 Task: Explore Airbnb accommodation in Uiju, North Korea from 10th December, 2023 to 25th December, 2023 for 3 adults, 1 child. Place can be shared room with 2 bedrooms having 3 beds and 2 bathrooms. Property type can be guest house. Amenities needed are: wifi, TV, free parkinig on premises, gym, breakfast.
Action: Mouse pressed left at (592, 138)
Screenshot: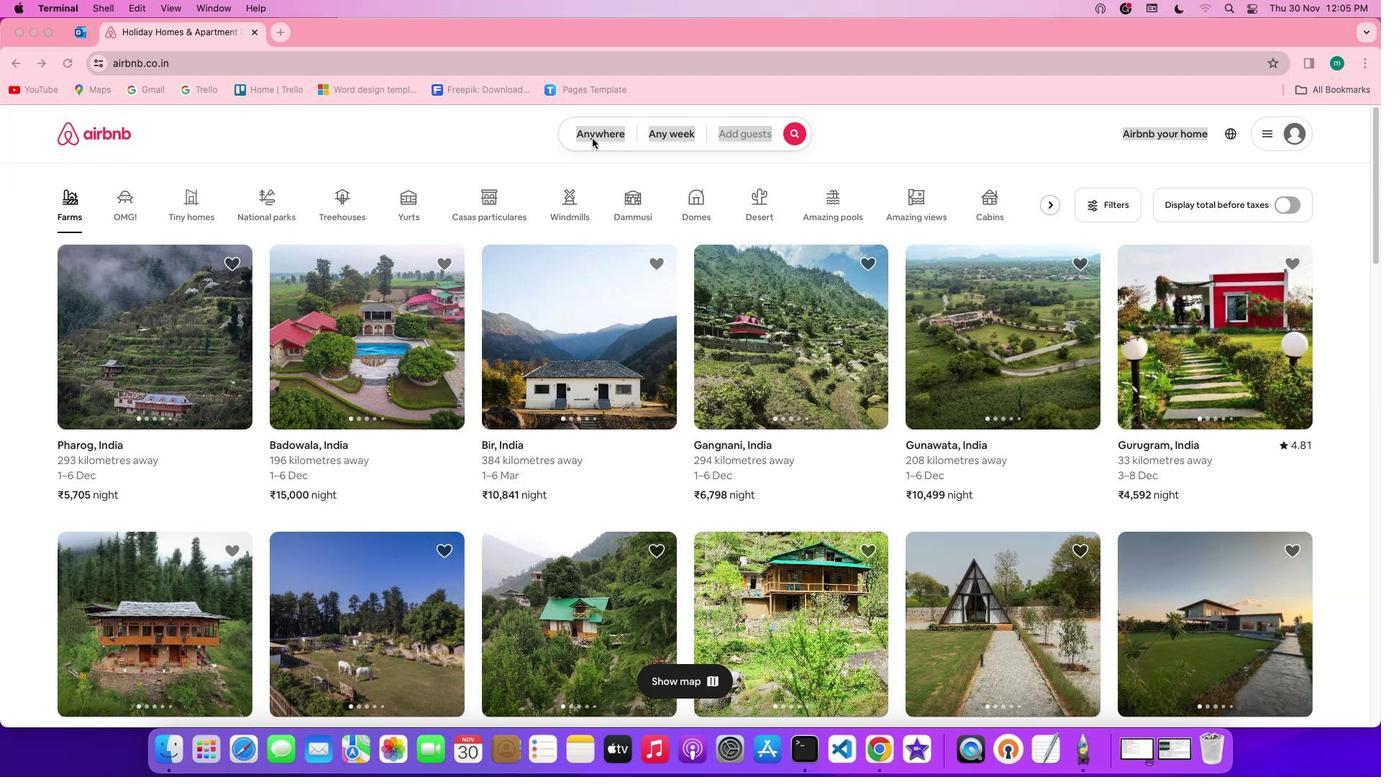 
Action: Mouse pressed left at (592, 138)
Screenshot: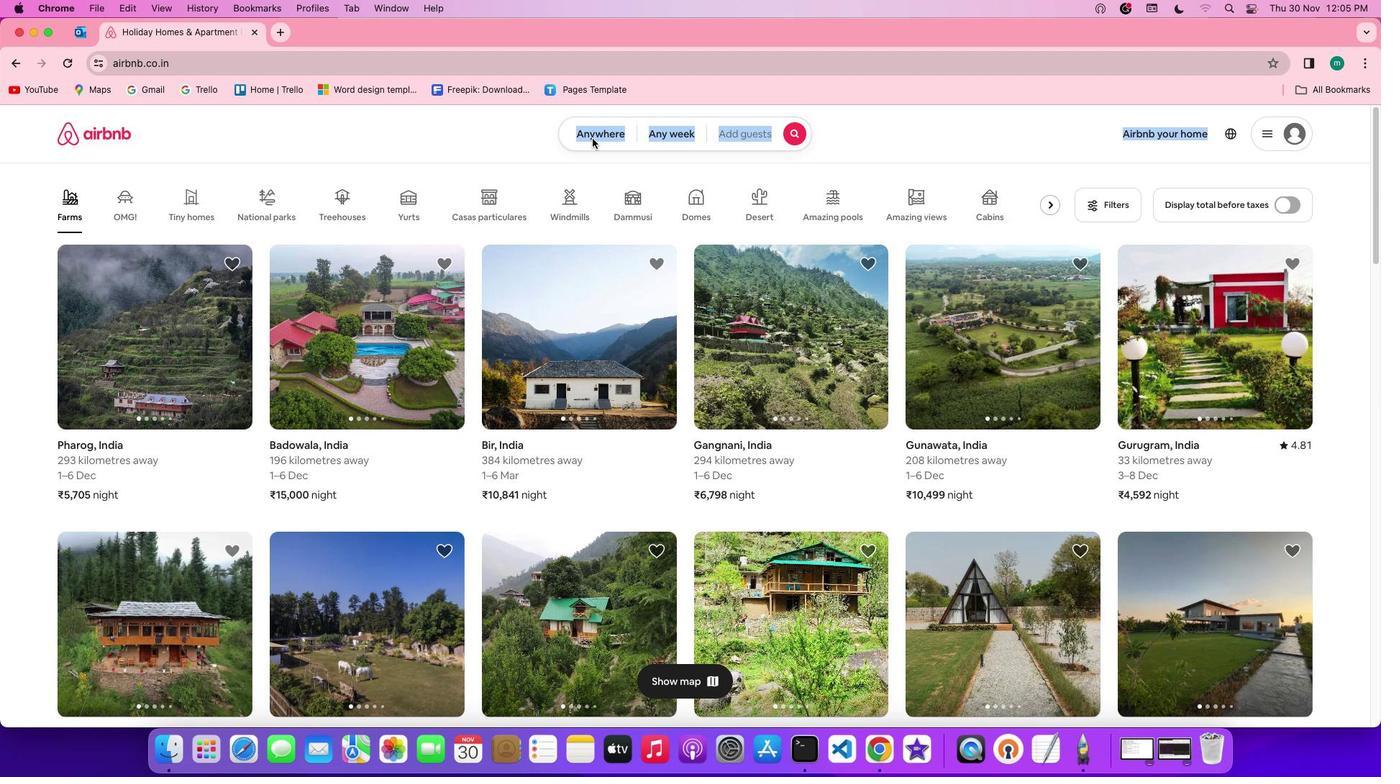 
Action: Mouse moved to (534, 188)
Screenshot: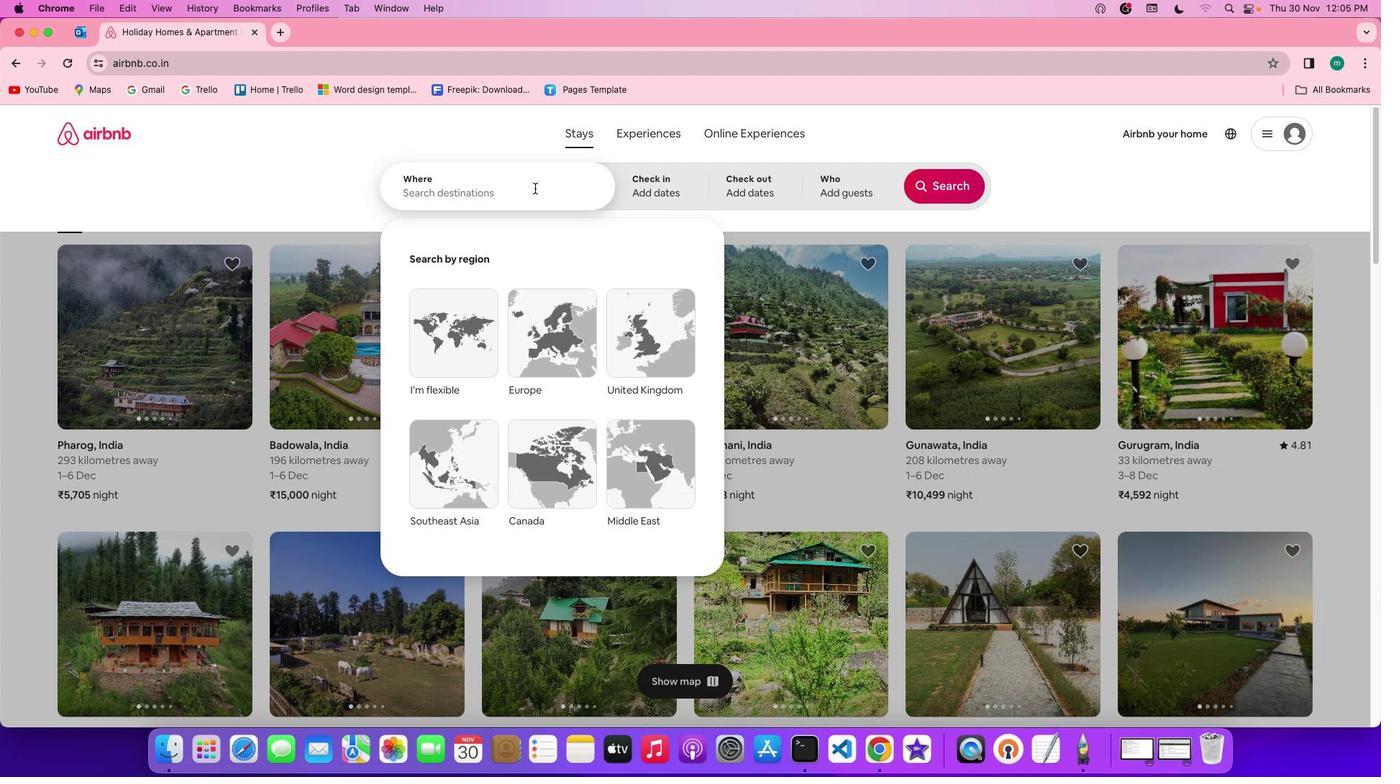 
Action: Mouse pressed left at (534, 188)
Screenshot: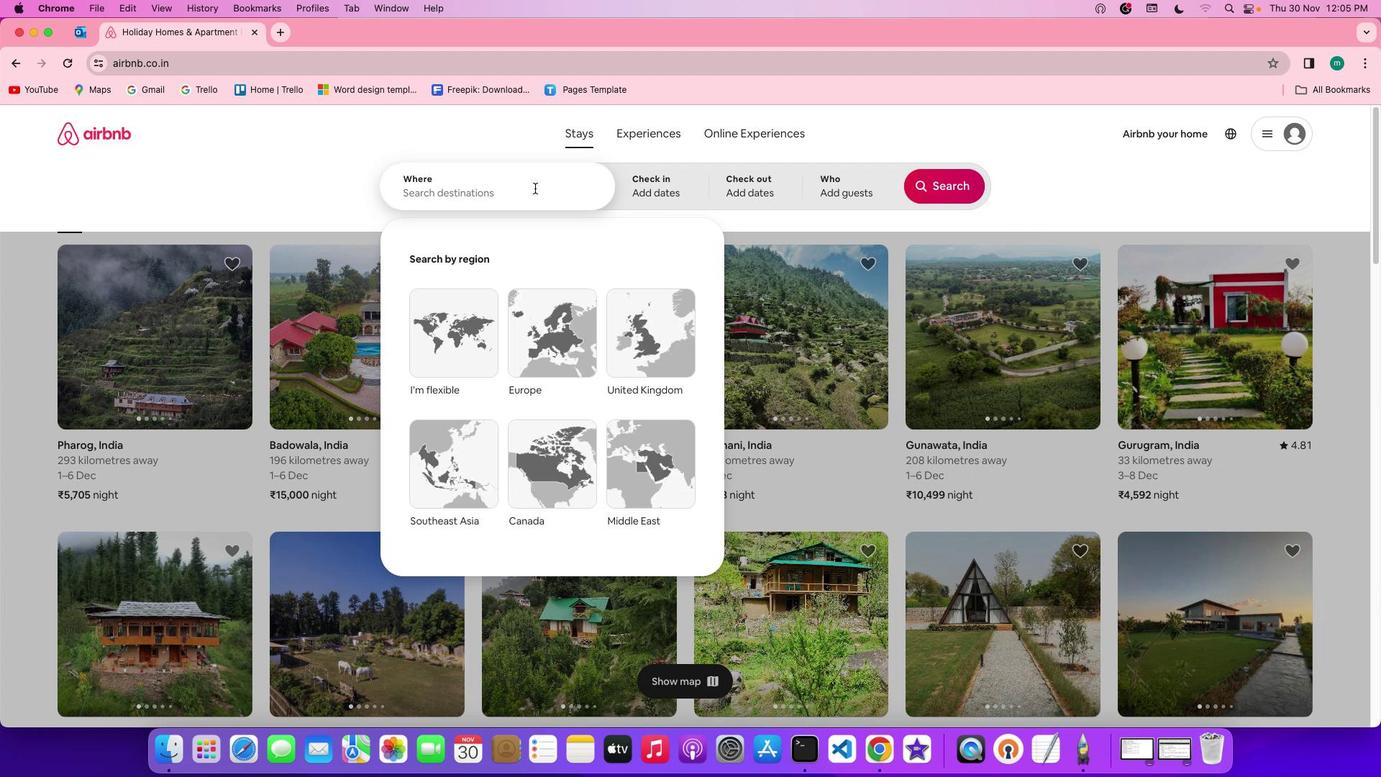
Action: Mouse moved to (534, 188)
Screenshot: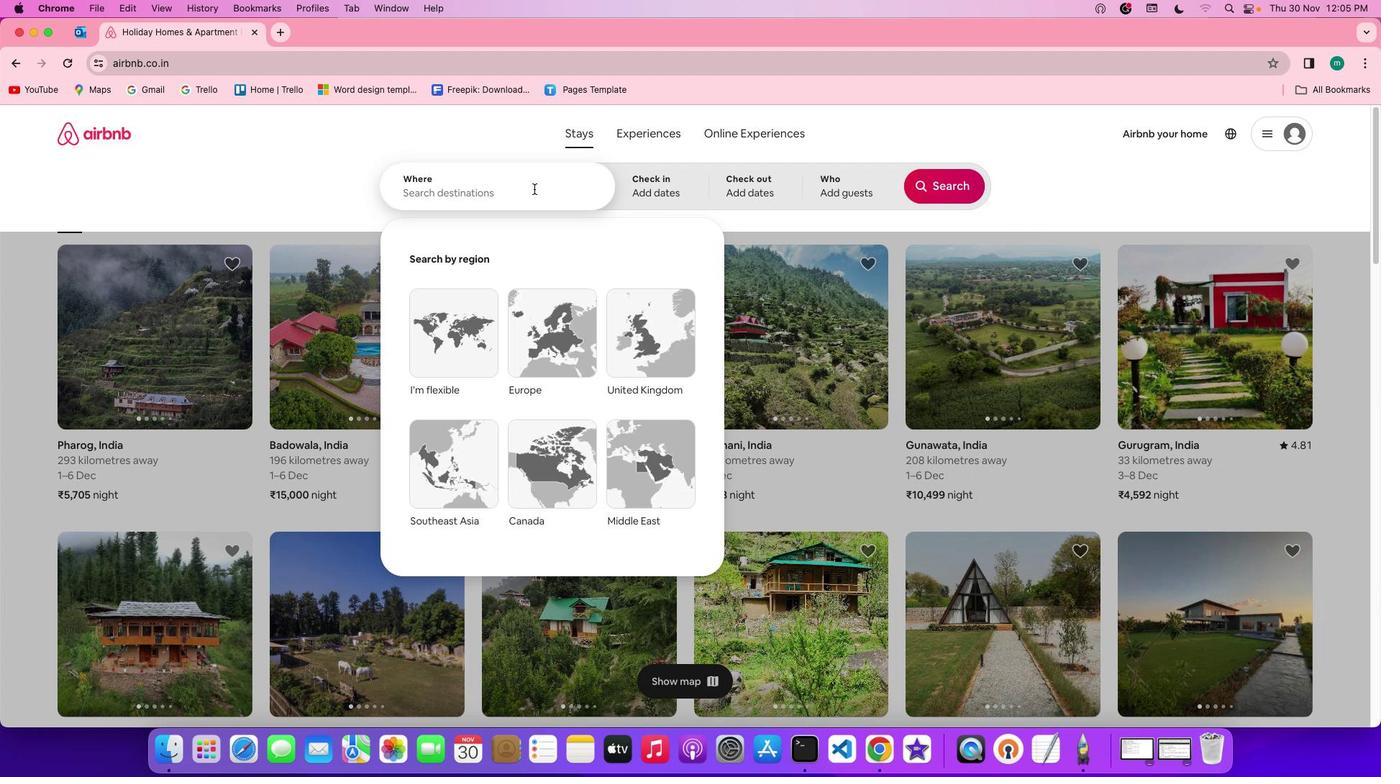 
Action: Key pressed Key.shift'U''i''j''u'','Key.spaceKey.shift'N''o''r''t''h'Key.spaceKey.shift'K''o''r''e''a'
Screenshot: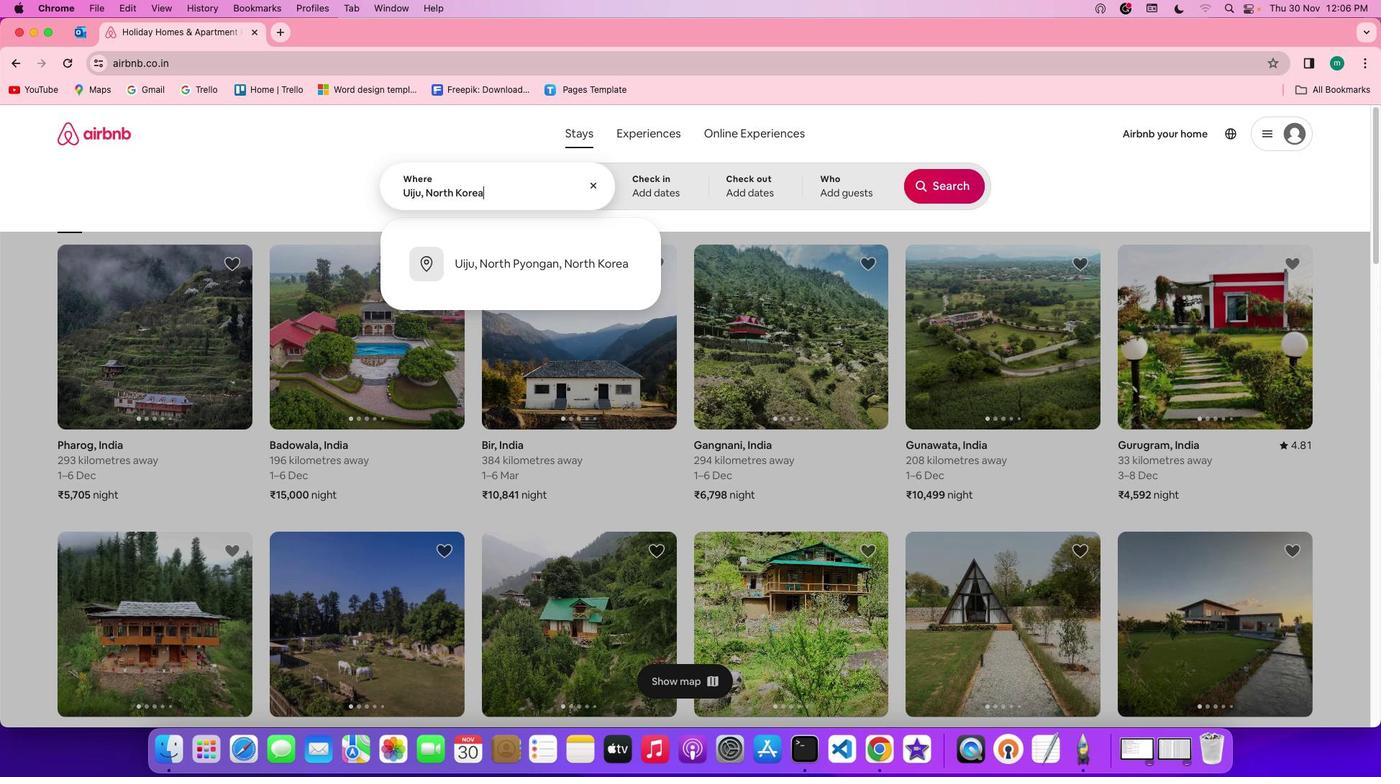 
Action: Mouse moved to (685, 177)
Screenshot: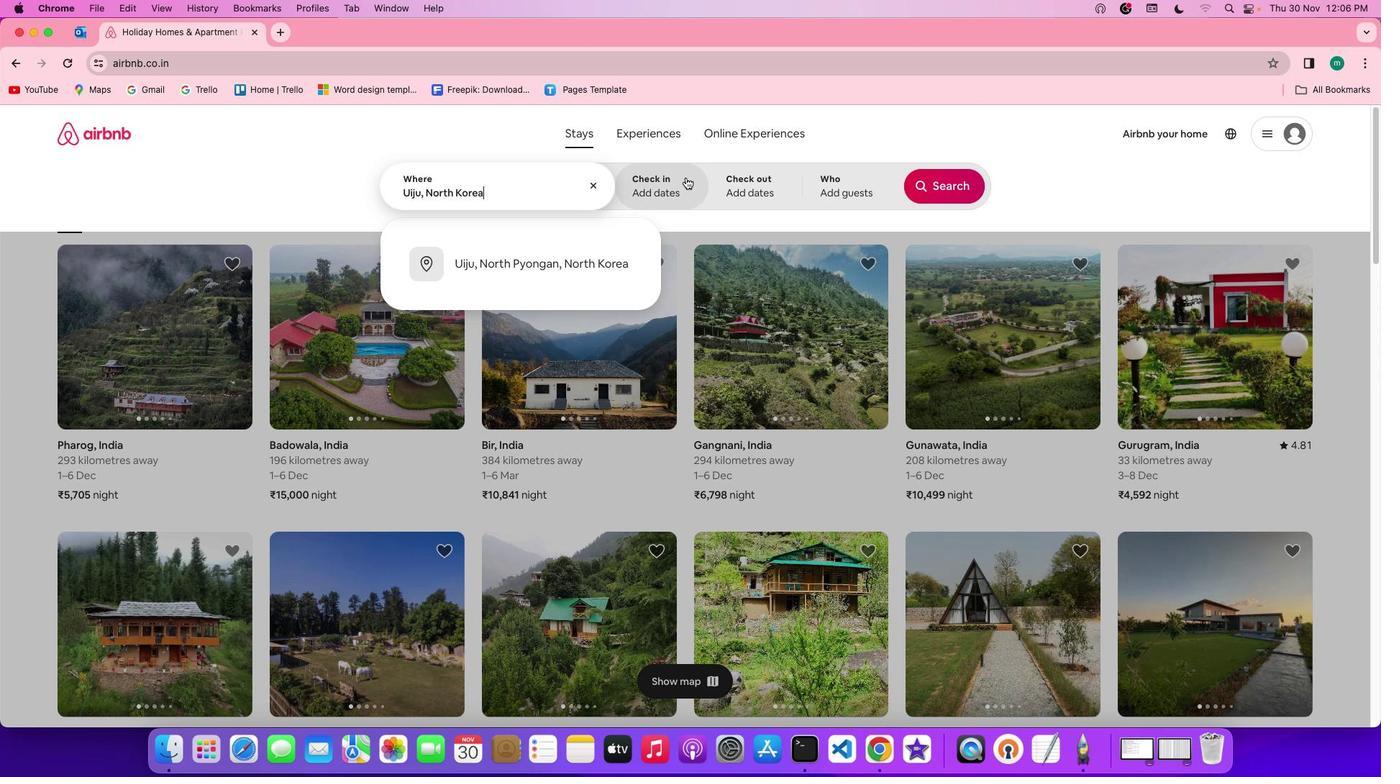 
Action: Mouse pressed left at (685, 177)
Screenshot: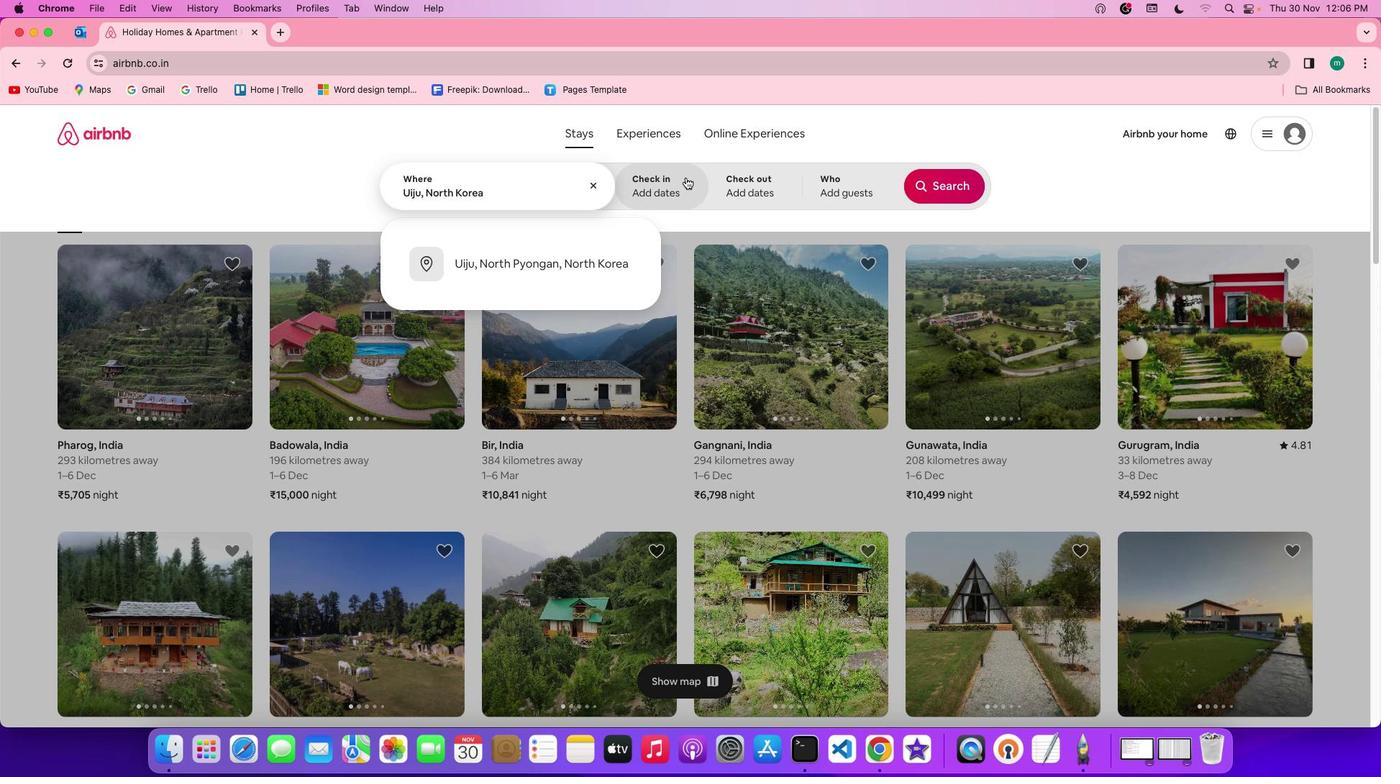 
Action: Mouse moved to (729, 428)
Screenshot: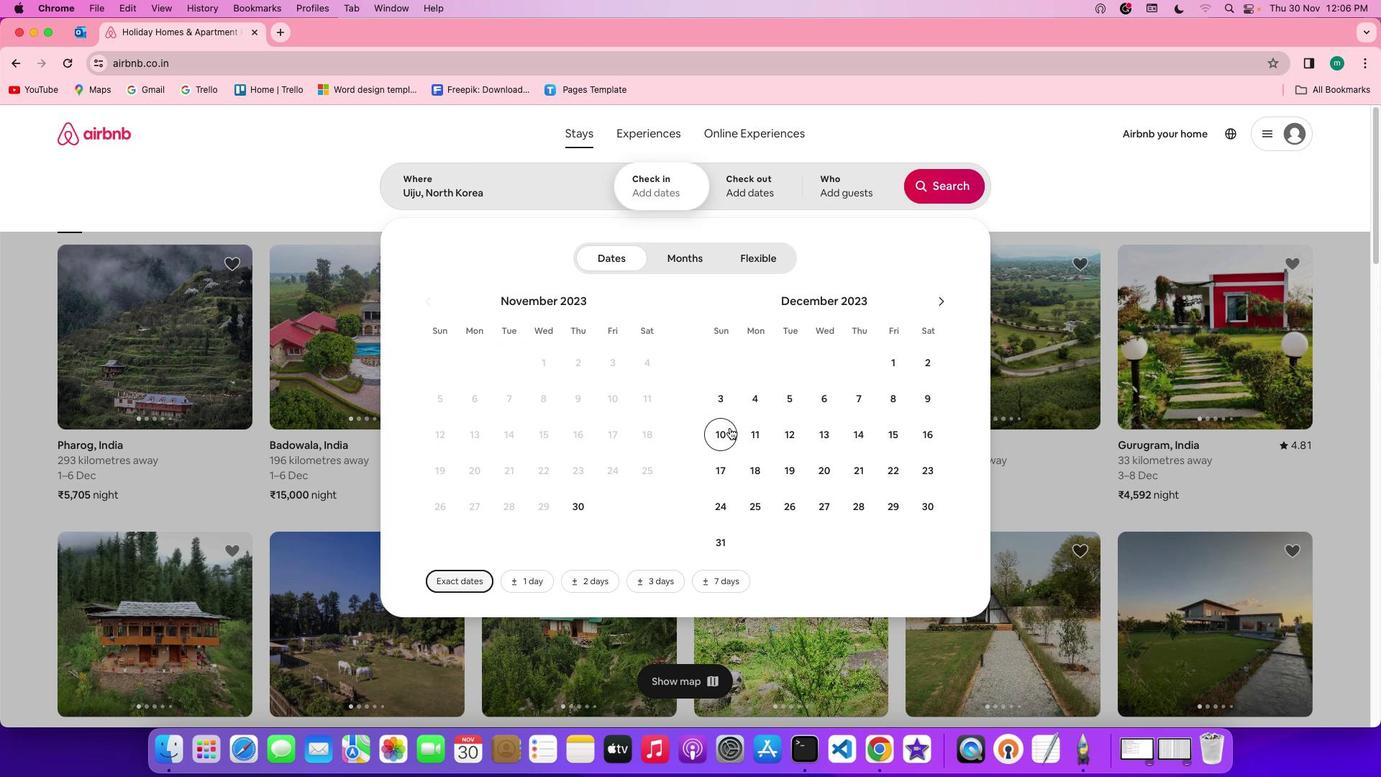 
Action: Mouse pressed left at (729, 428)
Screenshot: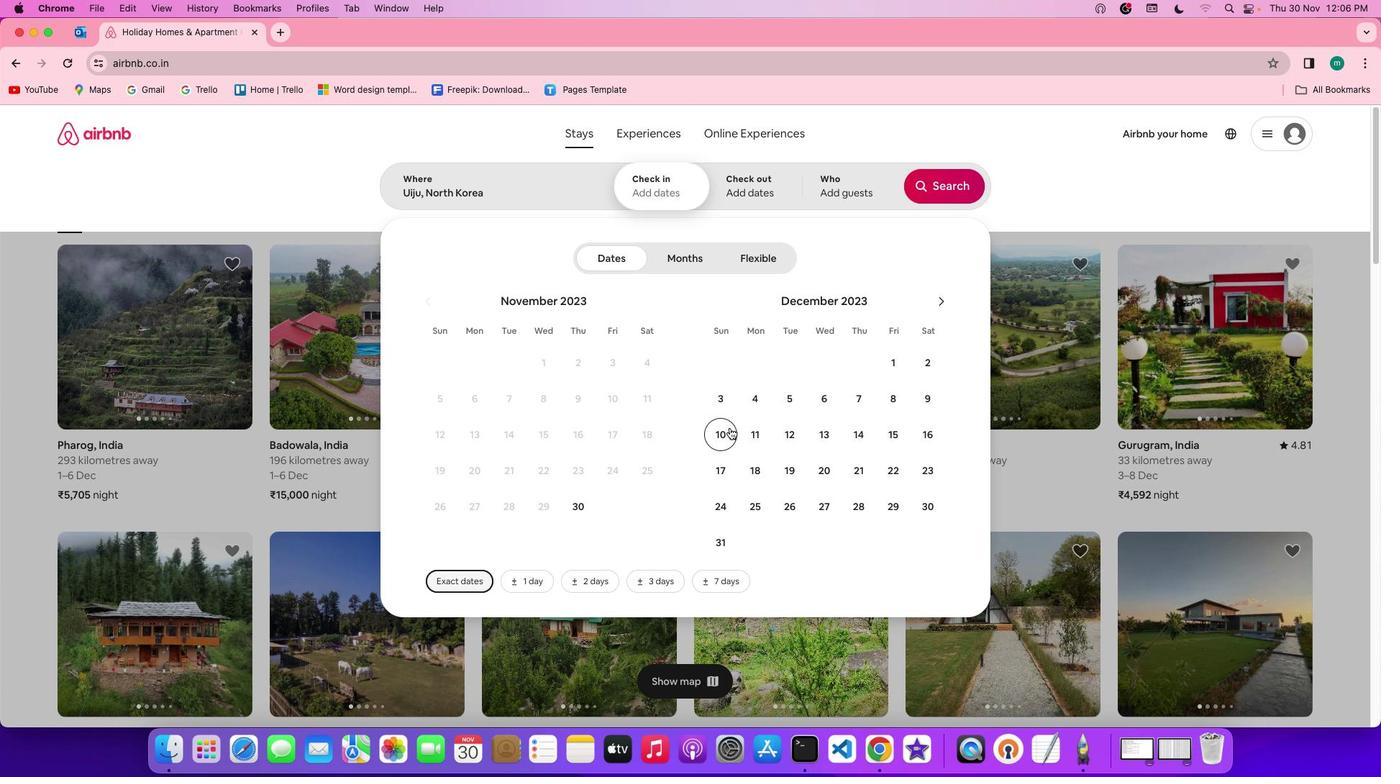 
Action: Mouse moved to (757, 492)
Screenshot: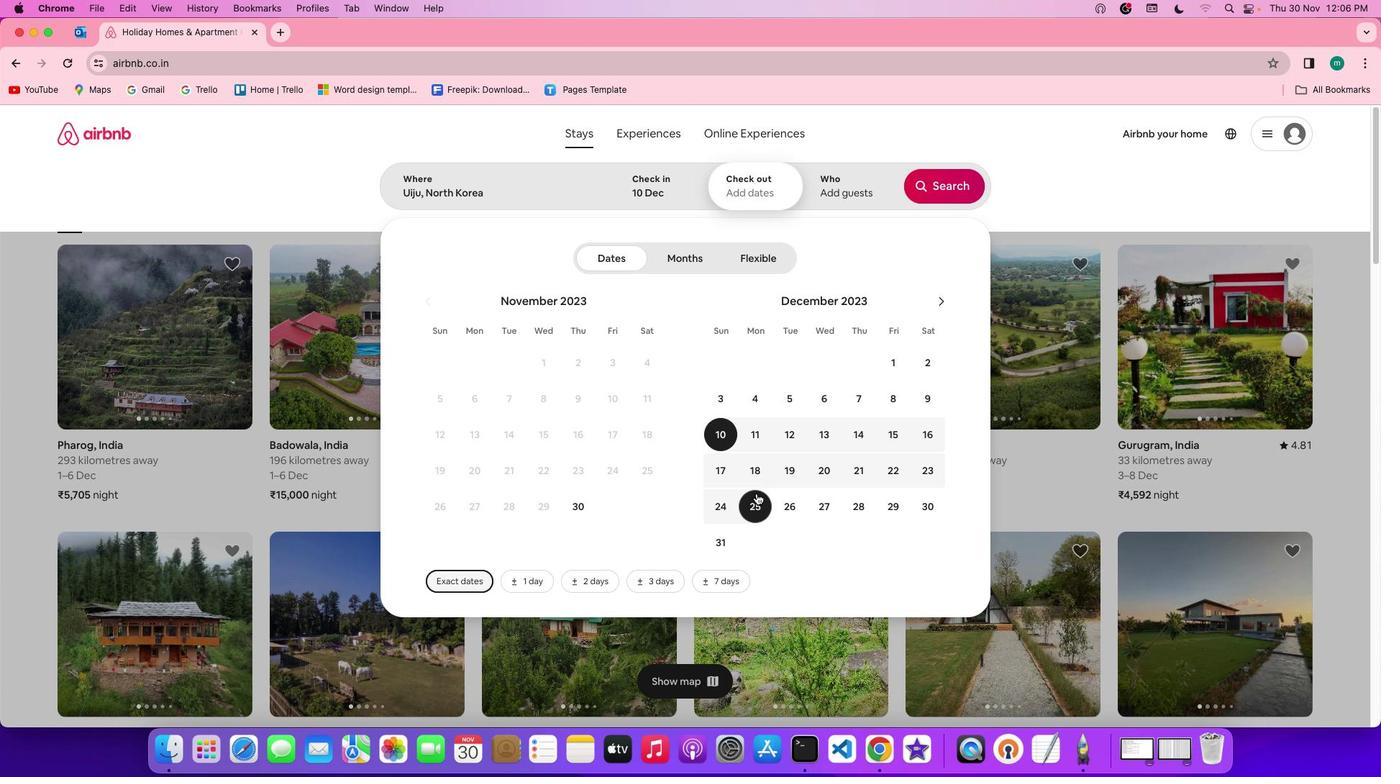 
Action: Mouse pressed left at (757, 492)
Screenshot: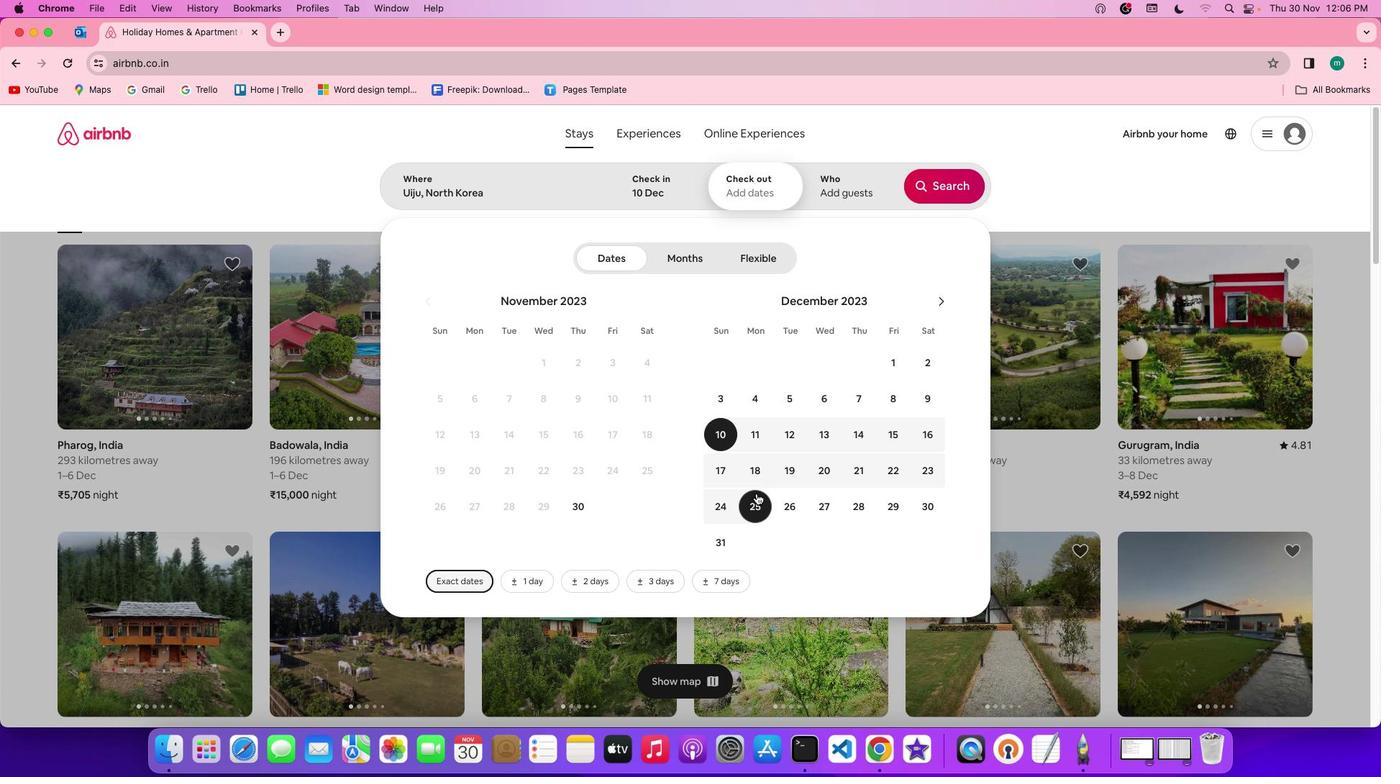 
Action: Mouse moved to (848, 169)
Screenshot: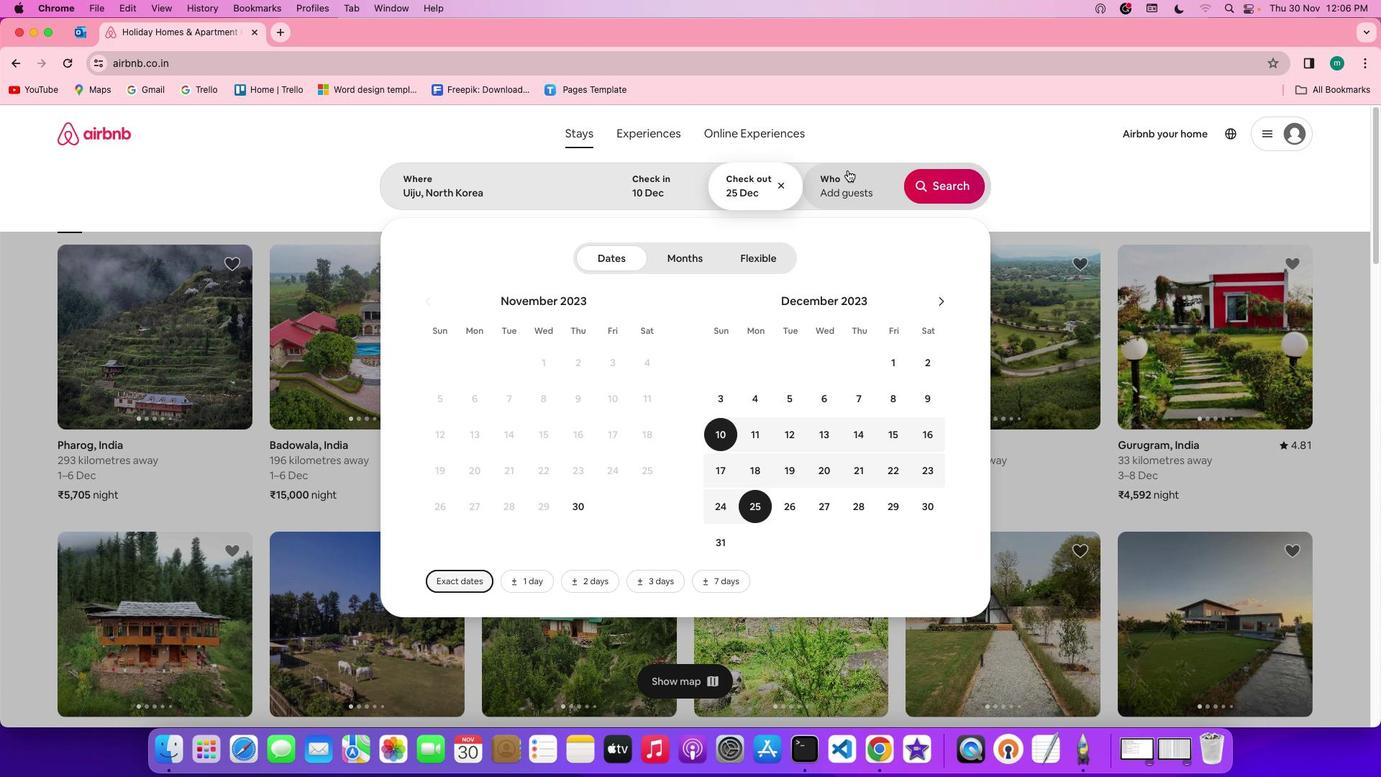 
Action: Mouse pressed left at (848, 169)
Screenshot: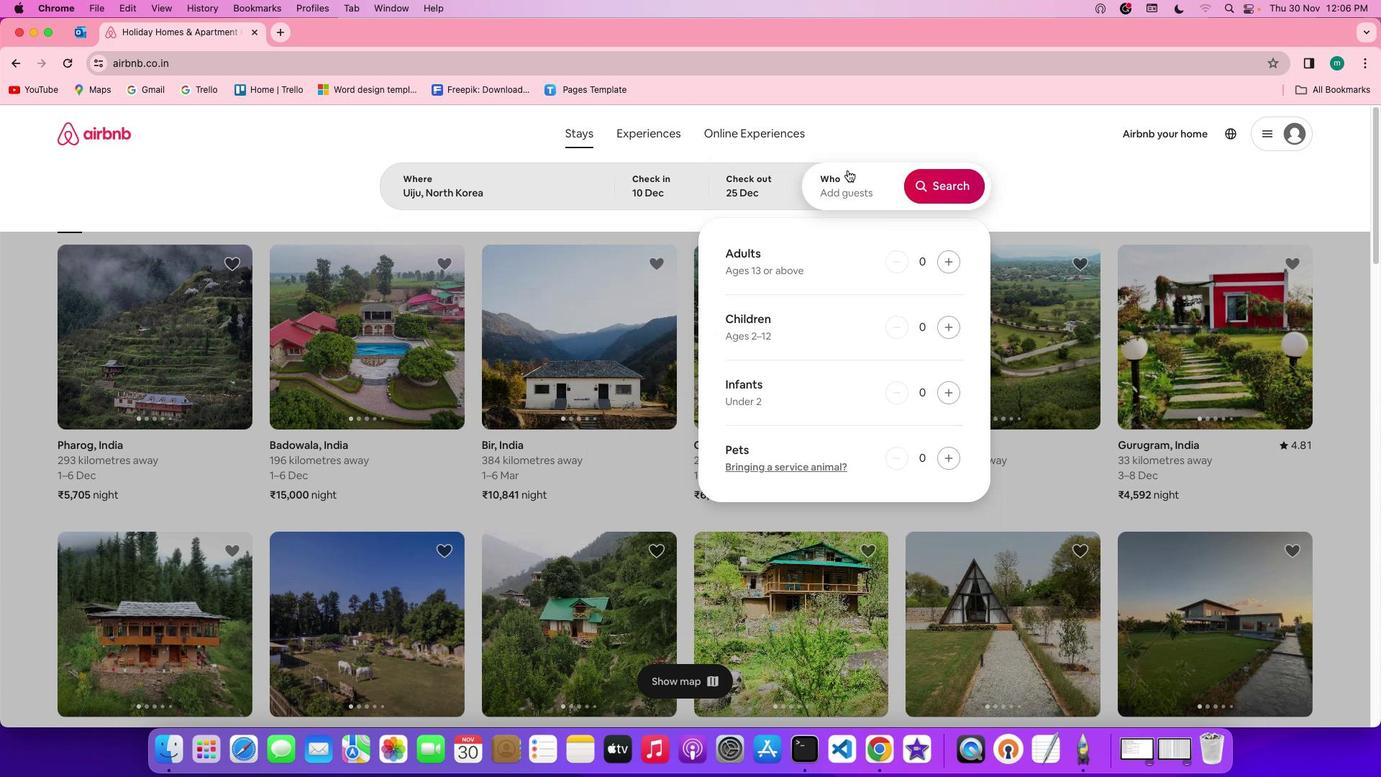 
Action: Mouse moved to (957, 261)
Screenshot: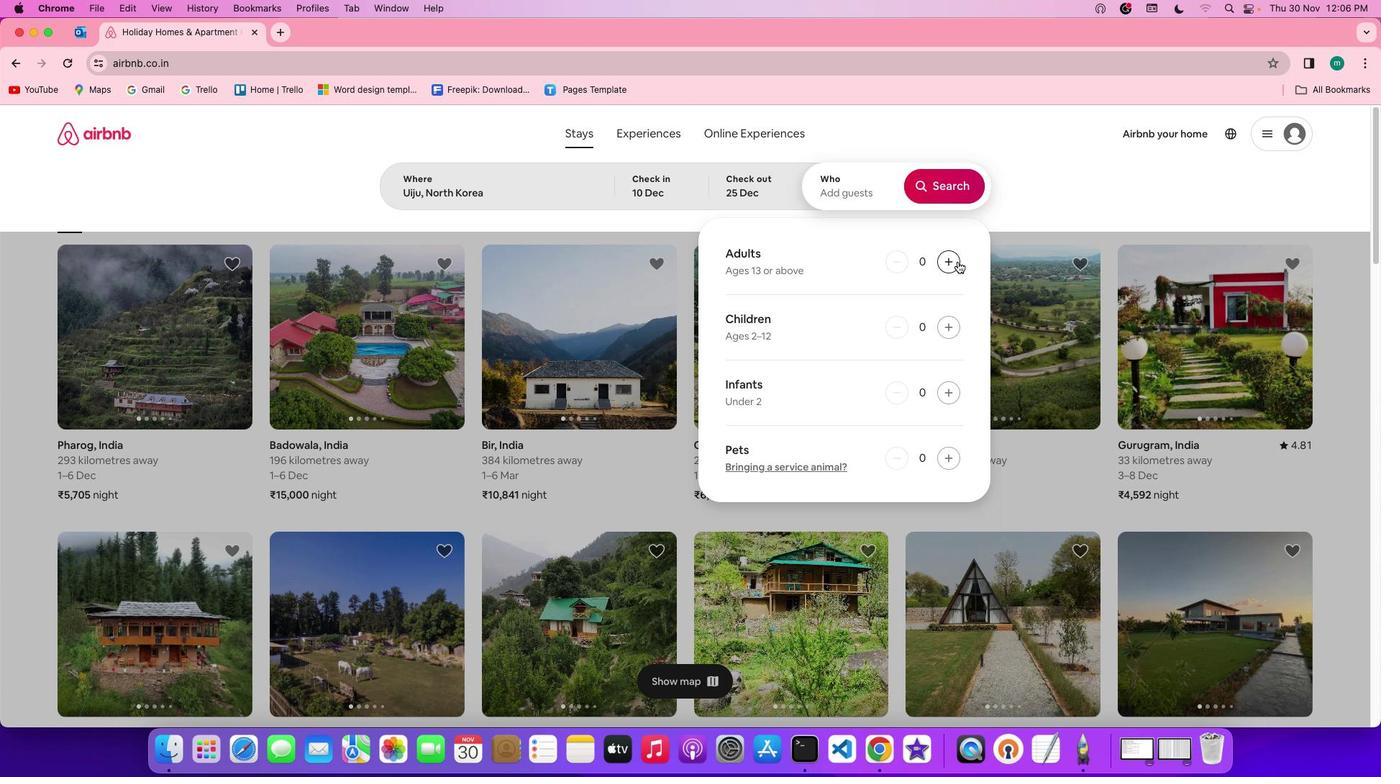 
Action: Mouse pressed left at (957, 261)
Screenshot: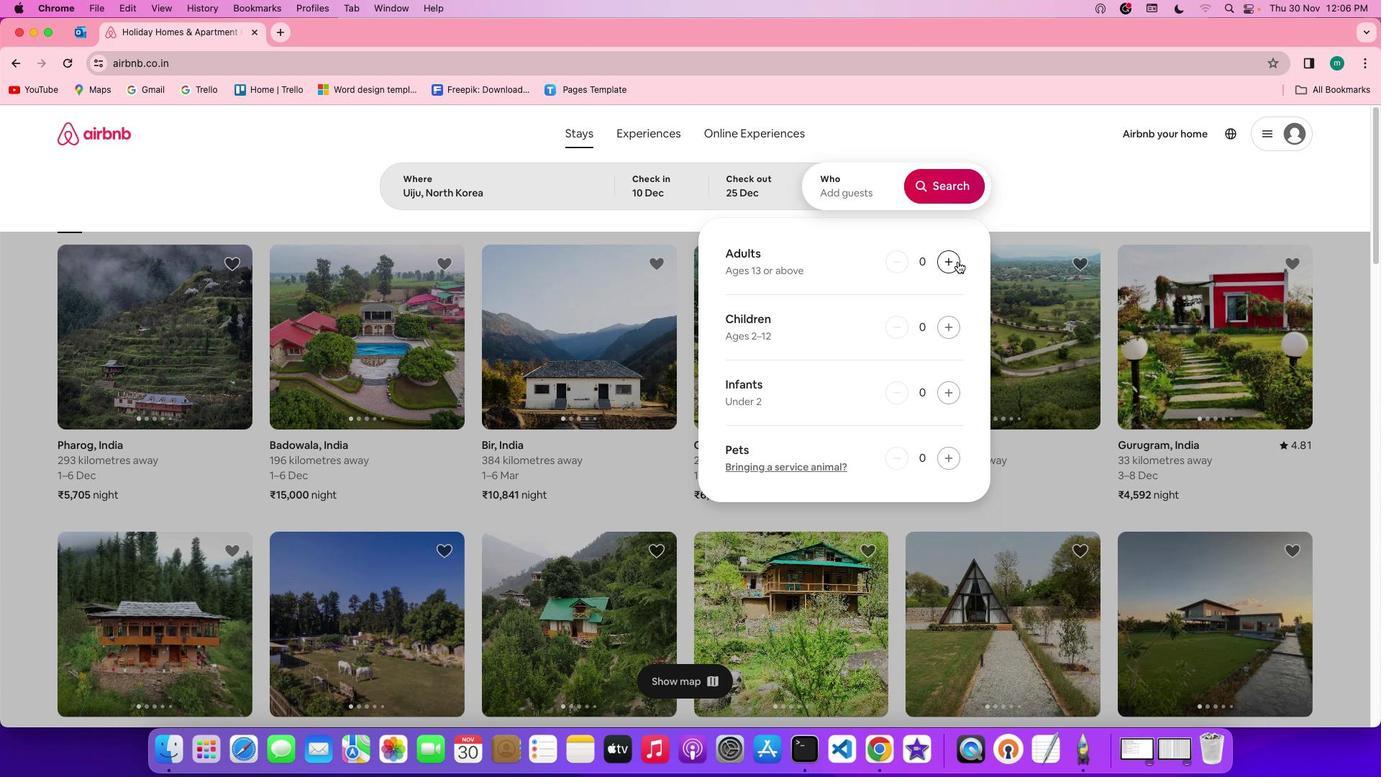 
Action: Mouse pressed left at (957, 261)
Screenshot: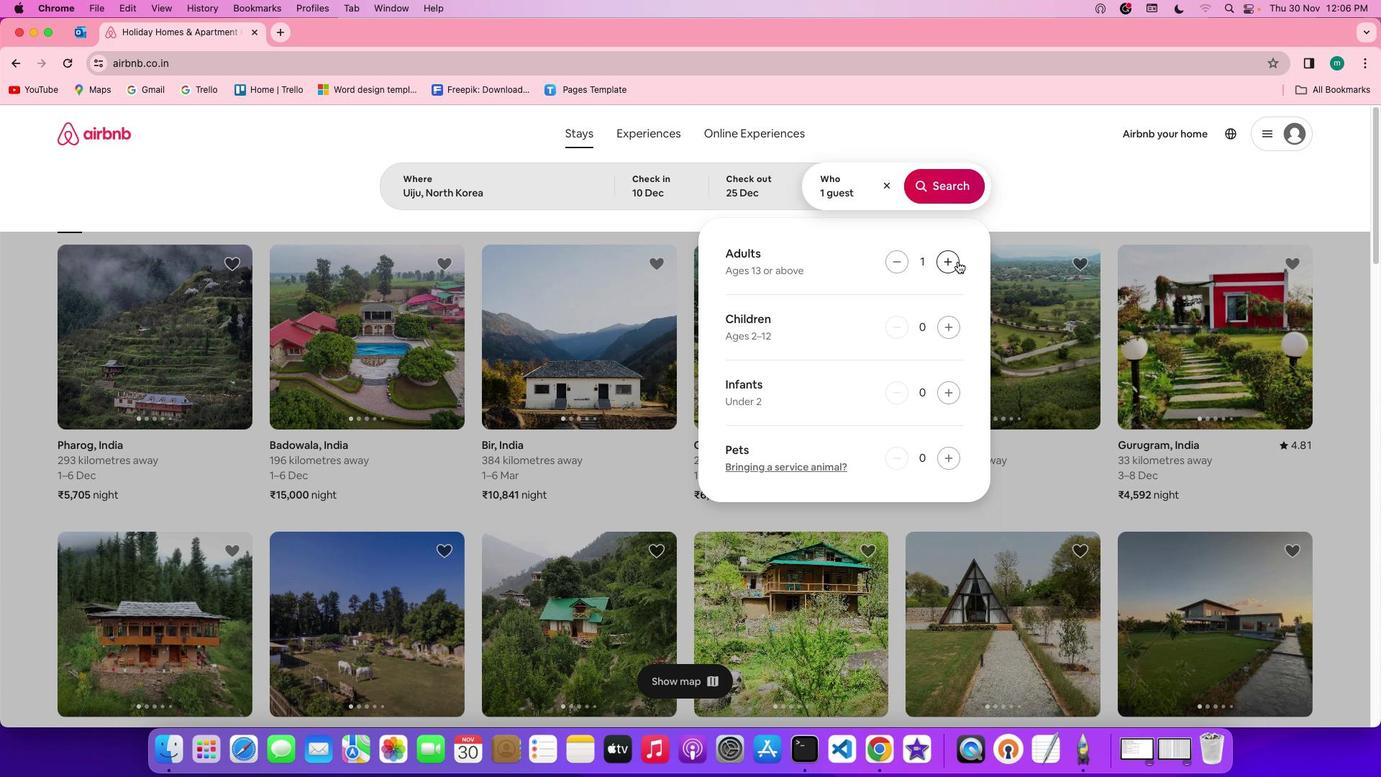 
Action: Mouse pressed left at (957, 261)
Screenshot: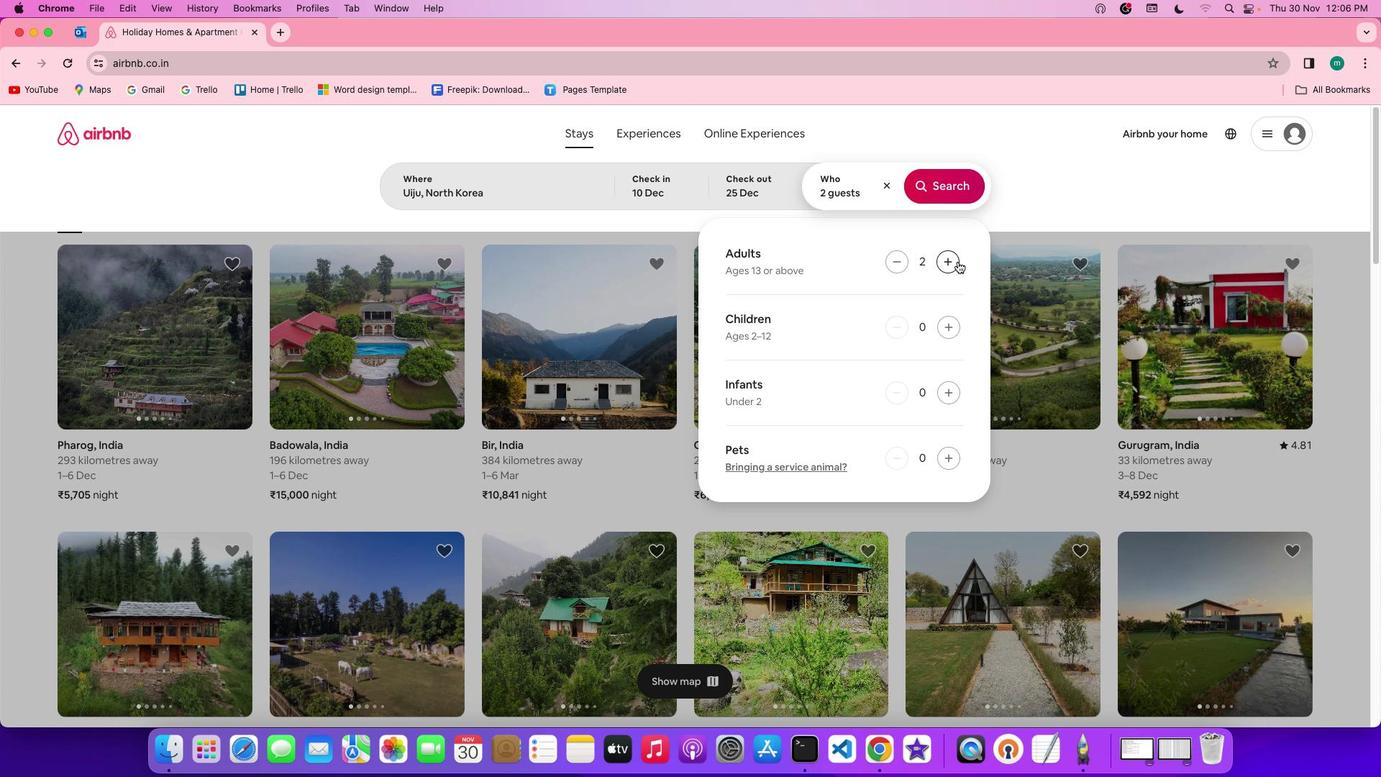 
Action: Mouse moved to (950, 331)
Screenshot: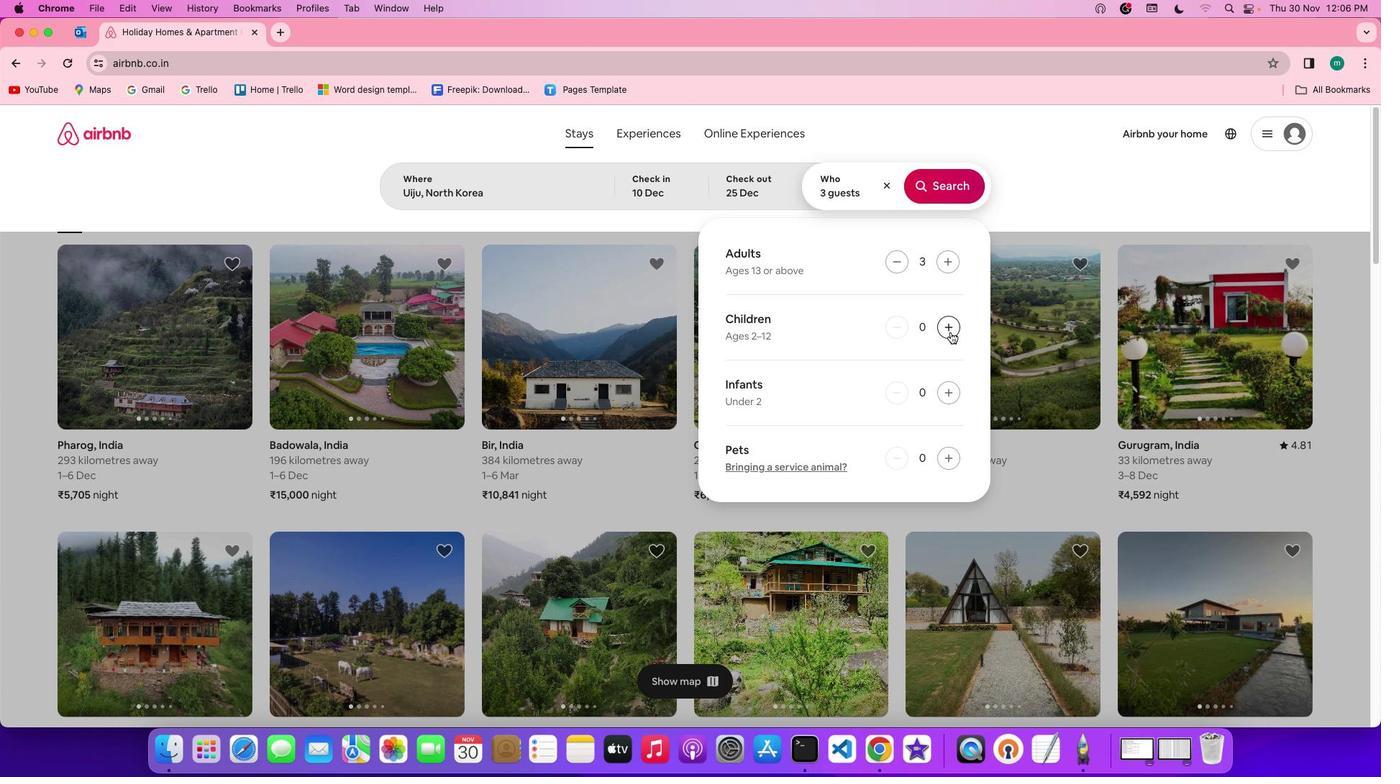 
Action: Mouse pressed left at (950, 331)
Screenshot: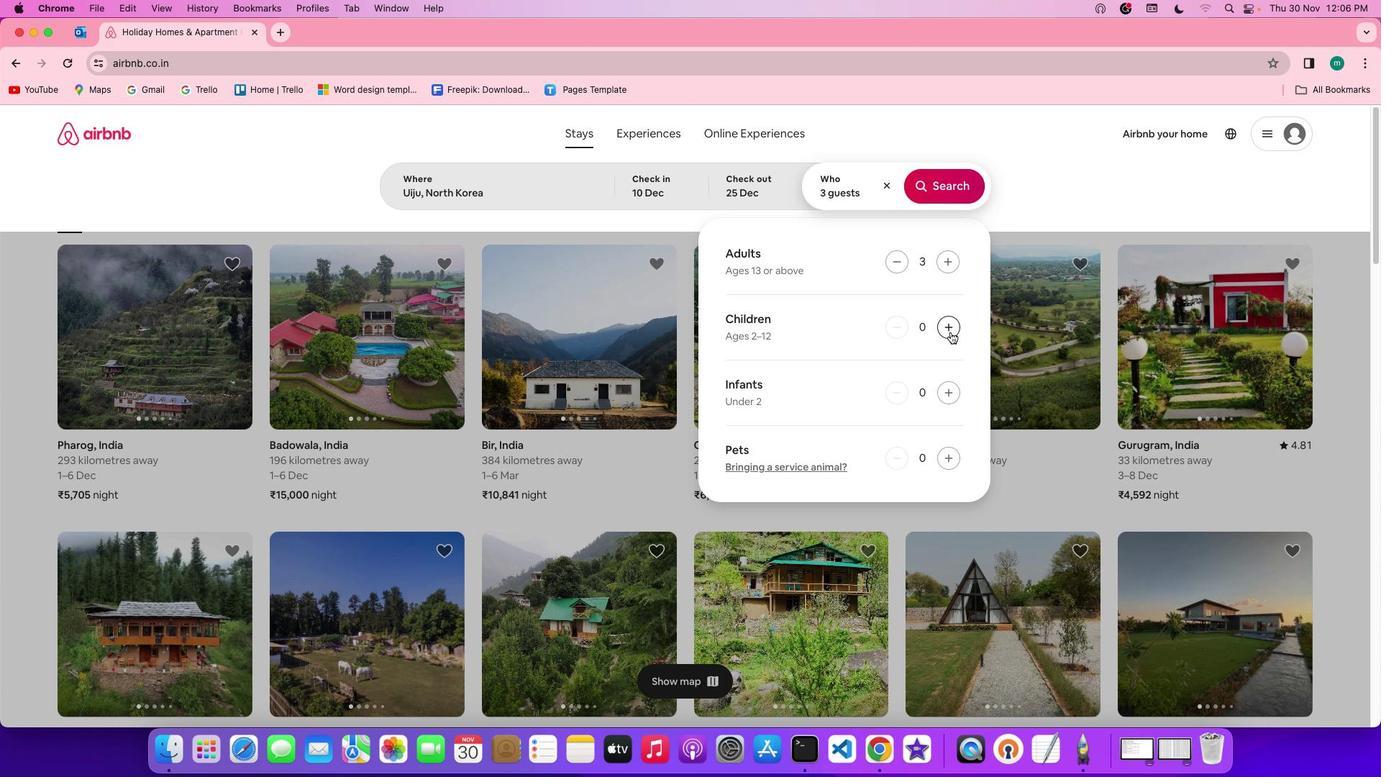 
Action: Mouse moved to (931, 182)
Screenshot: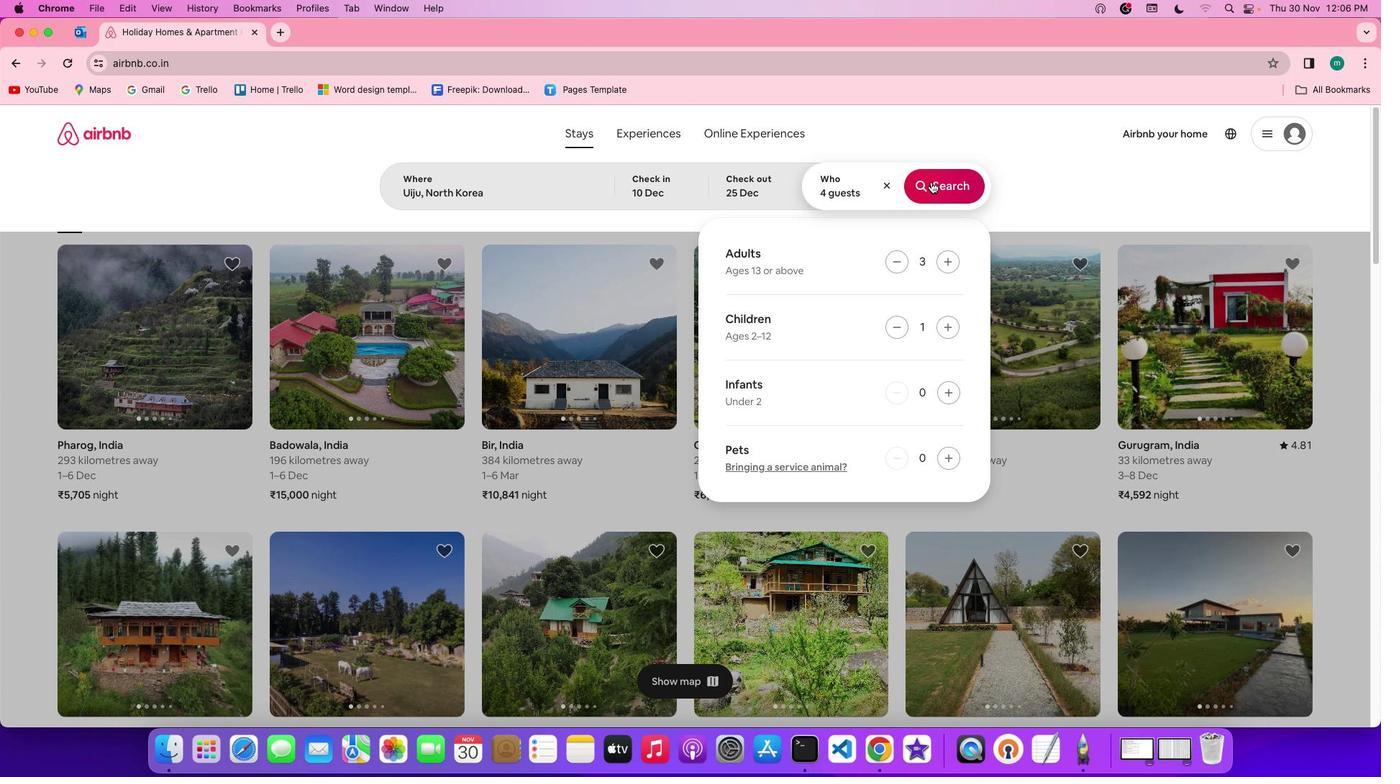 
Action: Mouse pressed left at (931, 182)
Screenshot: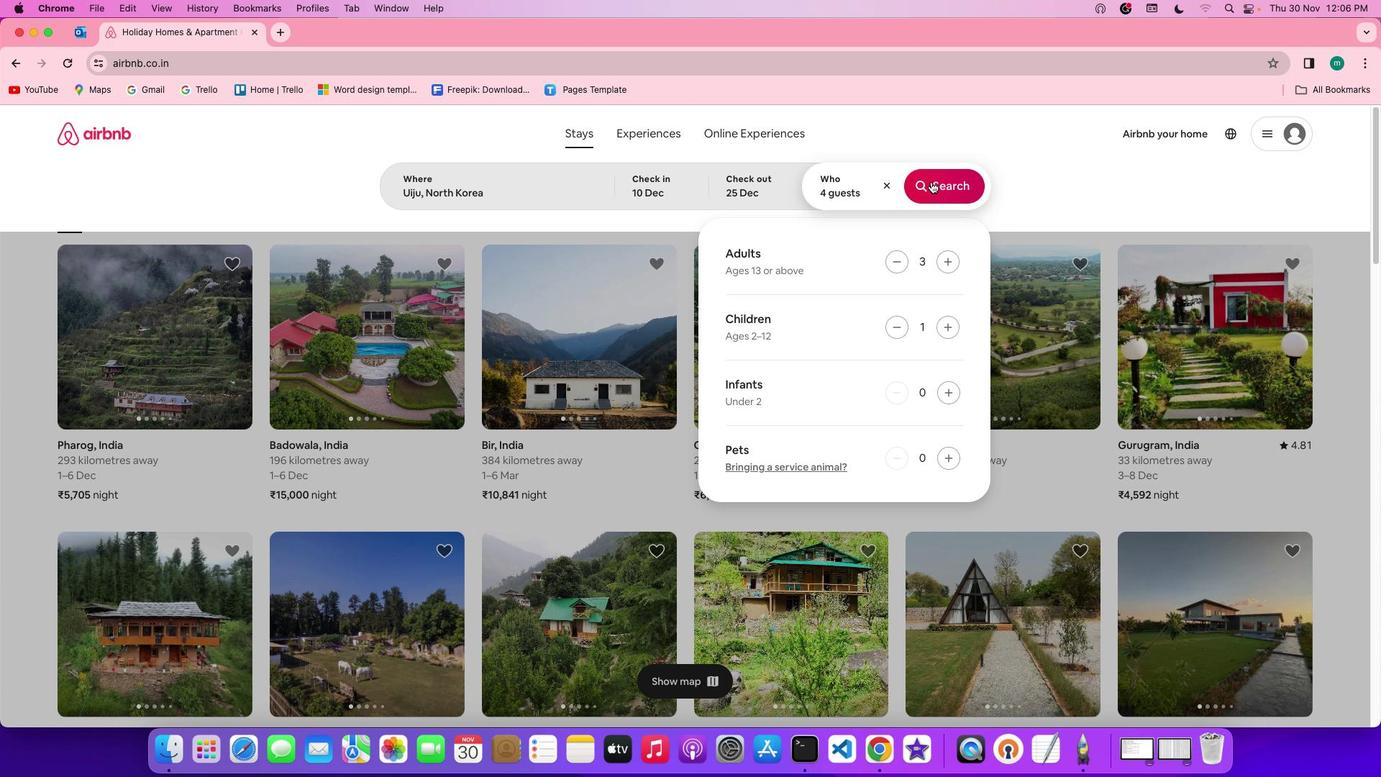 
Action: Mouse moved to (1166, 184)
Screenshot: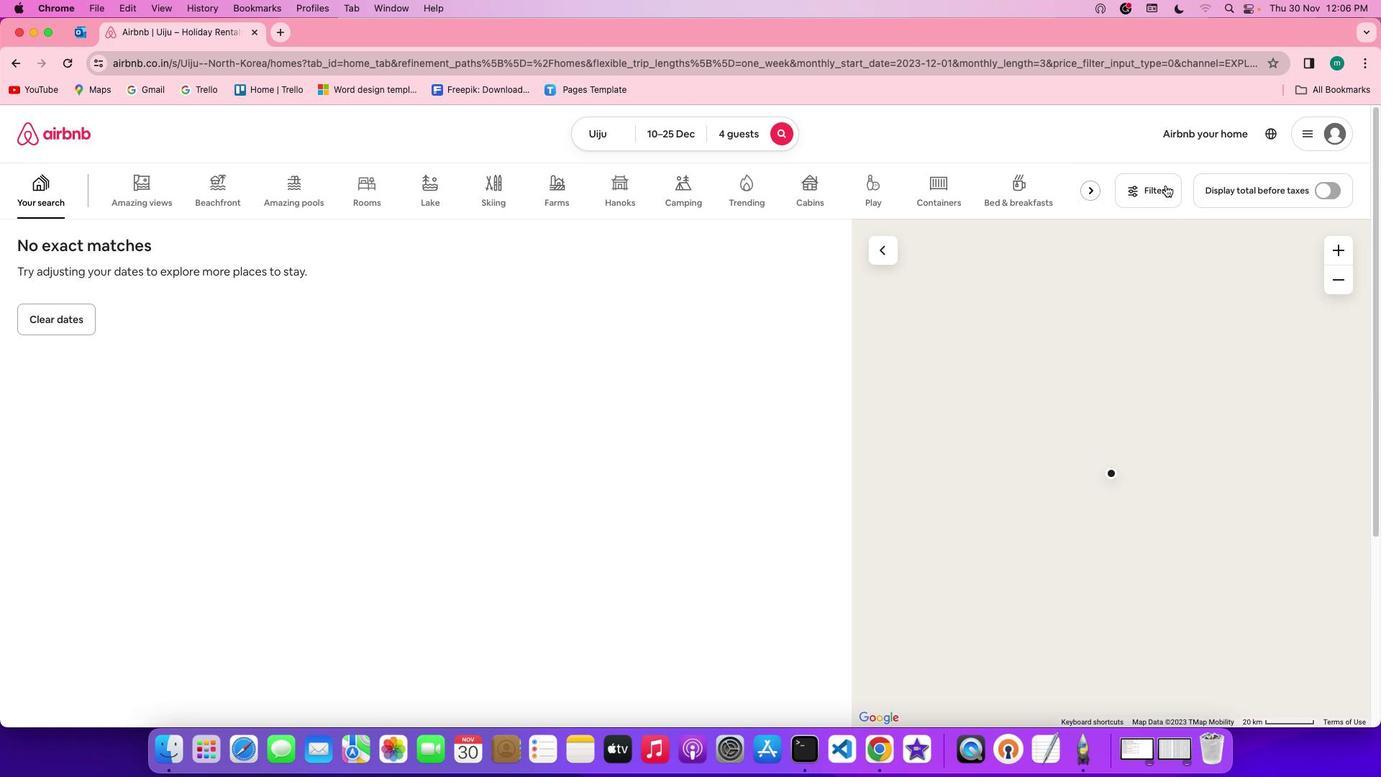 
Action: Mouse pressed left at (1166, 184)
Screenshot: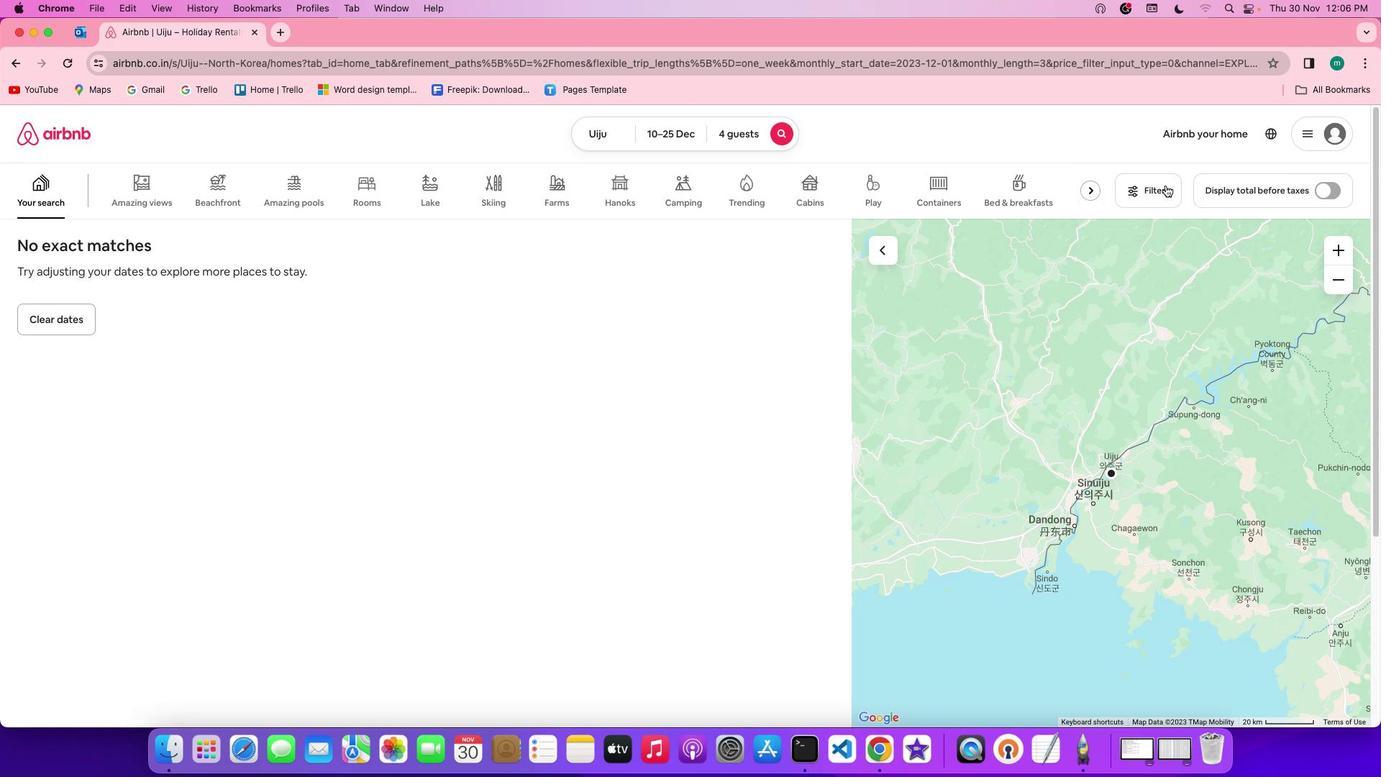 
Action: Mouse moved to (734, 386)
Screenshot: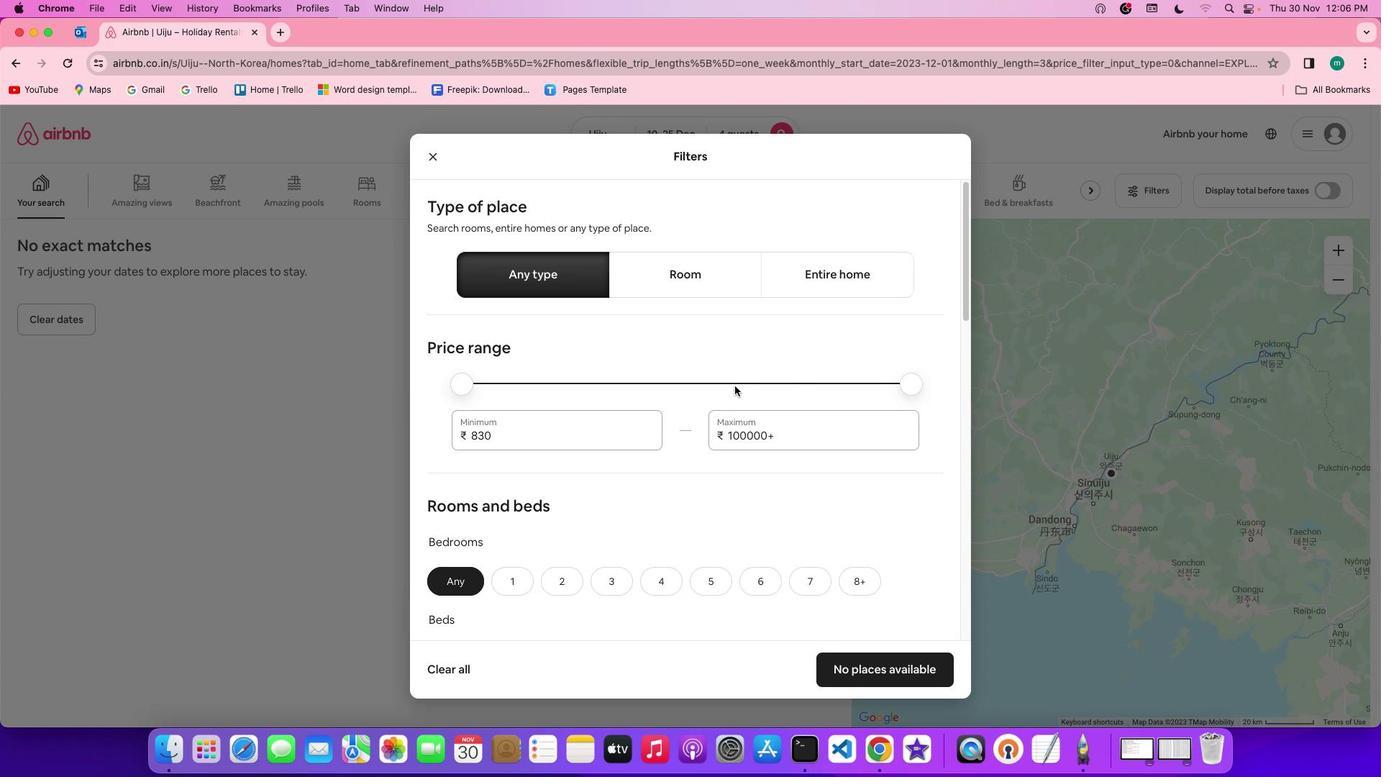 
Action: Mouse scrolled (734, 386) with delta (0, 0)
Screenshot: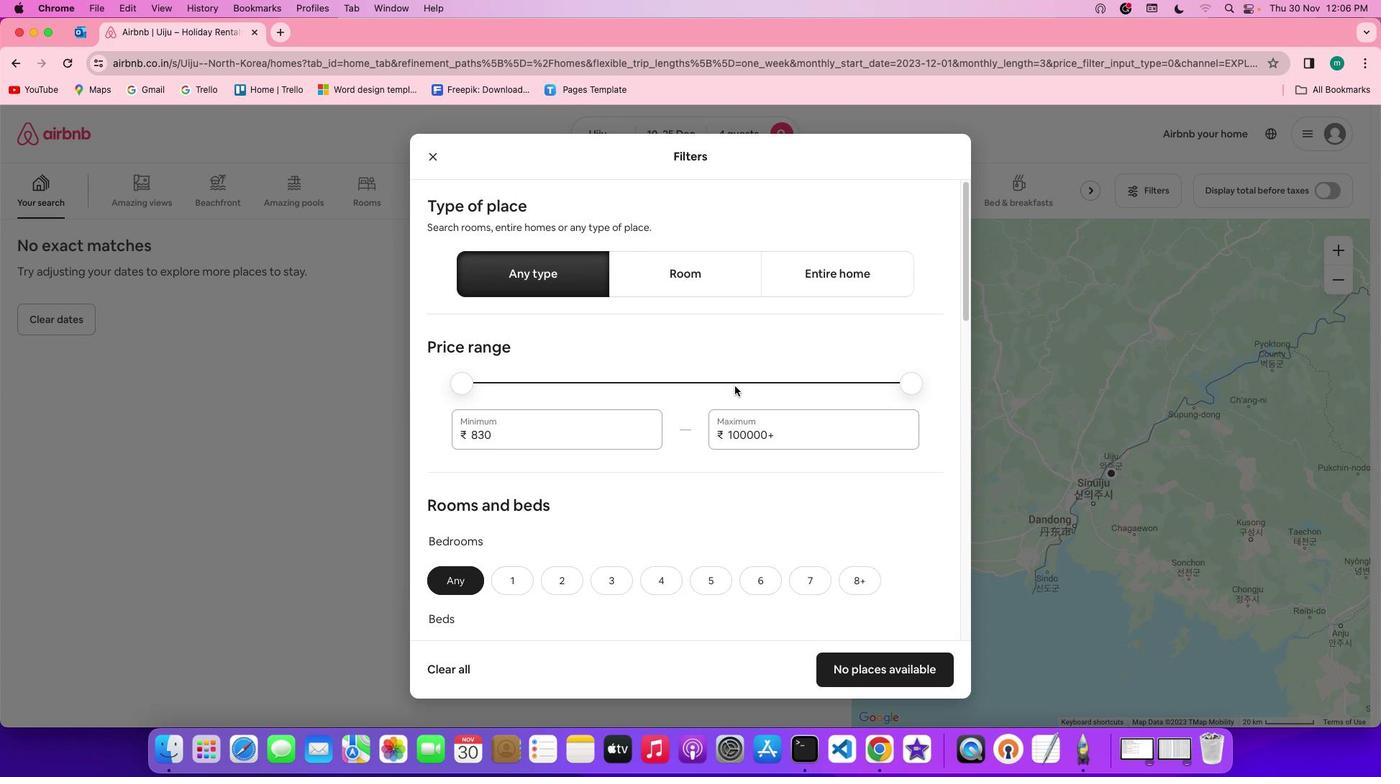 
Action: Mouse scrolled (734, 386) with delta (0, 0)
Screenshot: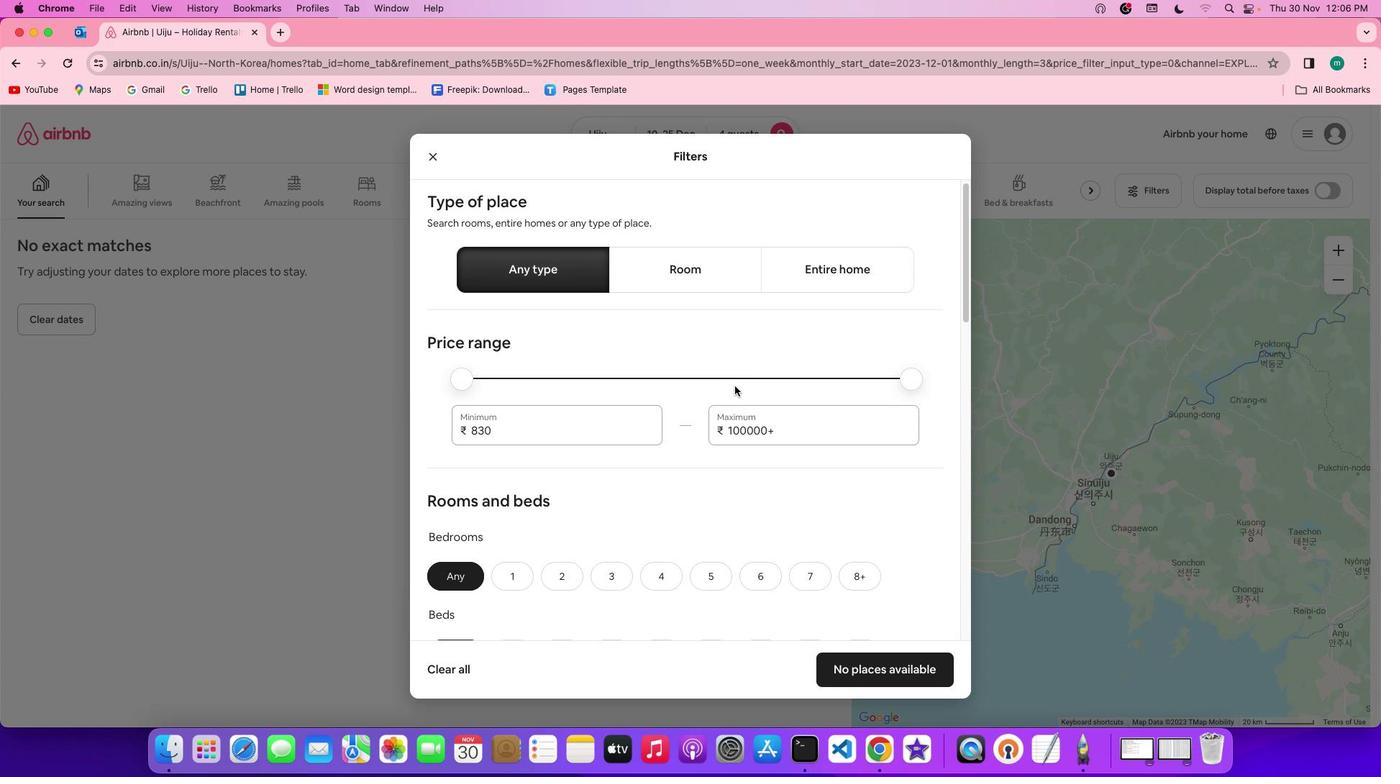 
Action: Mouse scrolled (734, 386) with delta (0, -1)
Screenshot: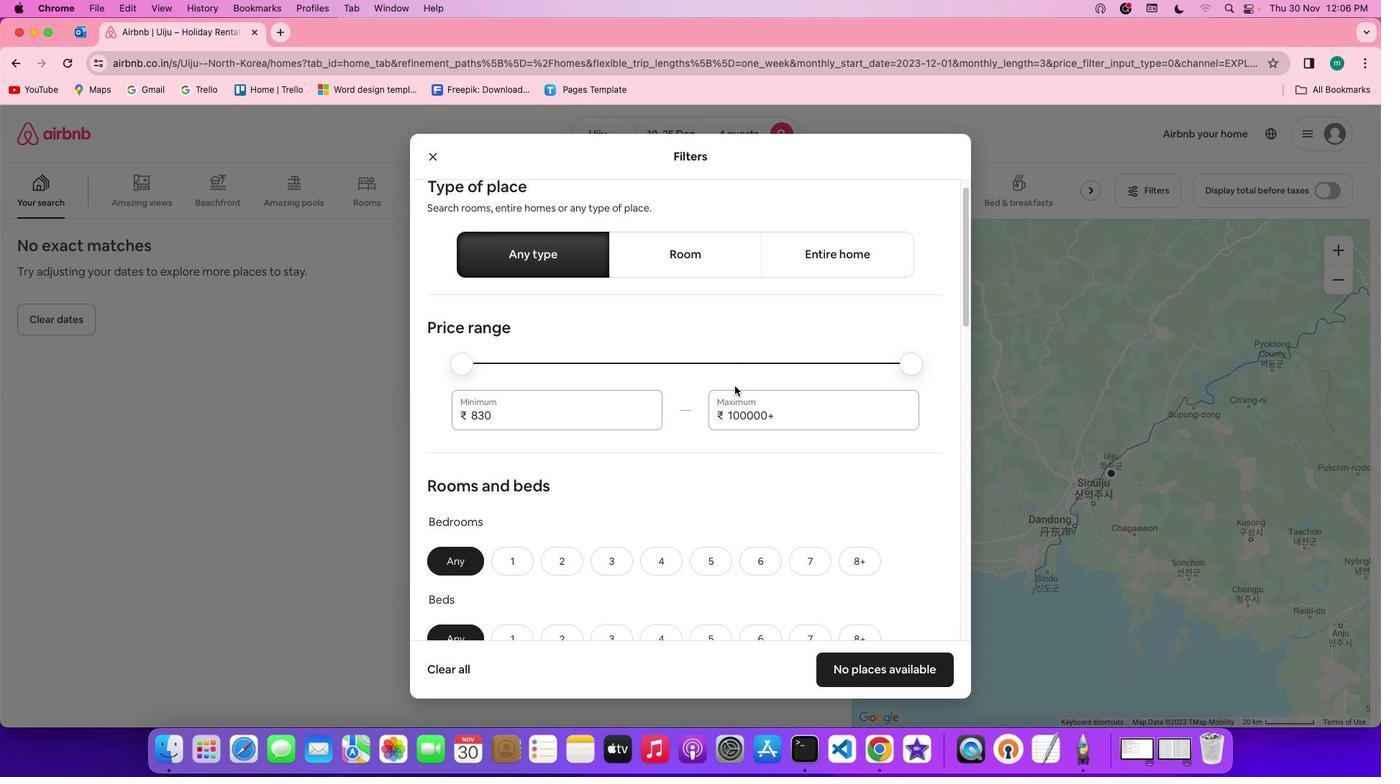 
Action: Mouse scrolled (734, 386) with delta (0, -1)
Screenshot: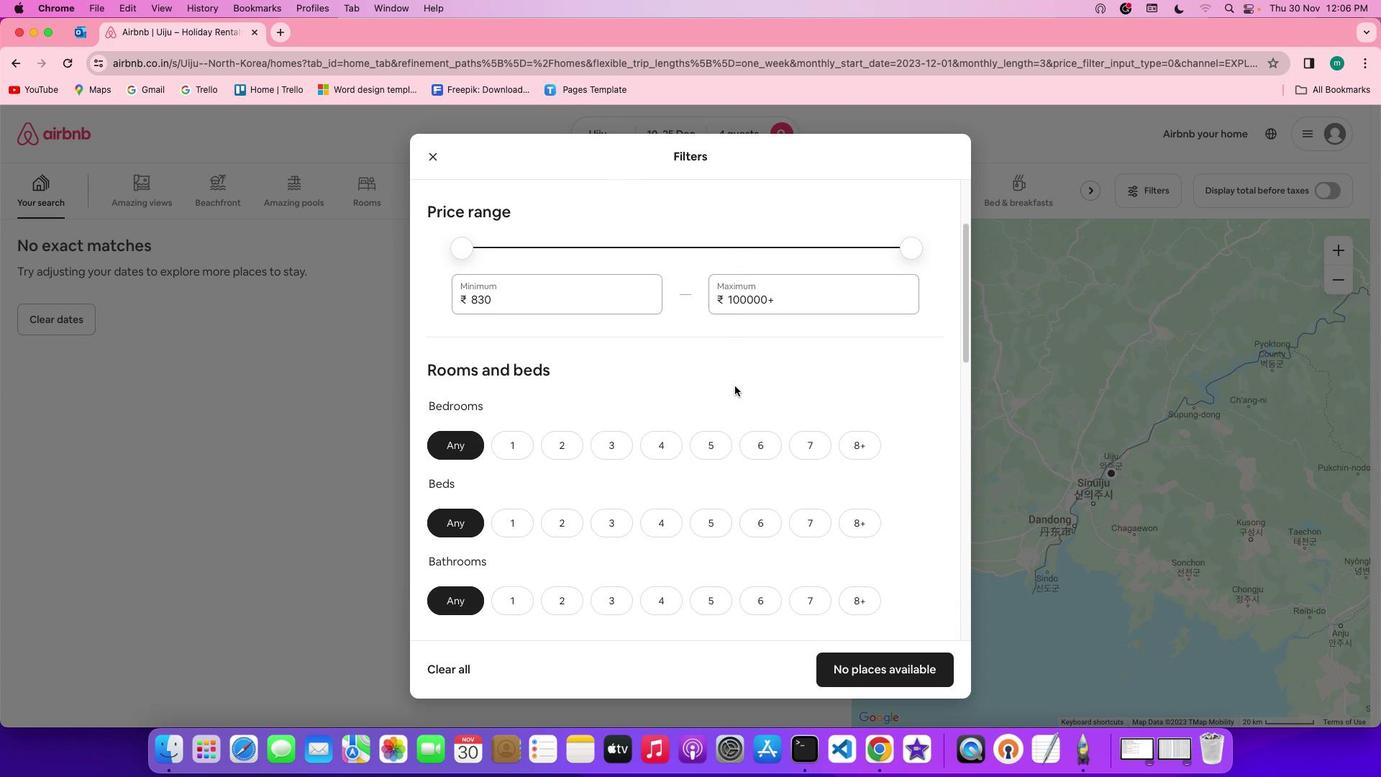 
Action: Mouse scrolled (734, 386) with delta (0, 0)
Screenshot: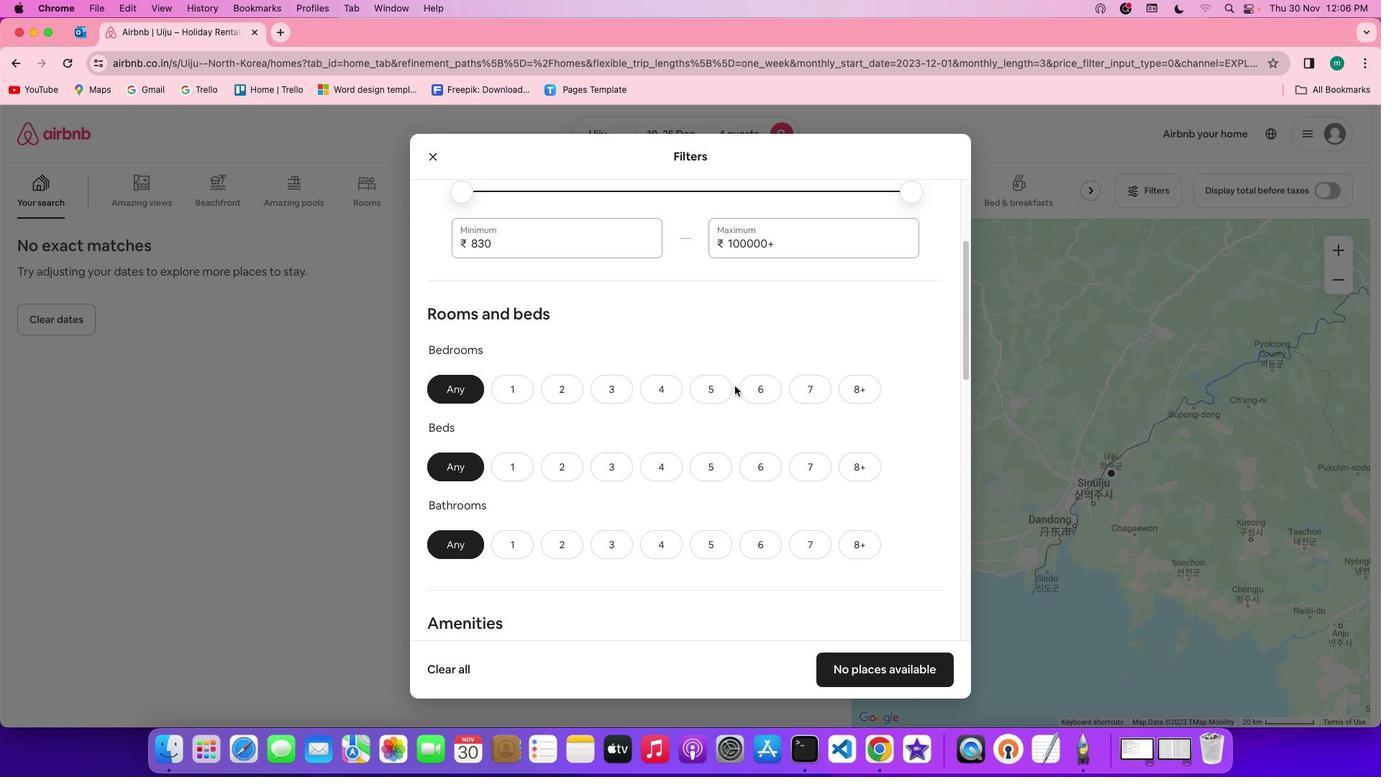 
Action: Mouse scrolled (734, 386) with delta (0, 0)
Screenshot: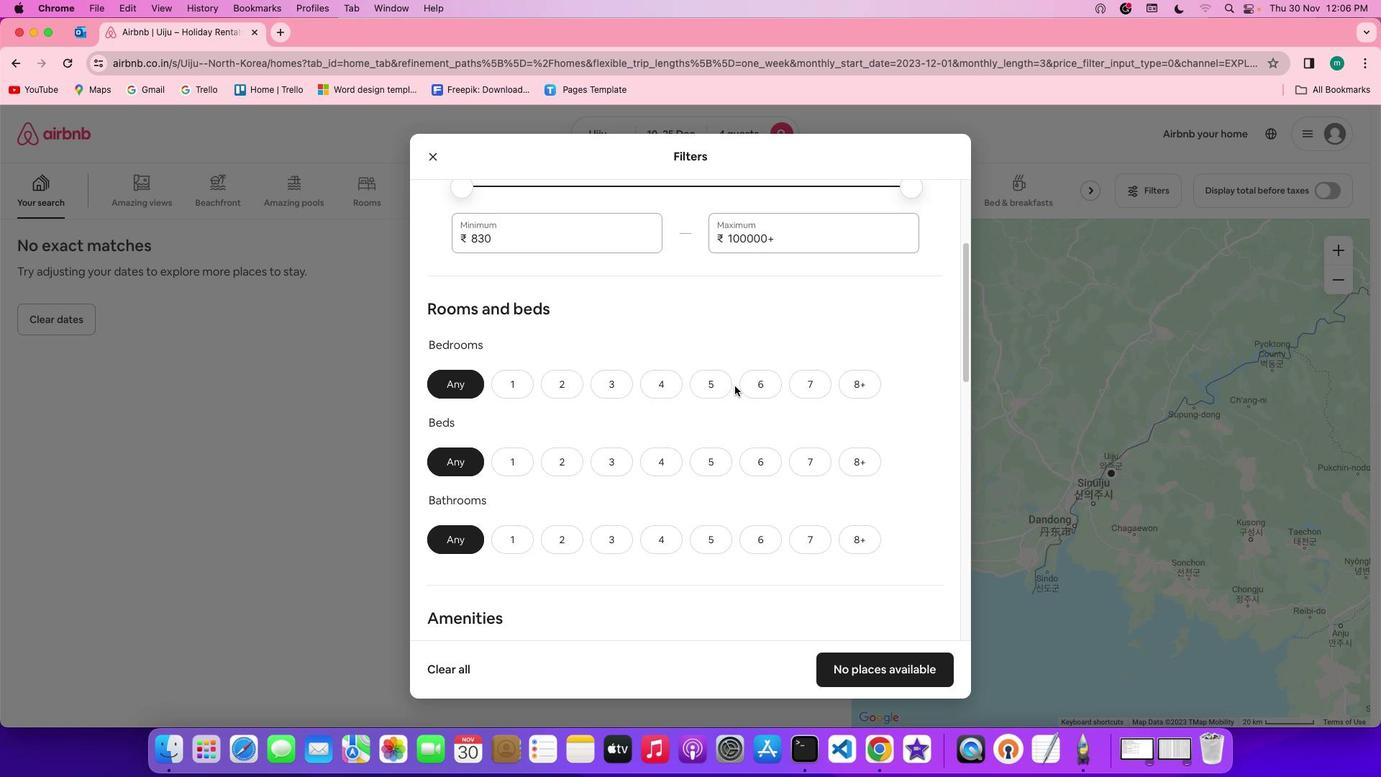 
Action: Mouse scrolled (734, 386) with delta (0, 0)
Screenshot: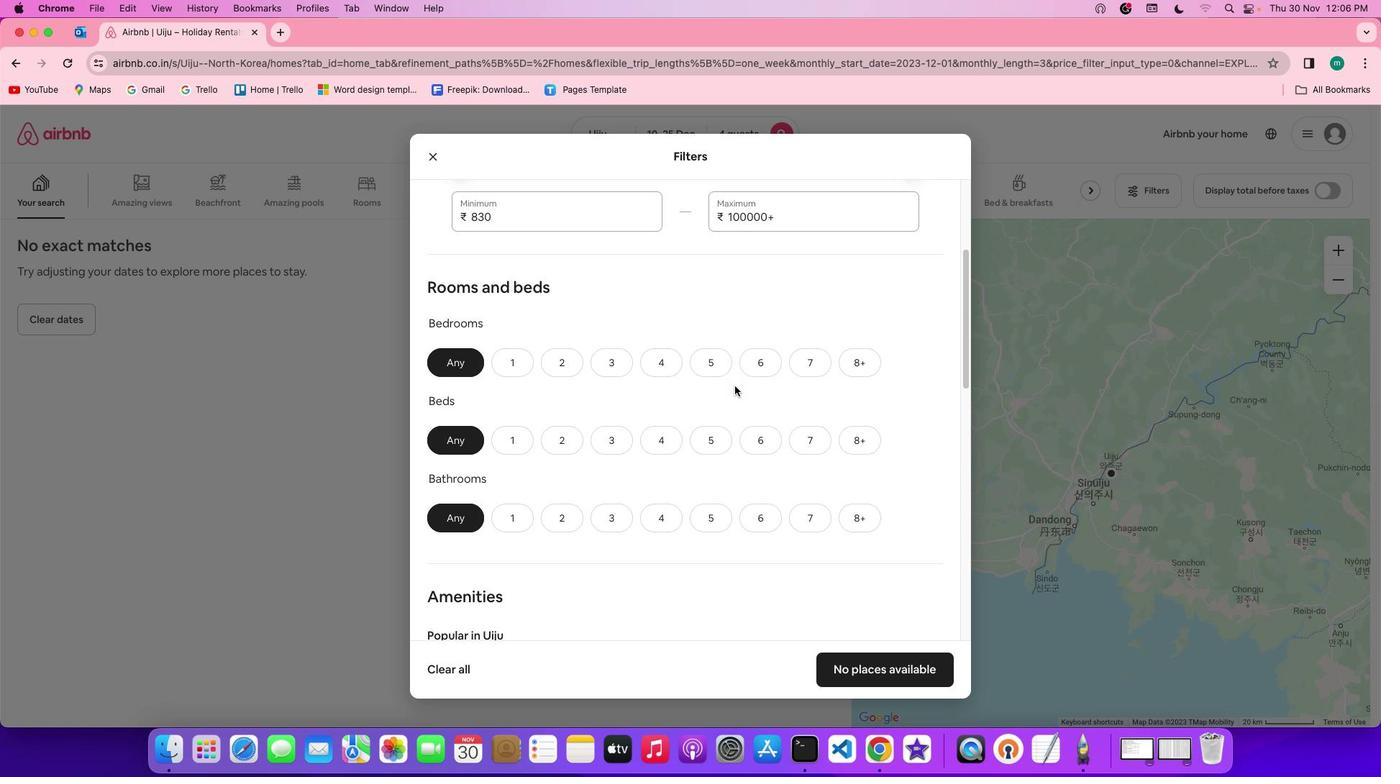 
Action: Mouse scrolled (734, 386) with delta (0, 0)
Screenshot: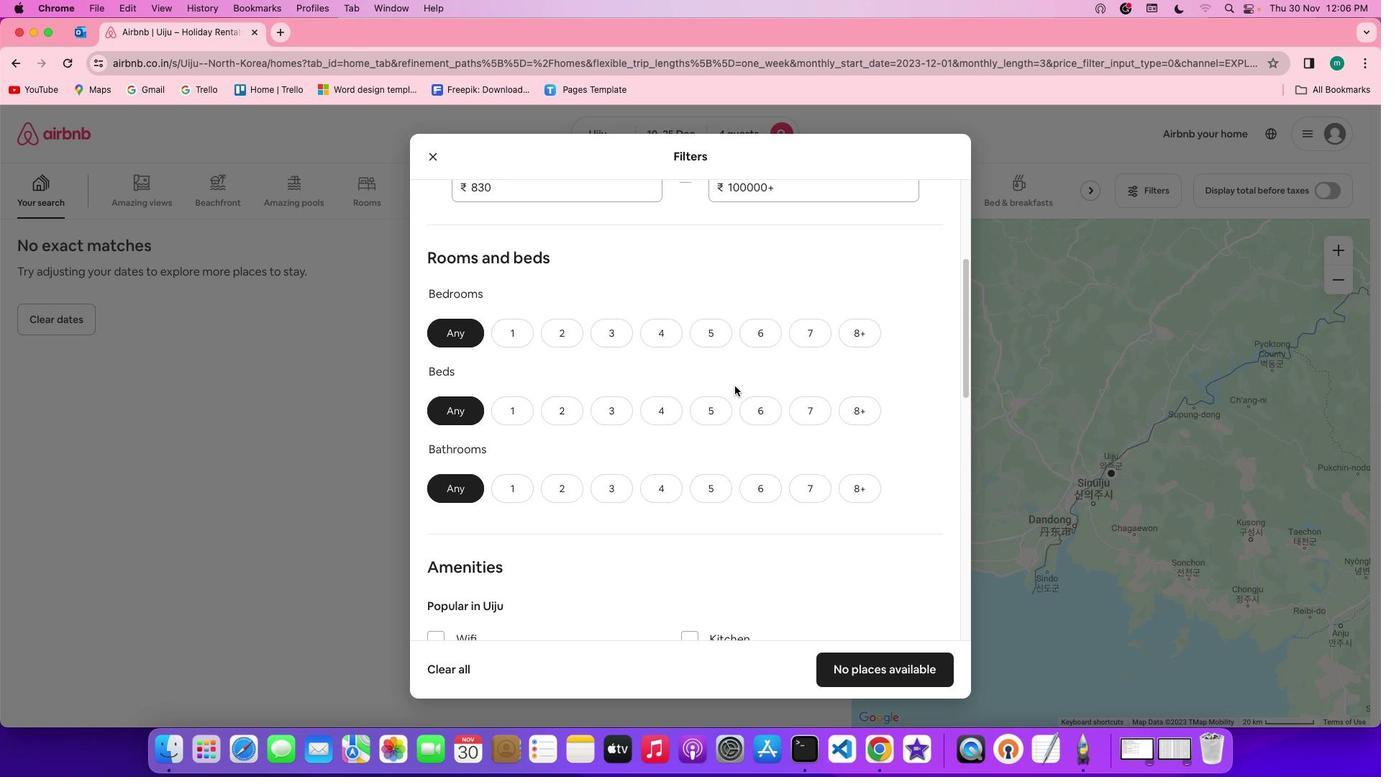 
Action: Mouse scrolled (734, 386) with delta (0, 0)
Screenshot: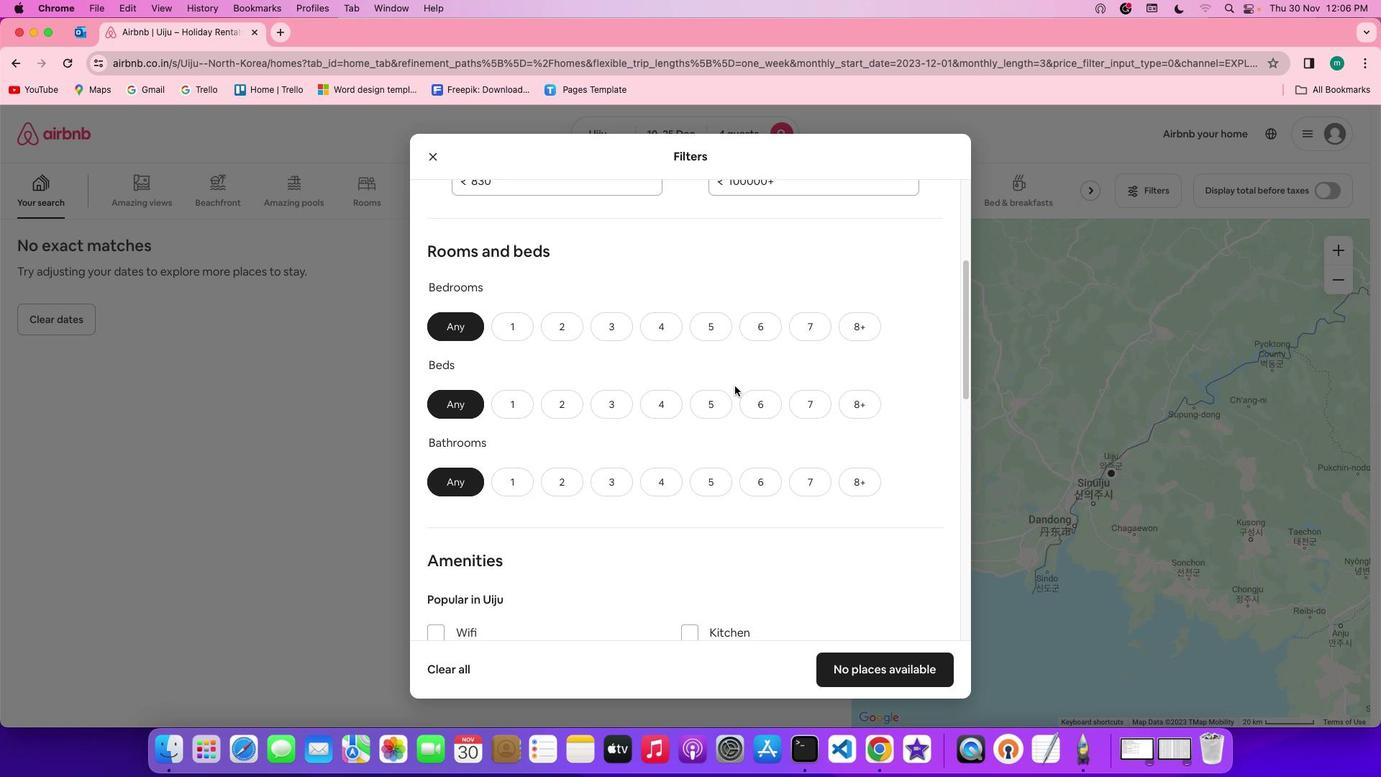 
Action: Mouse scrolled (734, 386) with delta (0, 0)
Screenshot: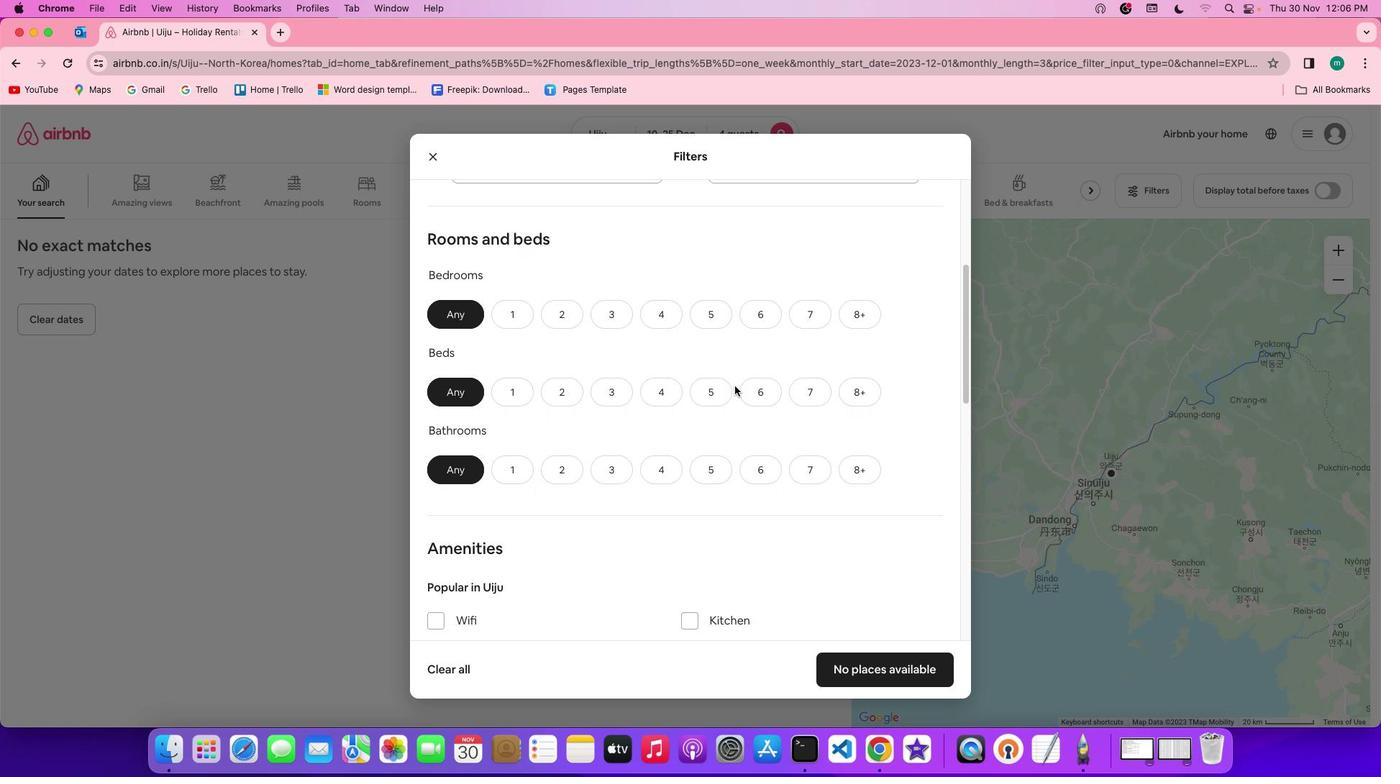 
Action: Mouse scrolled (734, 386) with delta (0, 0)
Screenshot: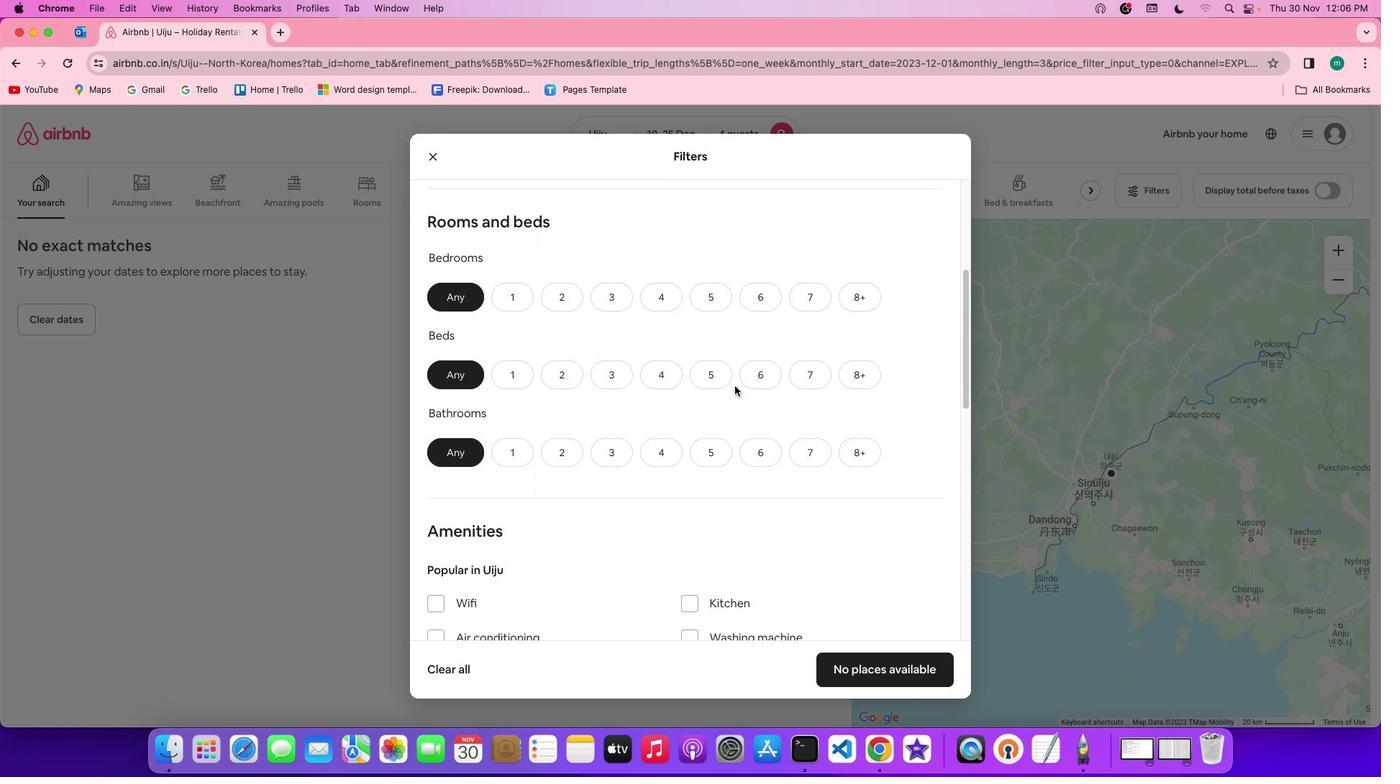 
Action: Mouse scrolled (734, 386) with delta (0, 0)
Screenshot: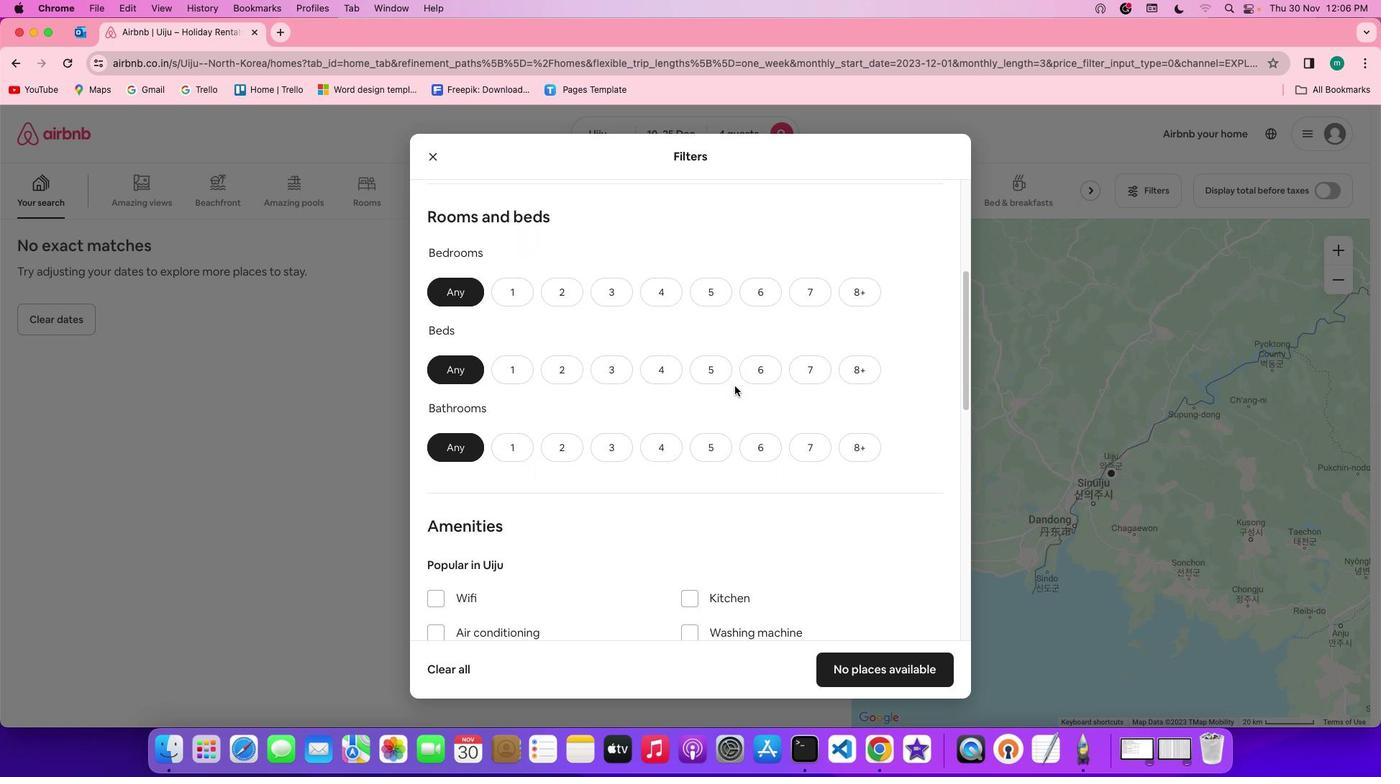 
Action: Mouse scrolled (734, 386) with delta (0, 0)
Screenshot: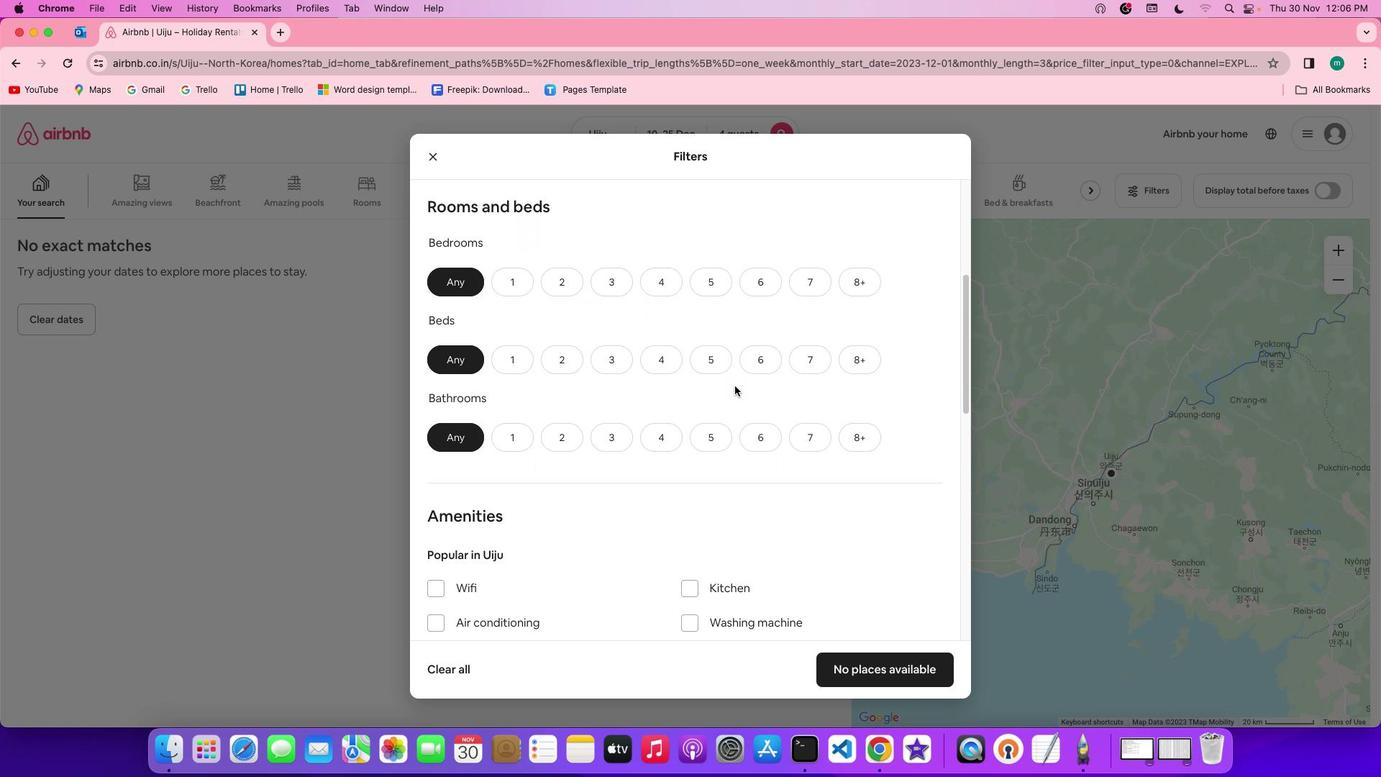 
Action: Mouse scrolled (734, 386) with delta (0, 0)
Screenshot: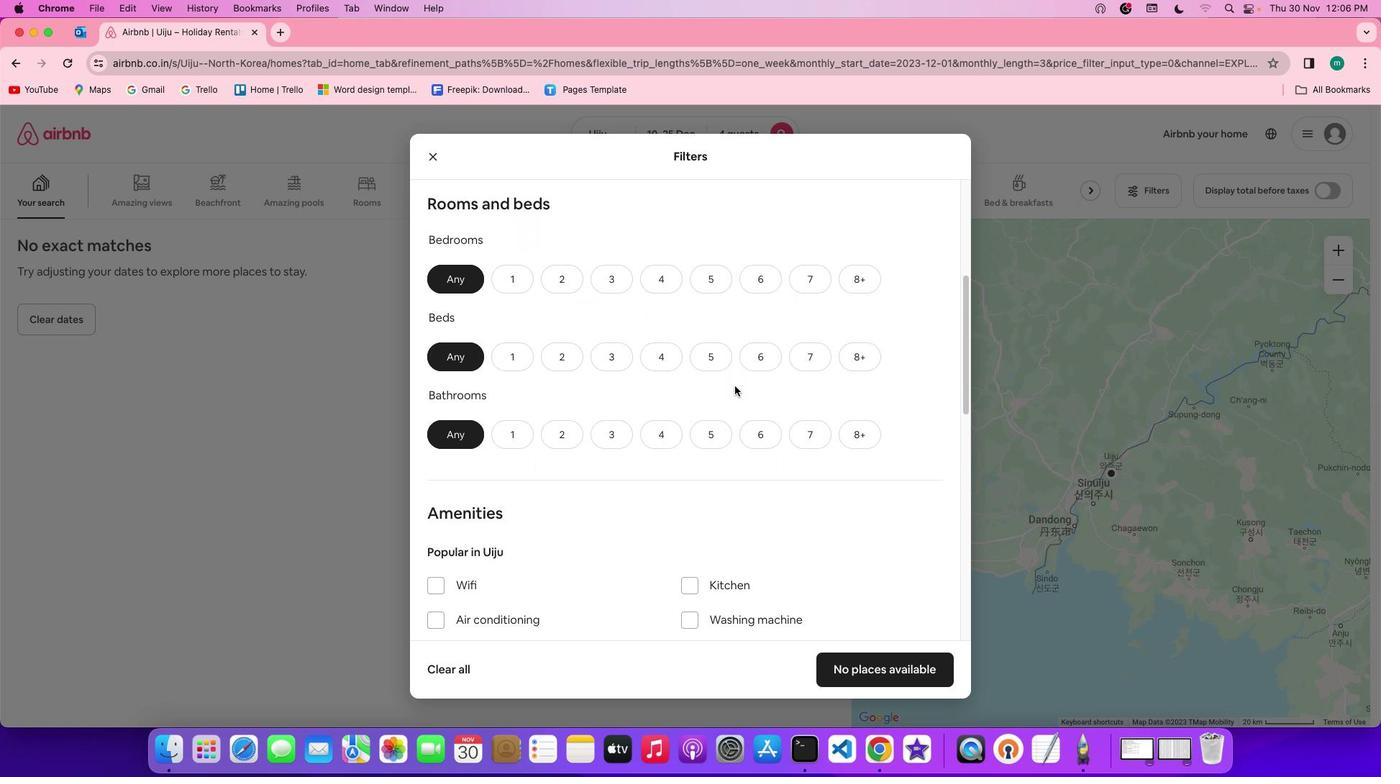 
Action: Mouse scrolled (734, 386) with delta (0, 0)
Screenshot: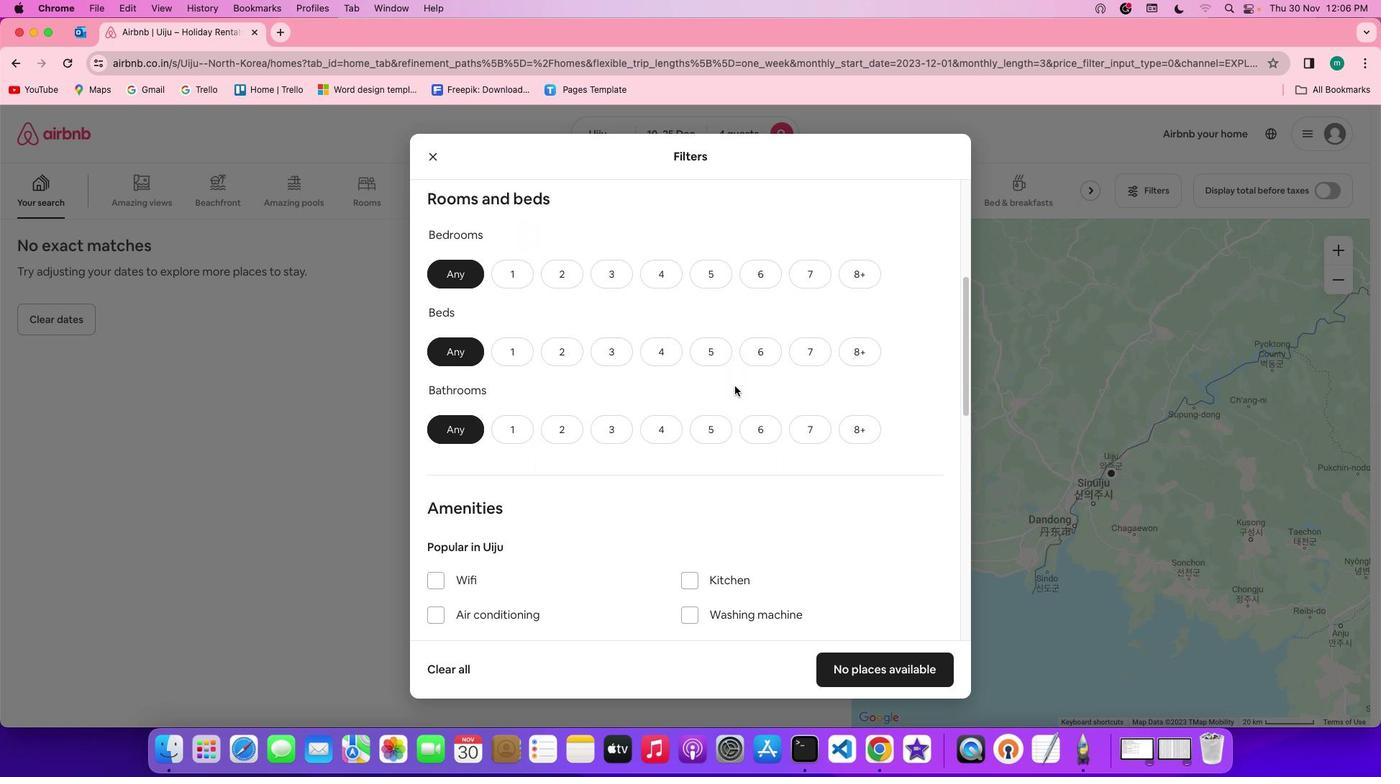 
Action: Mouse moved to (554, 261)
Screenshot: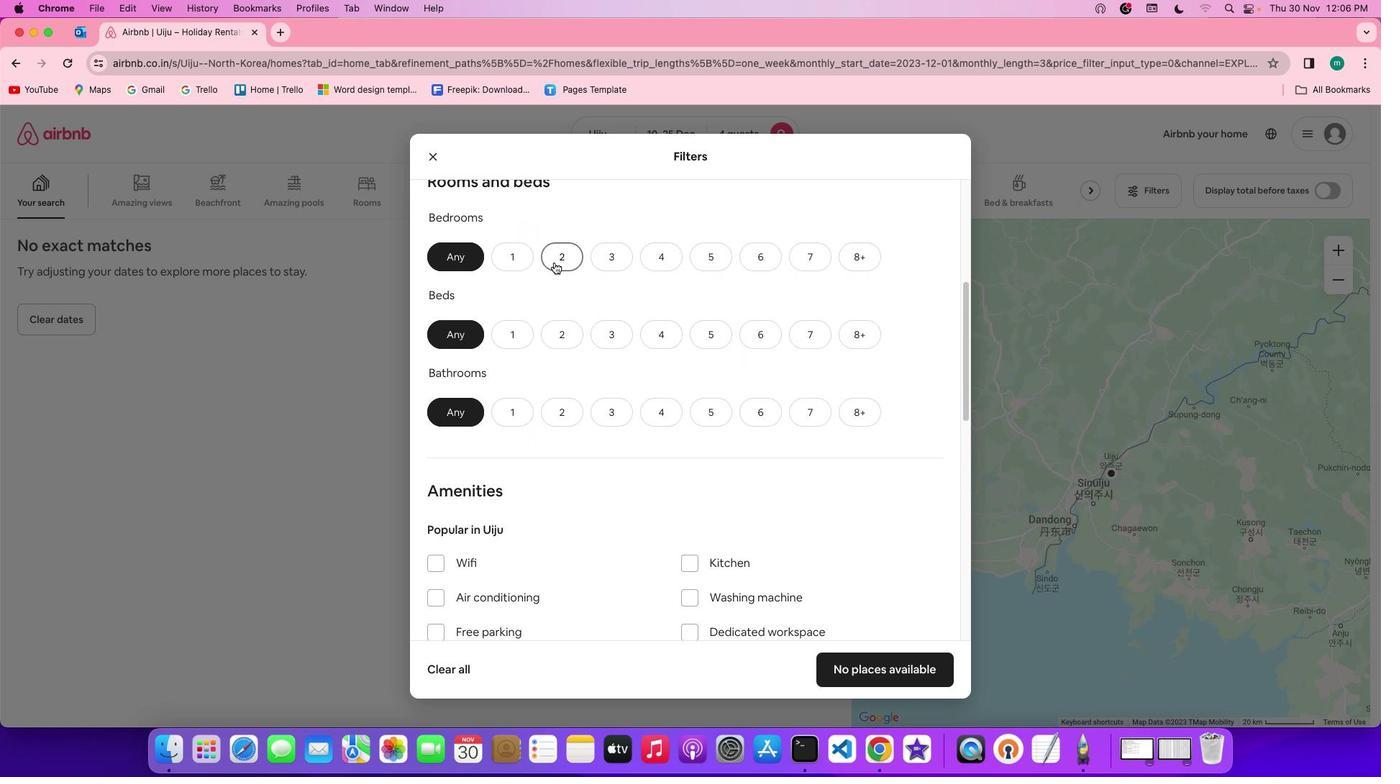 
Action: Mouse pressed left at (554, 261)
Screenshot: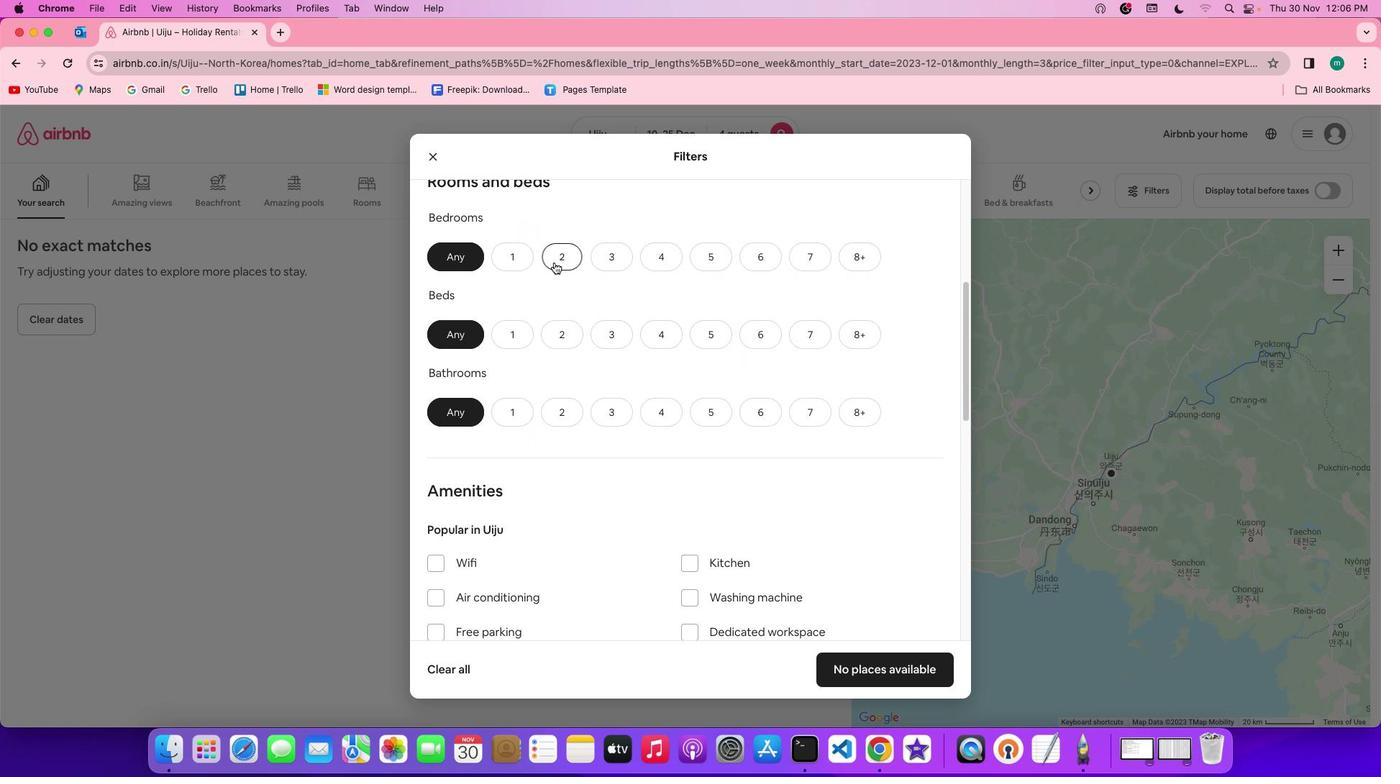 
Action: Mouse moved to (628, 339)
Screenshot: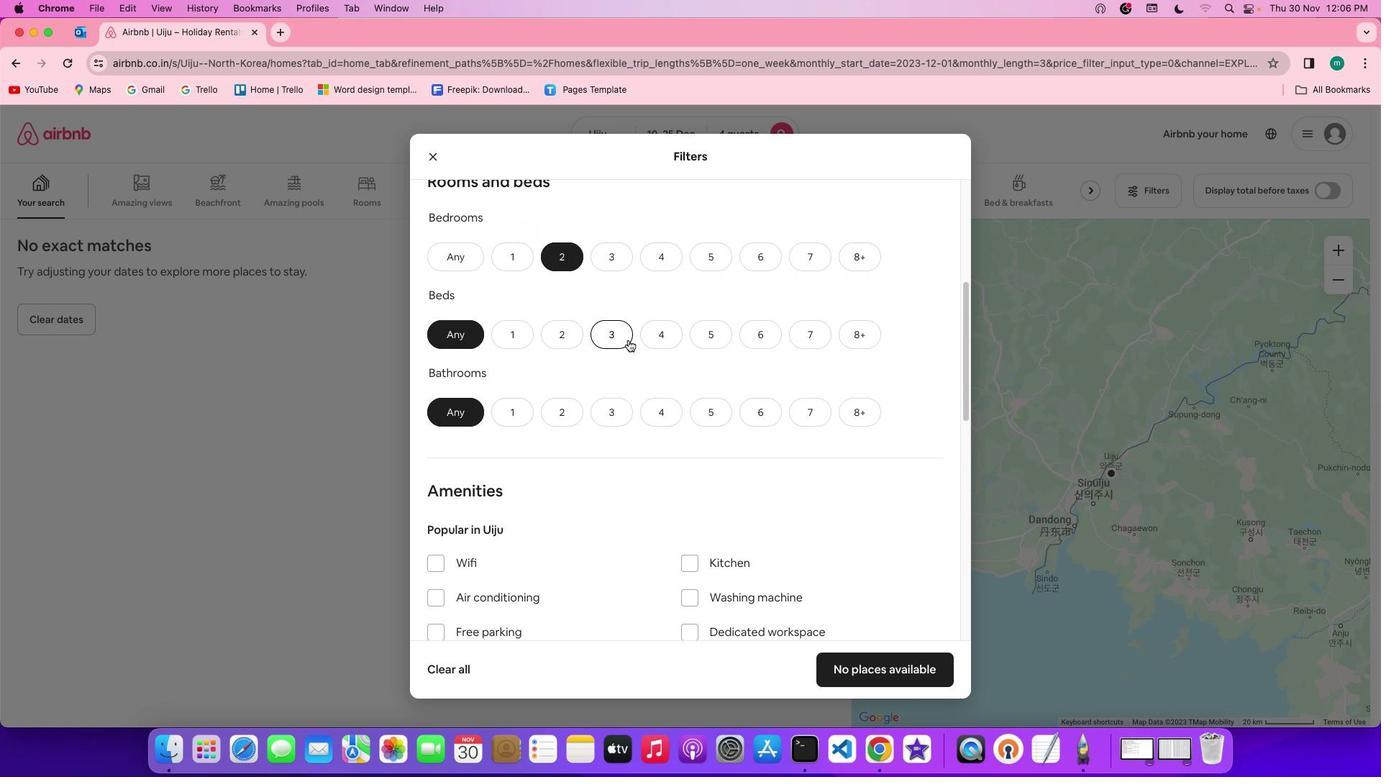 
Action: Mouse pressed left at (628, 339)
Screenshot: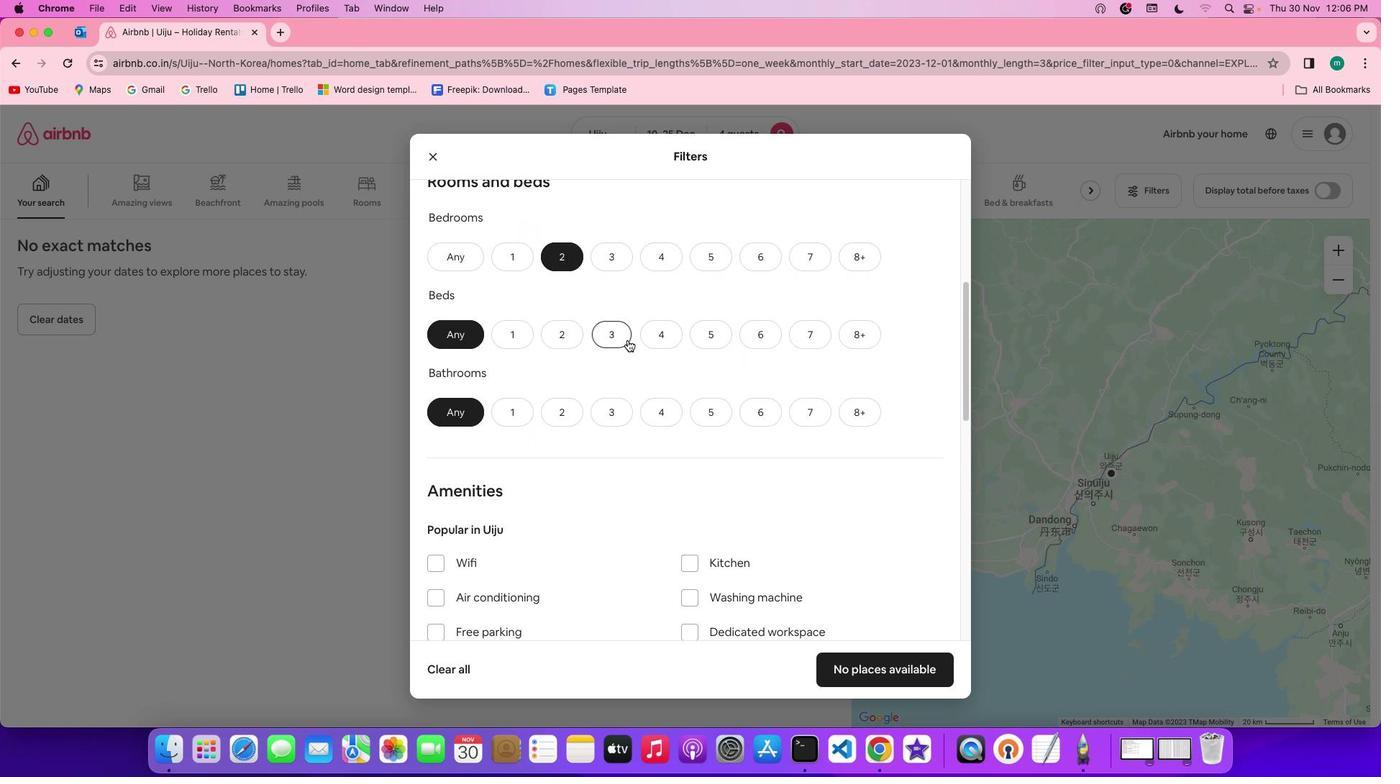 
Action: Mouse moved to (571, 406)
Screenshot: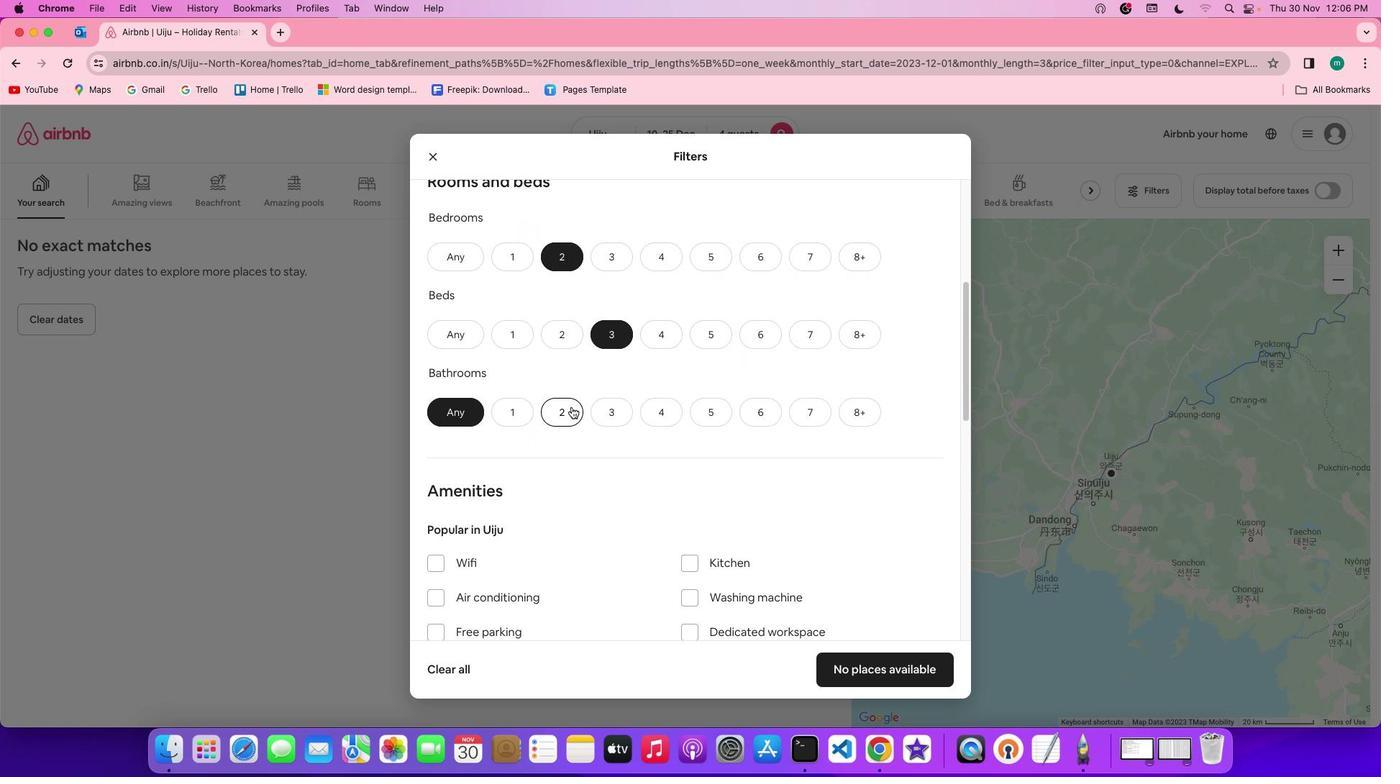 
Action: Mouse pressed left at (571, 406)
Screenshot: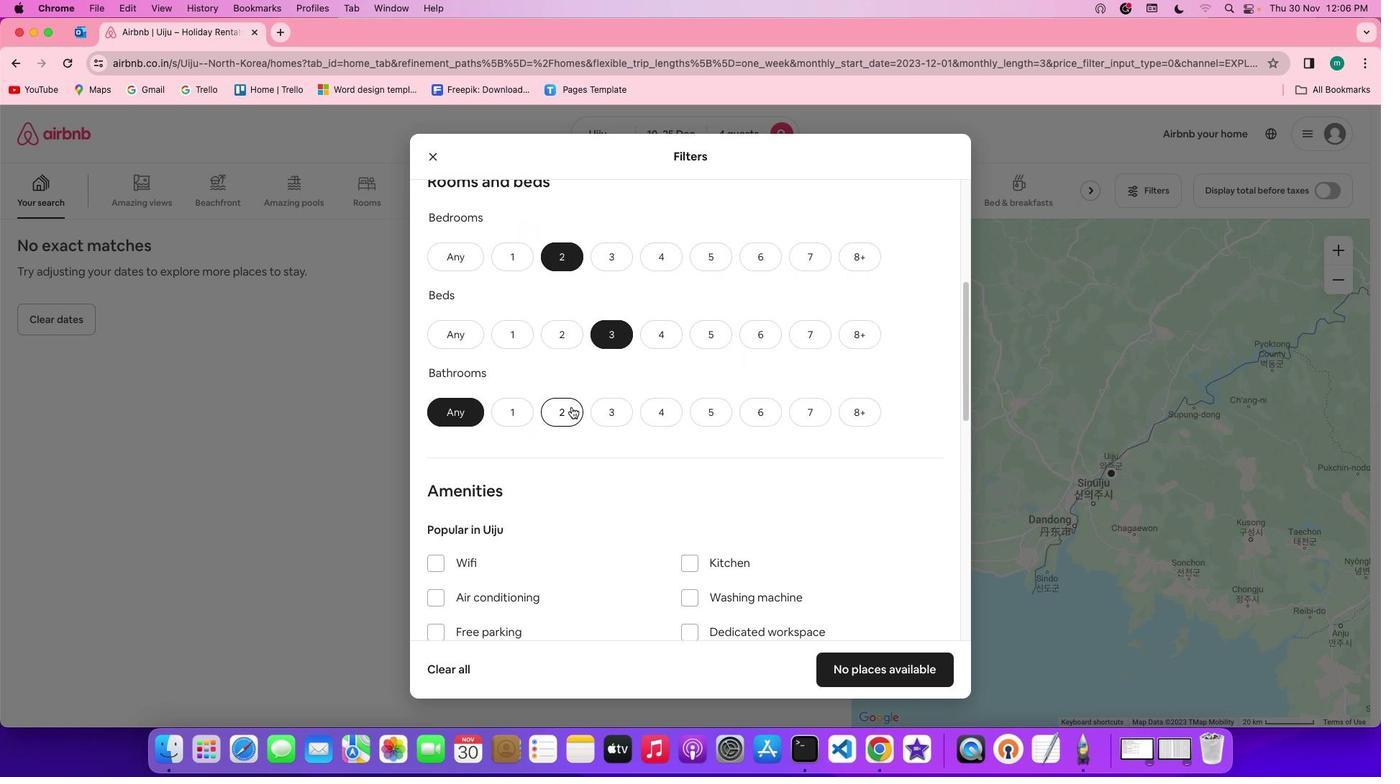 
Action: Mouse moved to (736, 410)
Screenshot: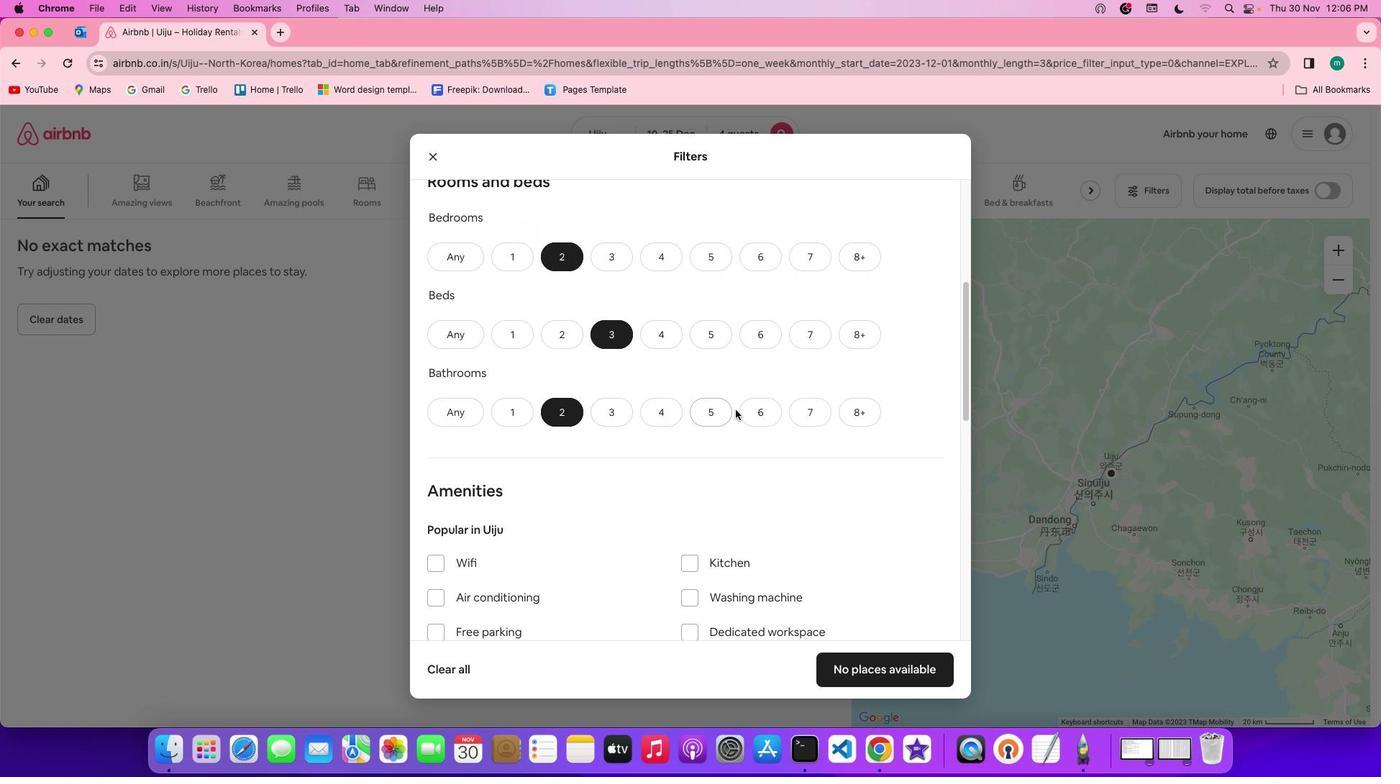 
Action: Mouse scrolled (736, 410) with delta (0, 0)
Screenshot: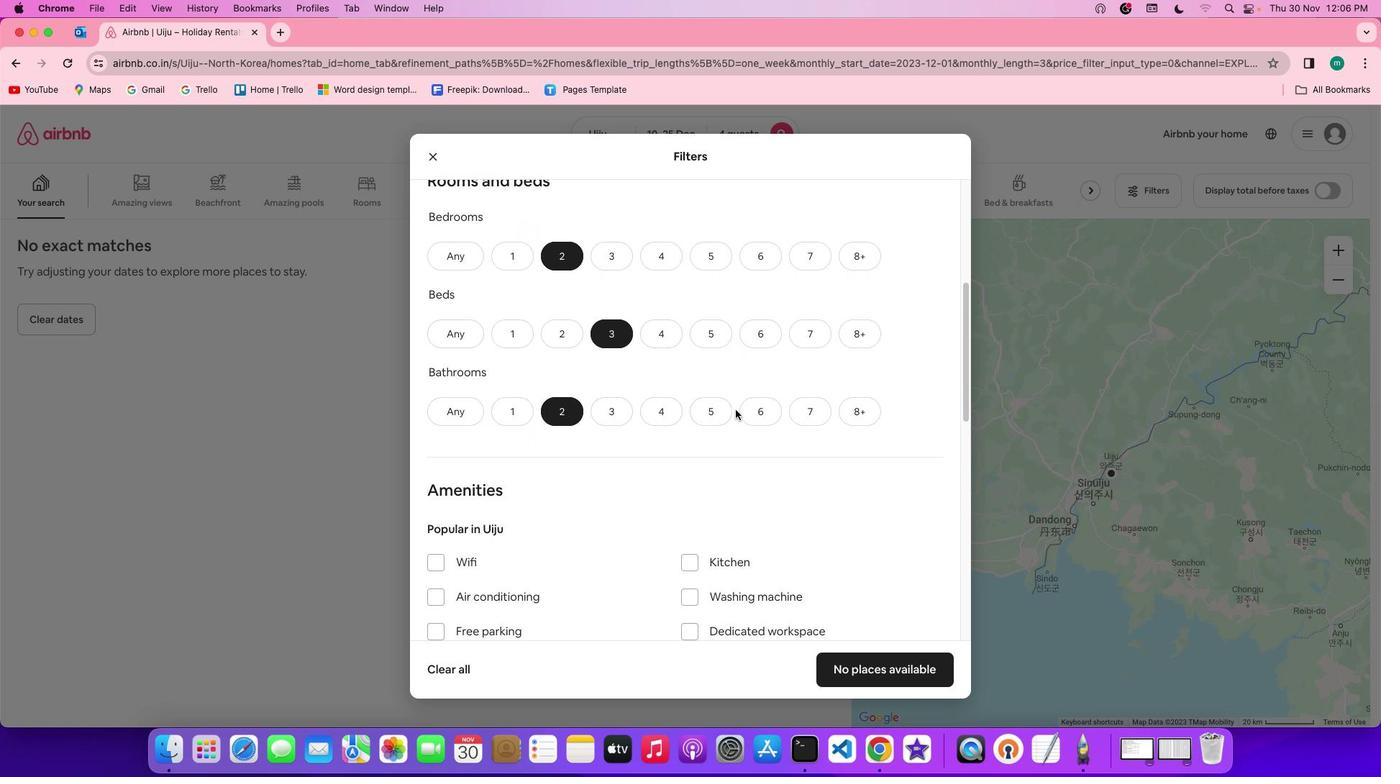 
Action: Mouse scrolled (736, 410) with delta (0, 0)
Screenshot: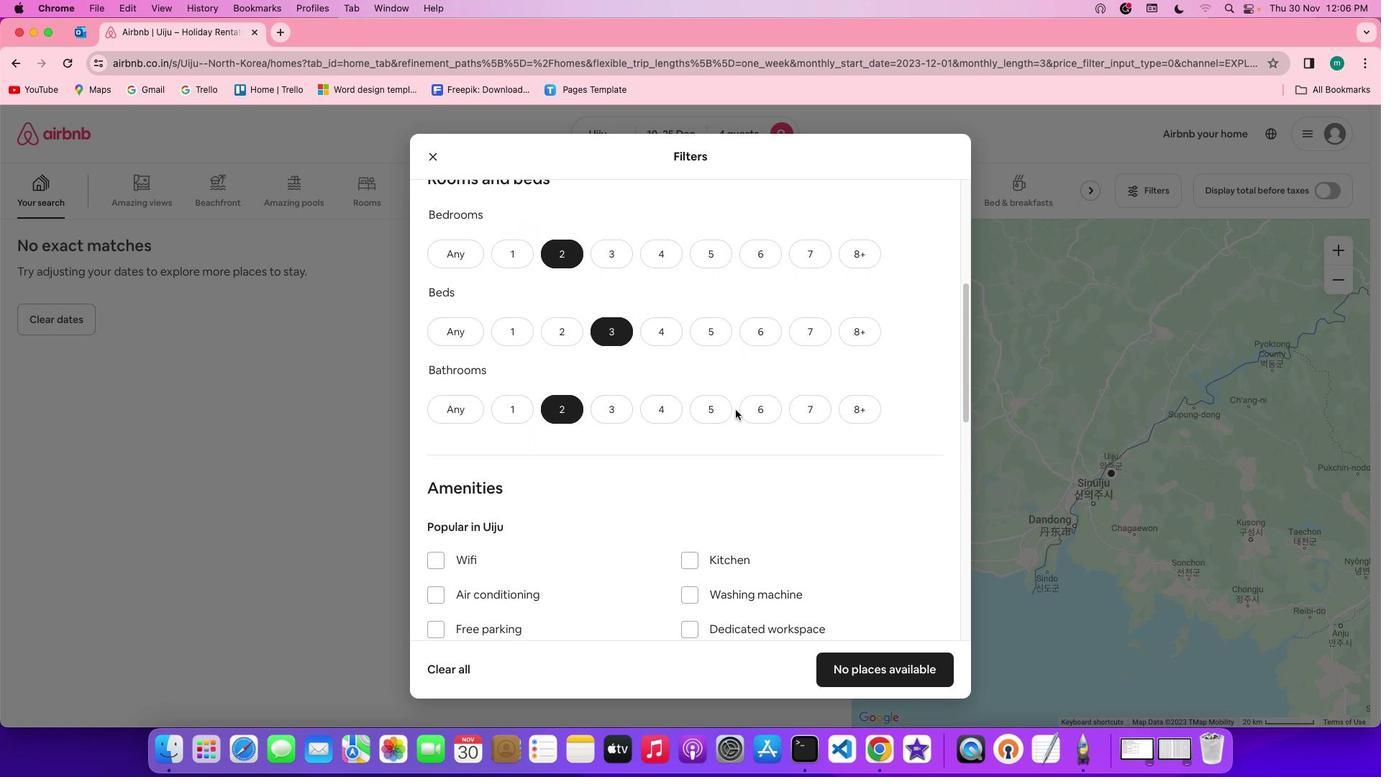 
Action: Mouse scrolled (736, 410) with delta (0, 0)
Screenshot: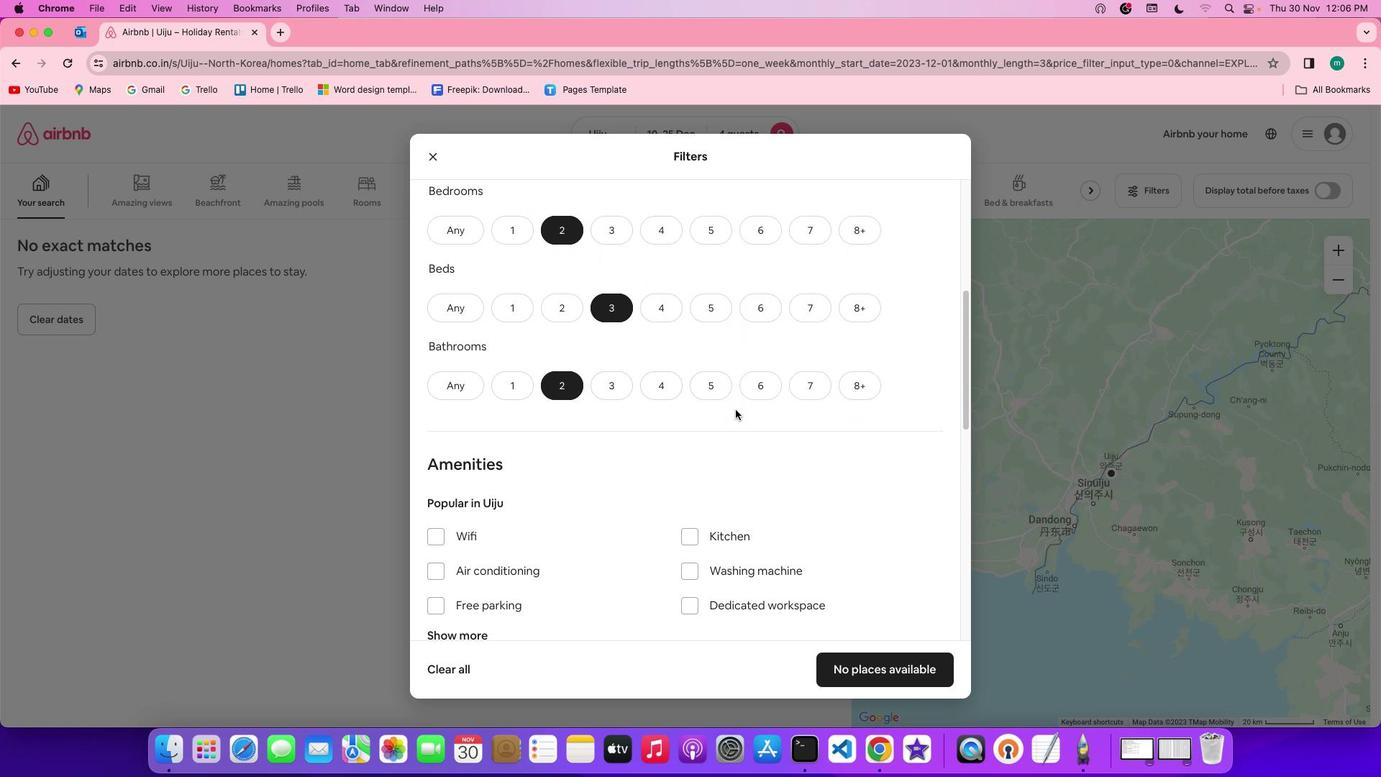 
Action: Mouse scrolled (736, 410) with delta (0, 0)
Screenshot: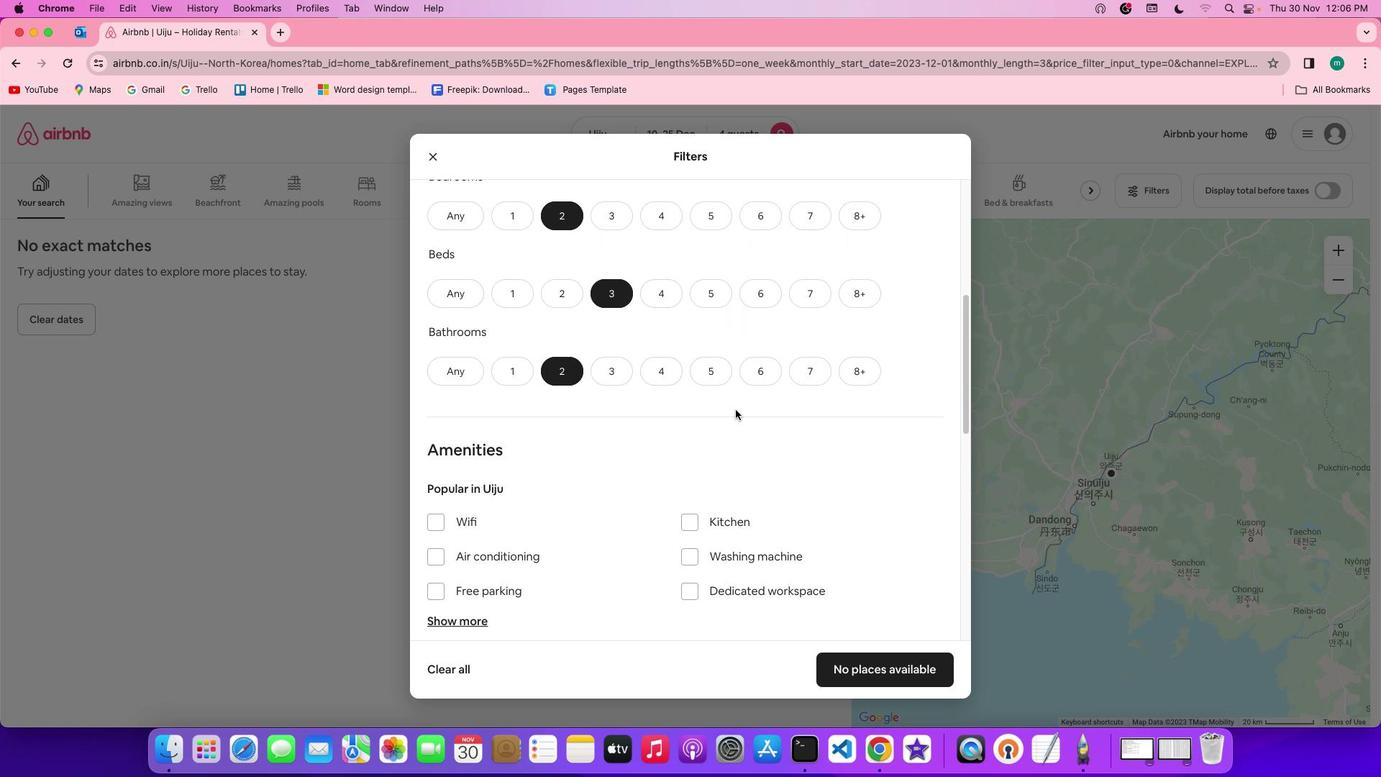 
Action: Mouse scrolled (736, 410) with delta (0, 0)
Screenshot: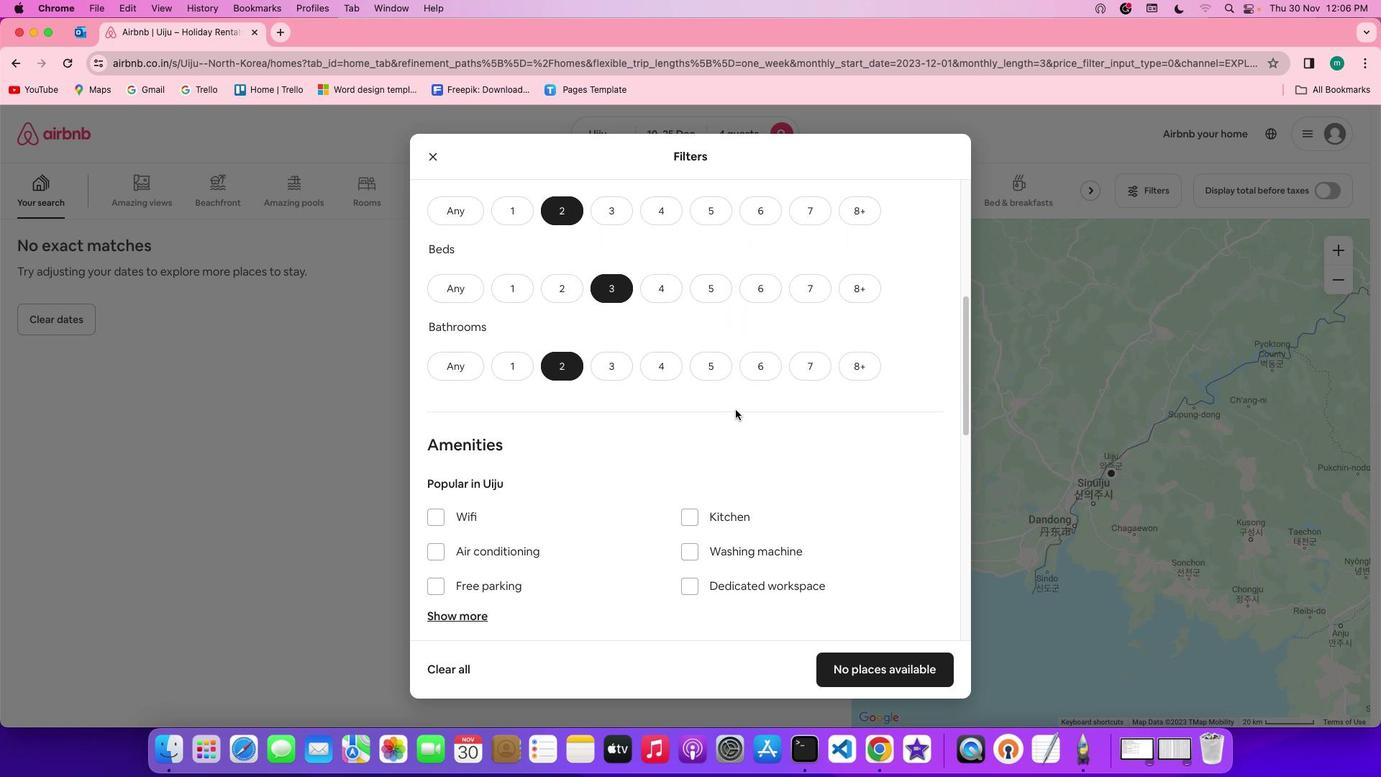 
Action: Mouse scrolled (736, 410) with delta (0, 0)
Screenshot: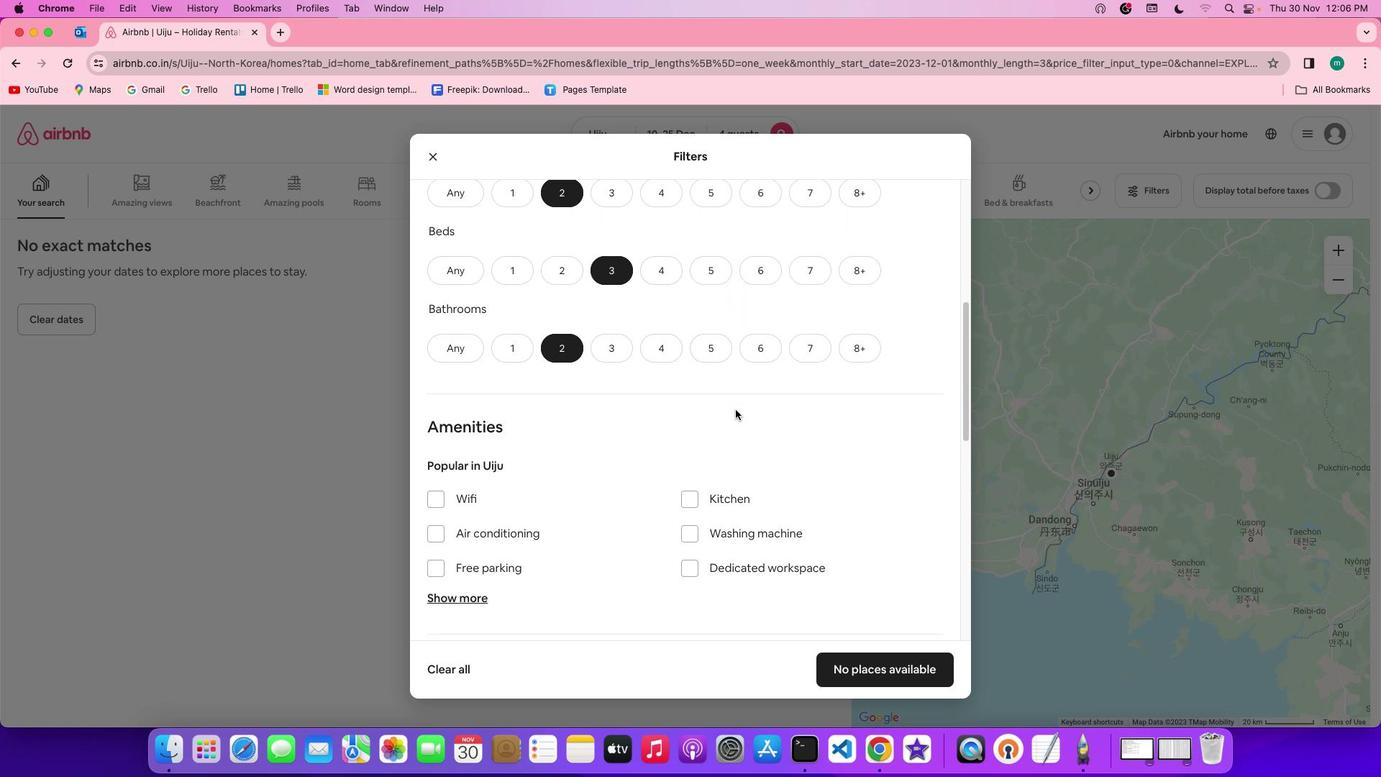 
Action: Mouse scrolled (736, 410) with delta (0, 0)
Screenshot: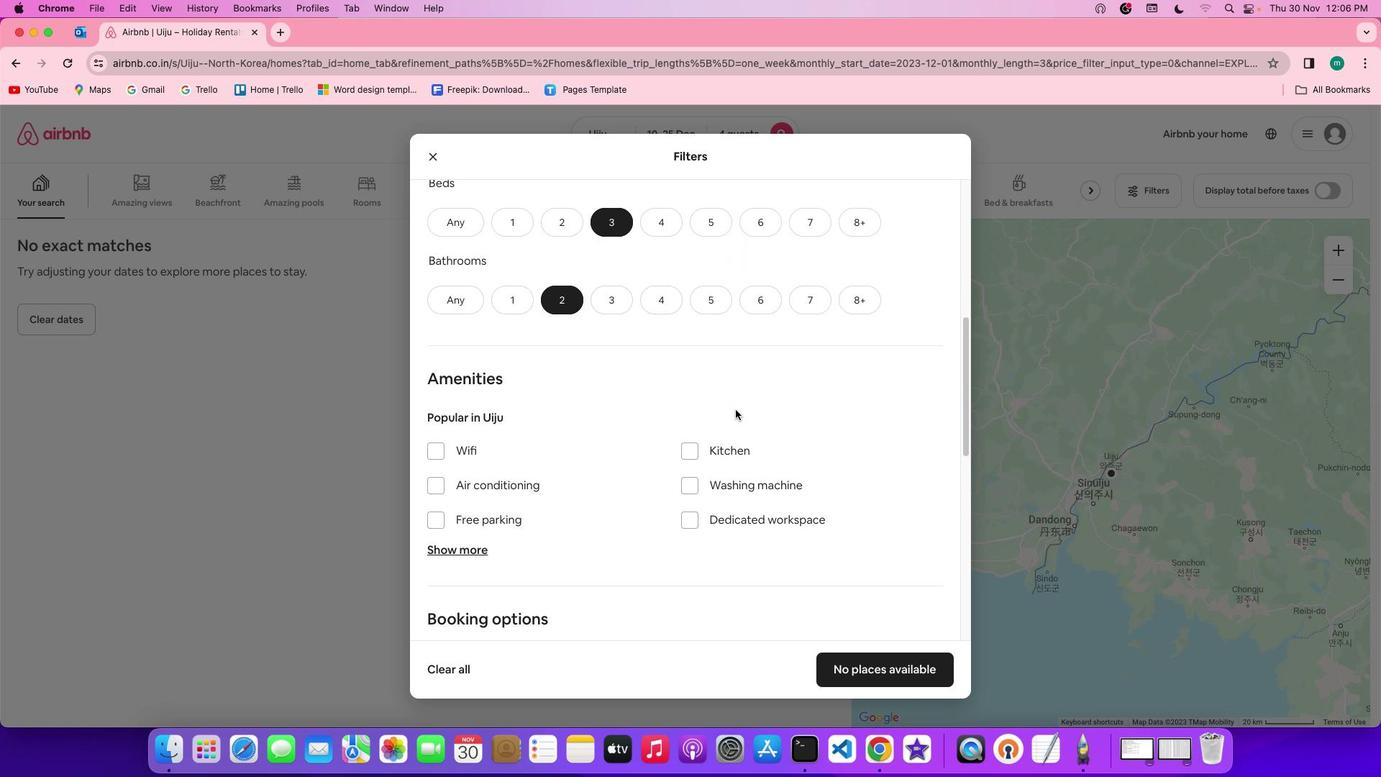 
Action: Mouse scrolled (736, 410) with delta (0, 0)
Screenshot: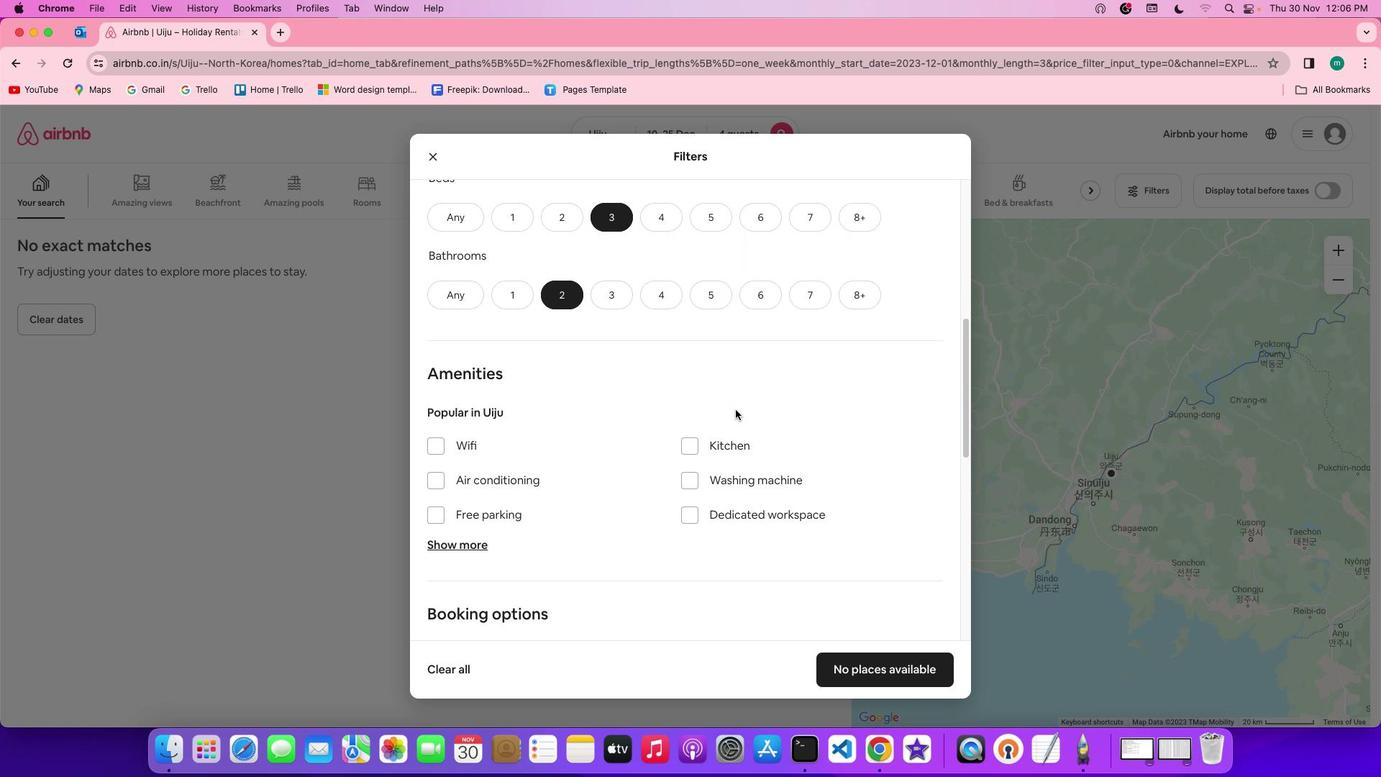 
Action: Mouse scrolled (736, 410) with delta (0, 0)
Screenshot: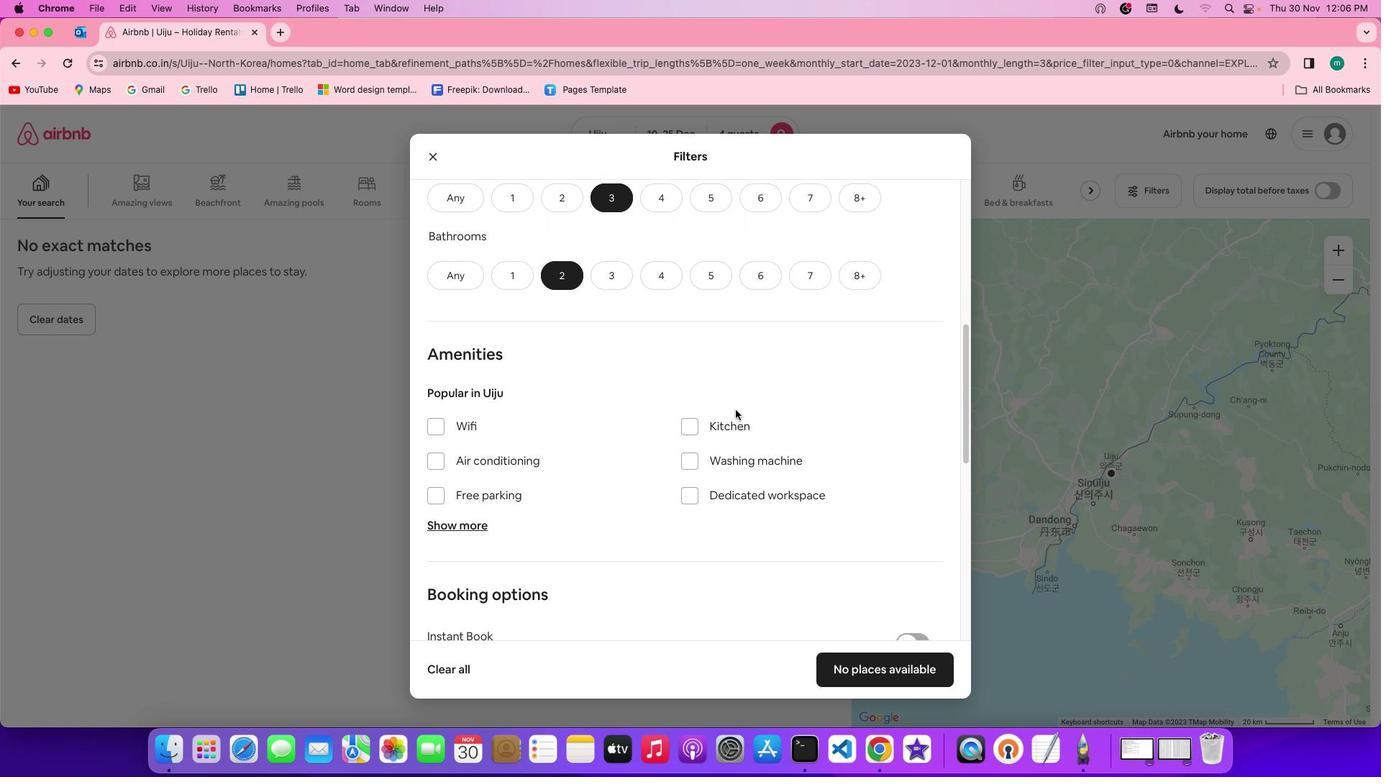
Action: Mouse scrolled (736, 410) with delta (0, 0)
Screenshot: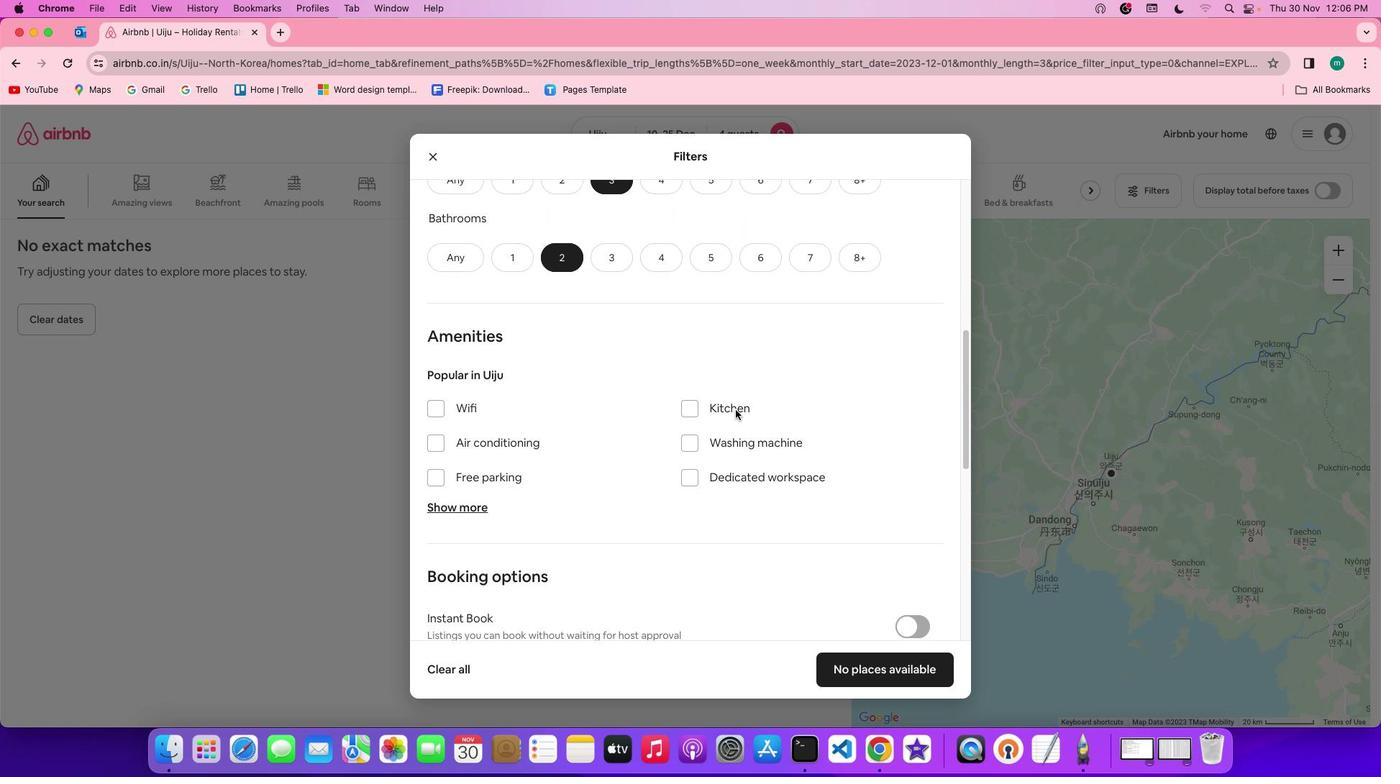 
Action: Mouse scrolled (736, 410) with delta (0, 0)
Screenshot: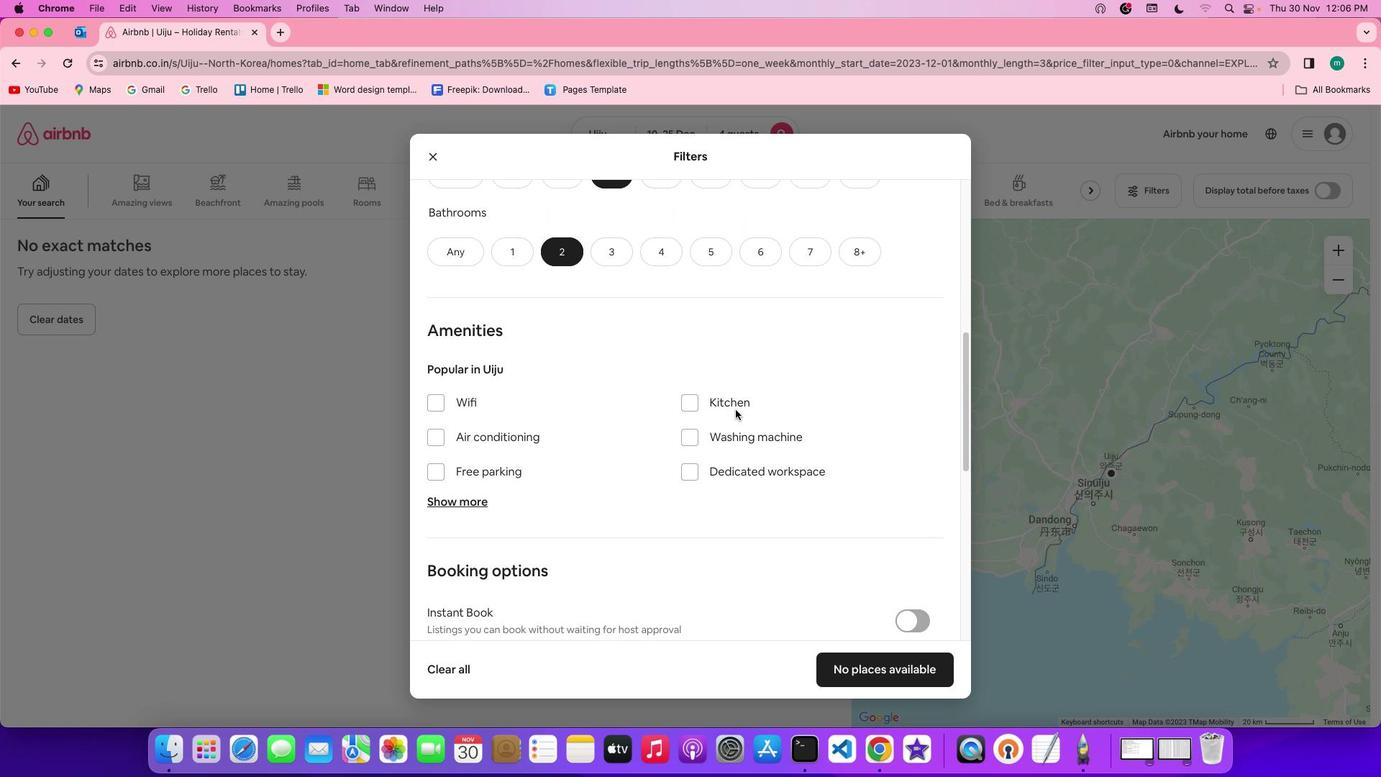 
Action: Mouse scrolled (736, 410) with delta (0, 0)
Screenshot: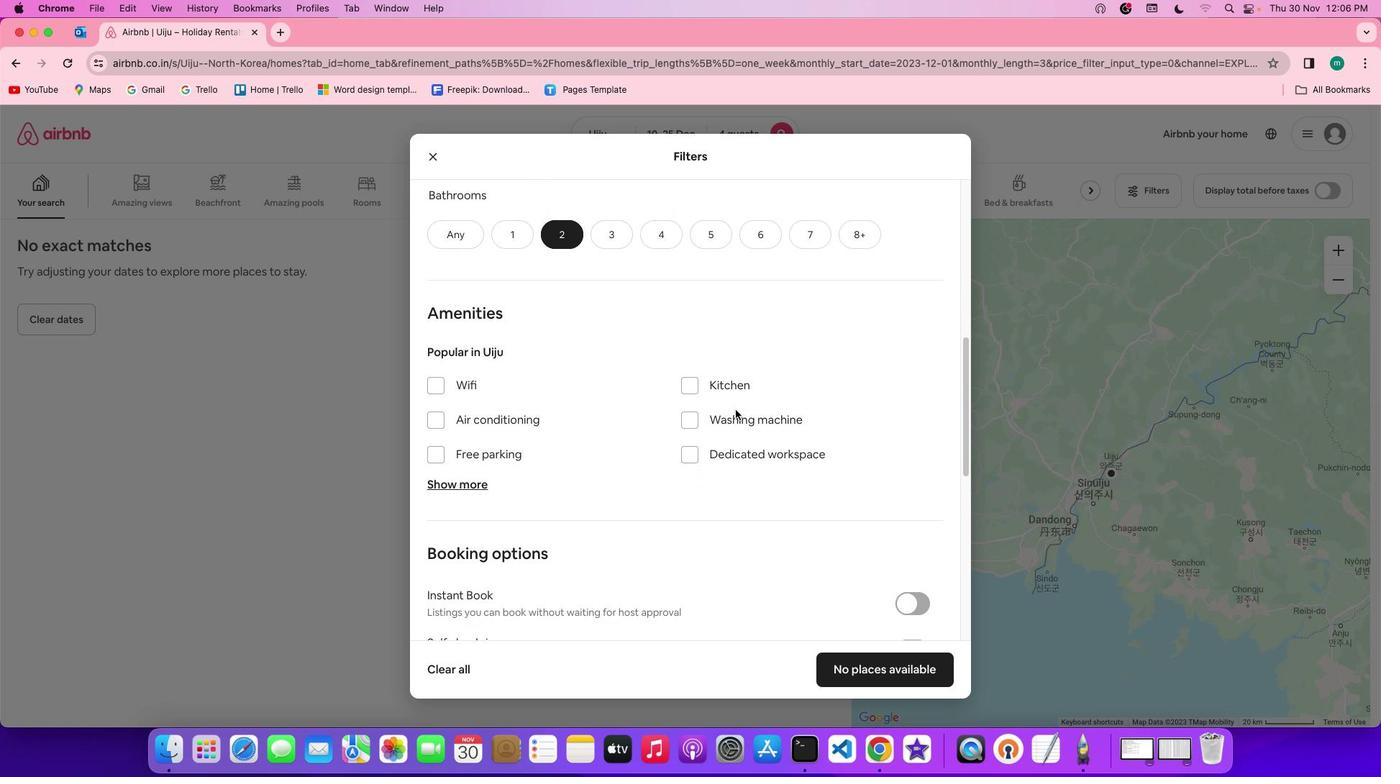 
Action: Mouse scrolled (736, 410) with delta (0, 0)
Screenshot: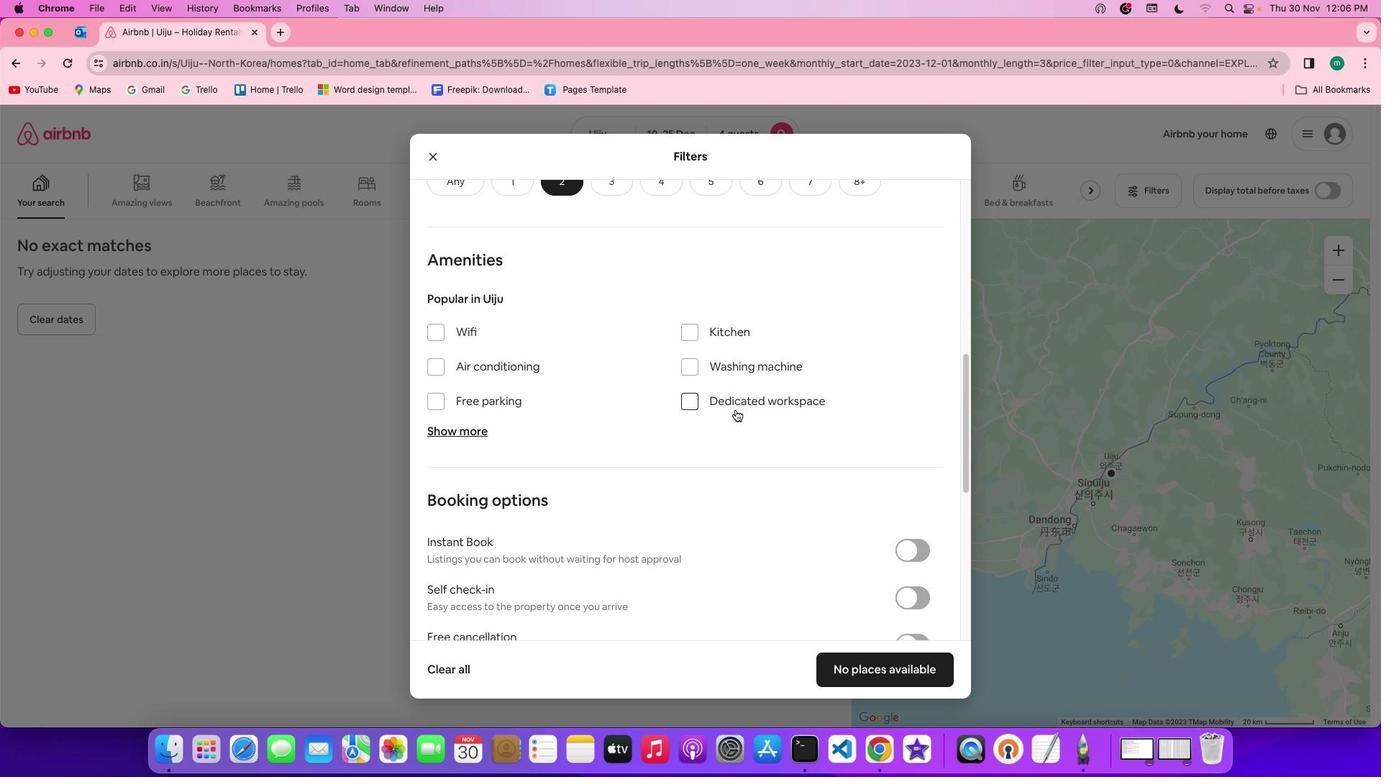 
Action: Mouse scrolled (736, 410) with delta (0, 0)
Screenshot: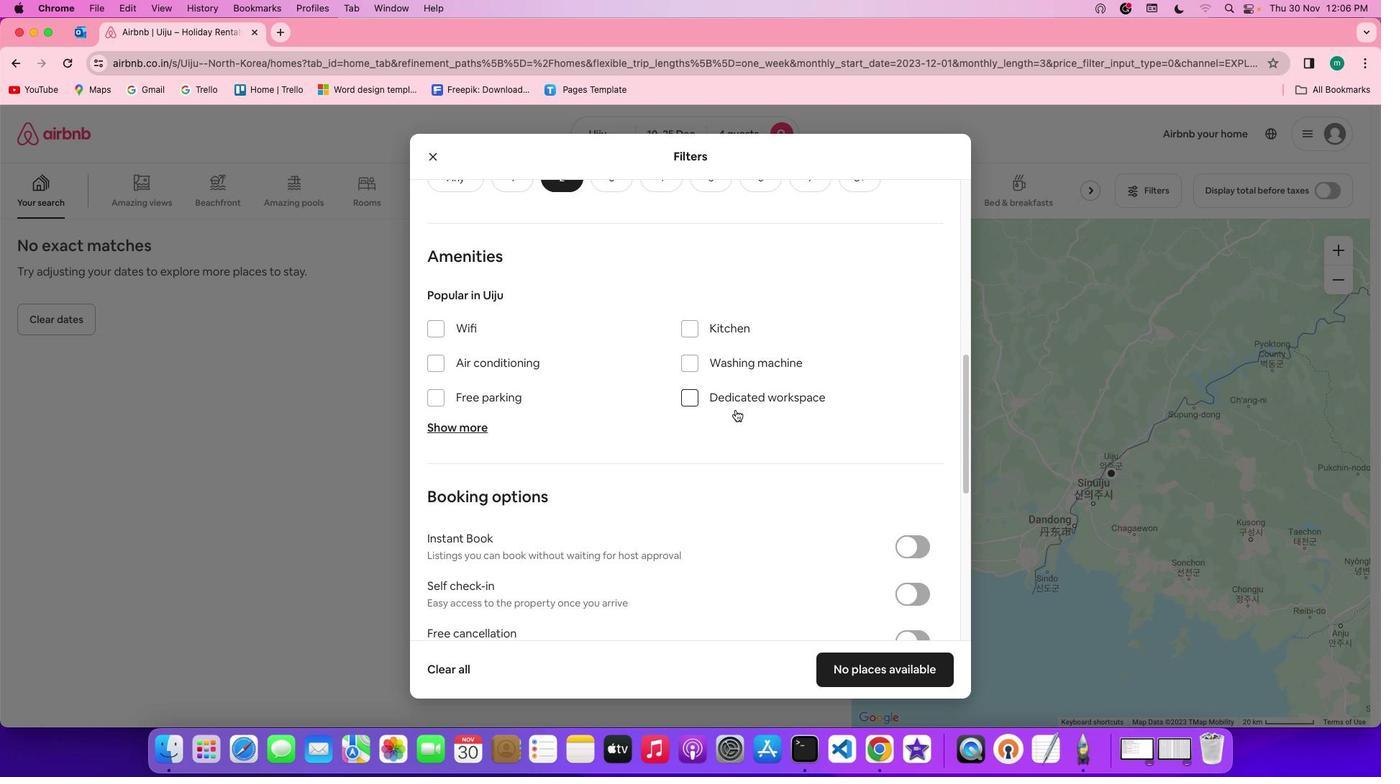 
Action: Mouse moved to (425, 319)
Screenshot: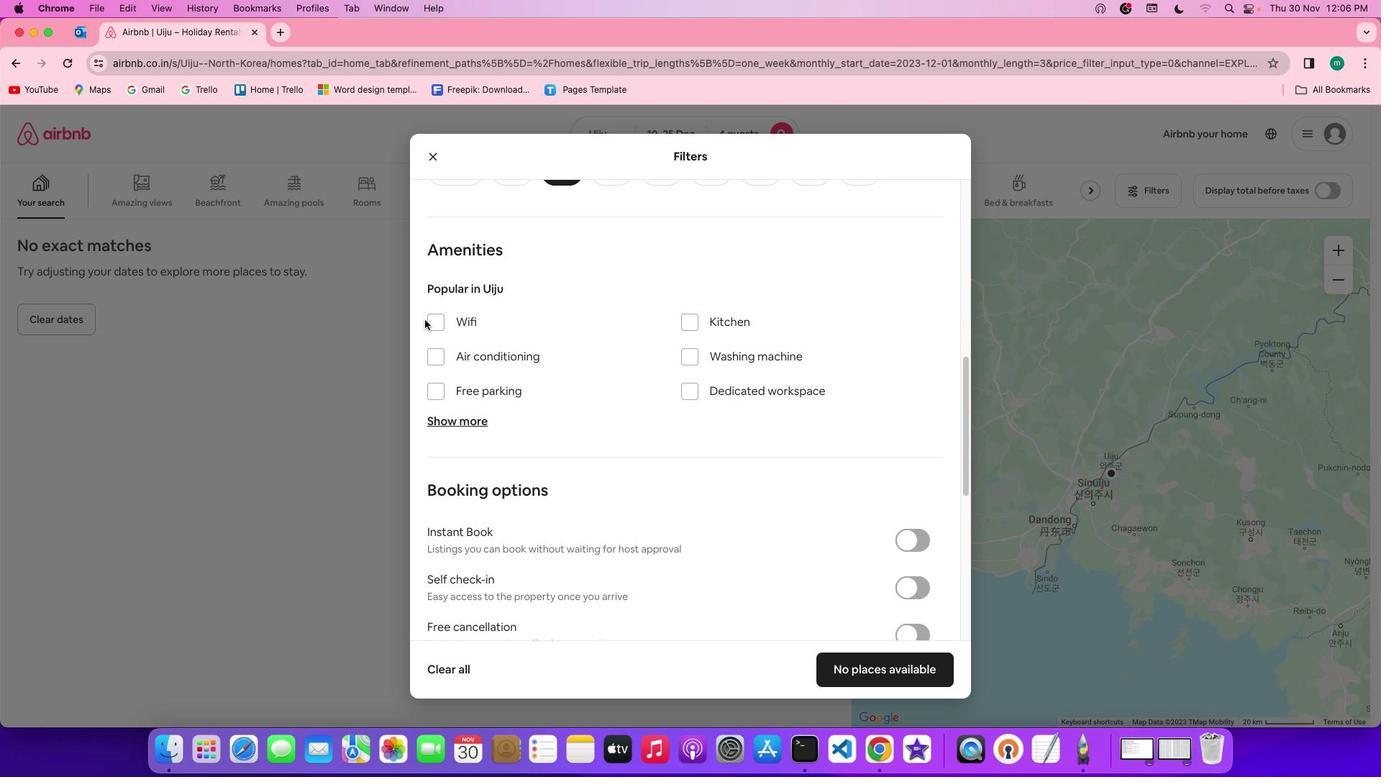 
Action: Mouse pressed left at (425, 319)
Screenshot: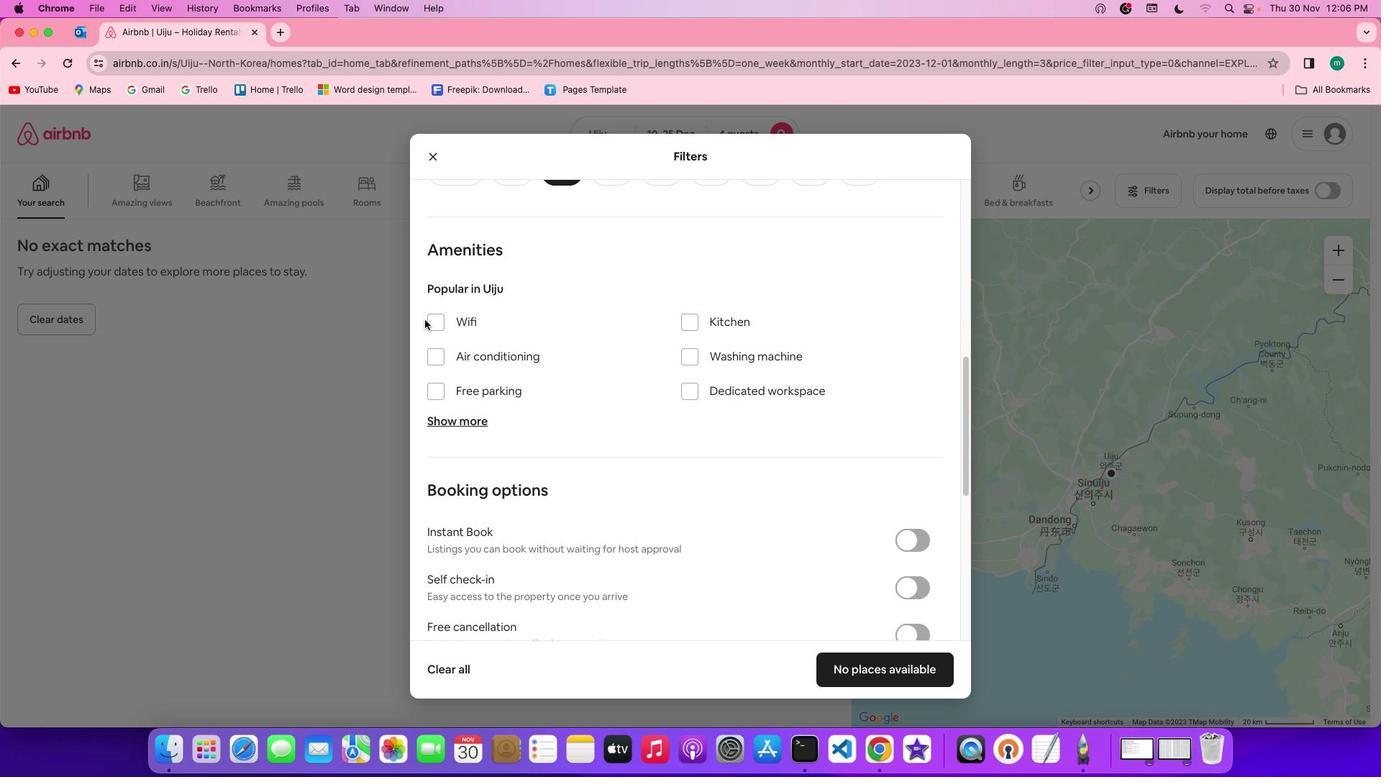 
Action: Mouse moved to (438, 317)
Screenshot: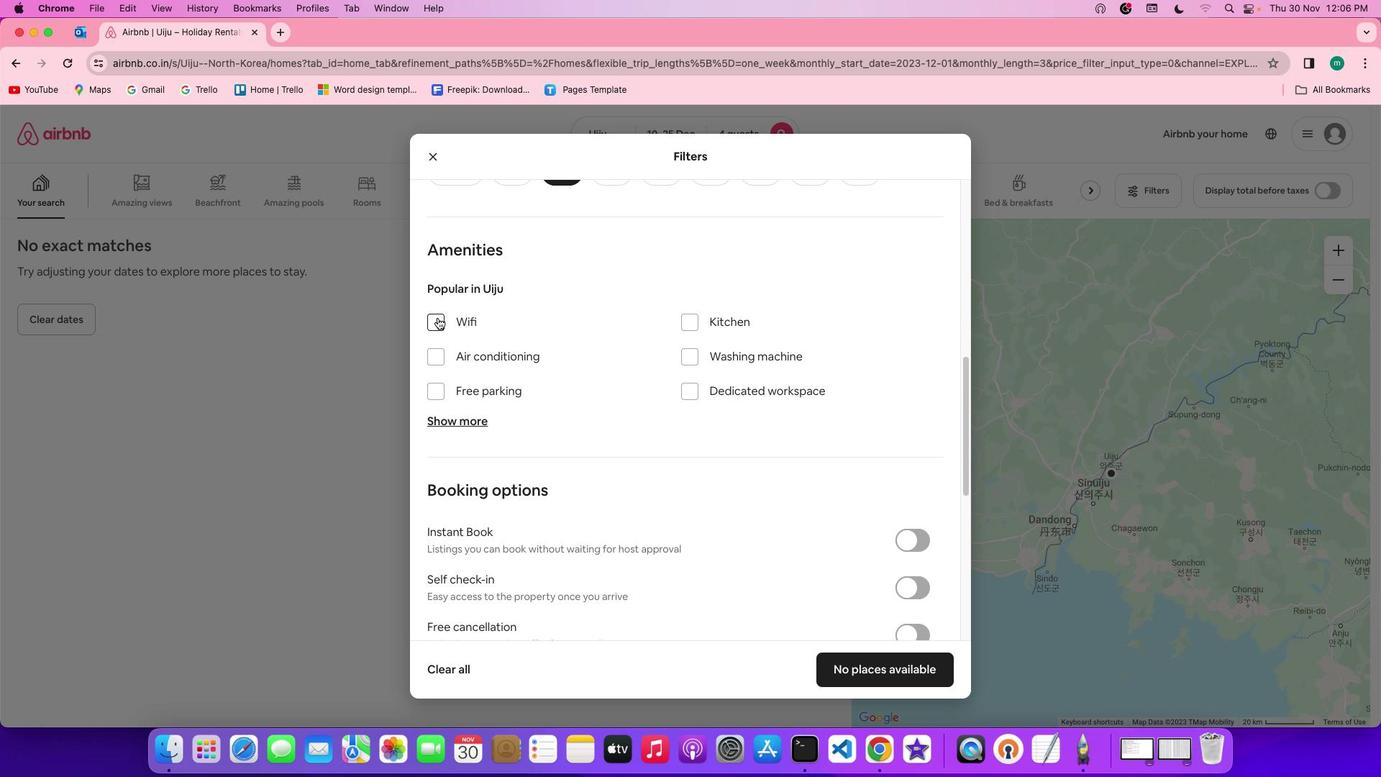 
Action: Mouse pressed left at (438, 317)
Screenshot: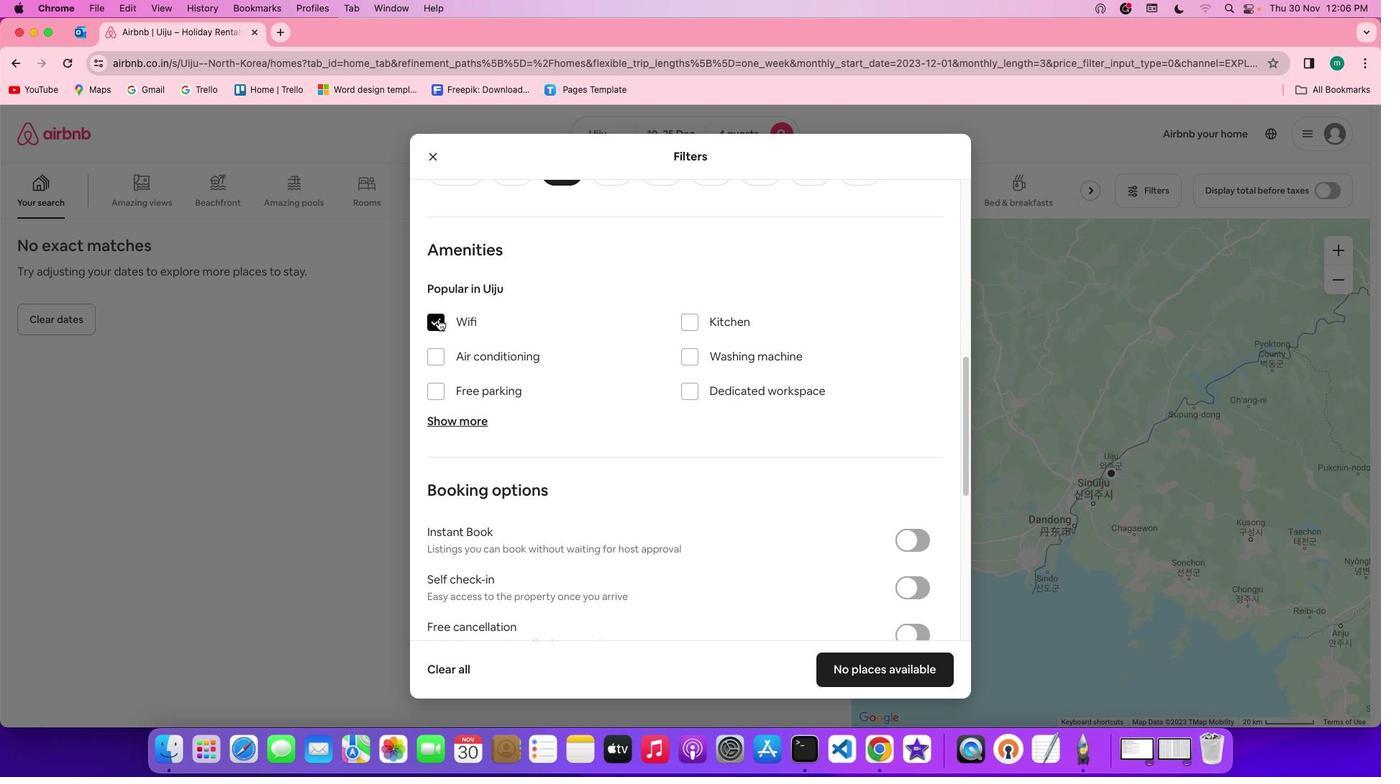 
Action: Mouse moved to (473, 423)
Screenshot: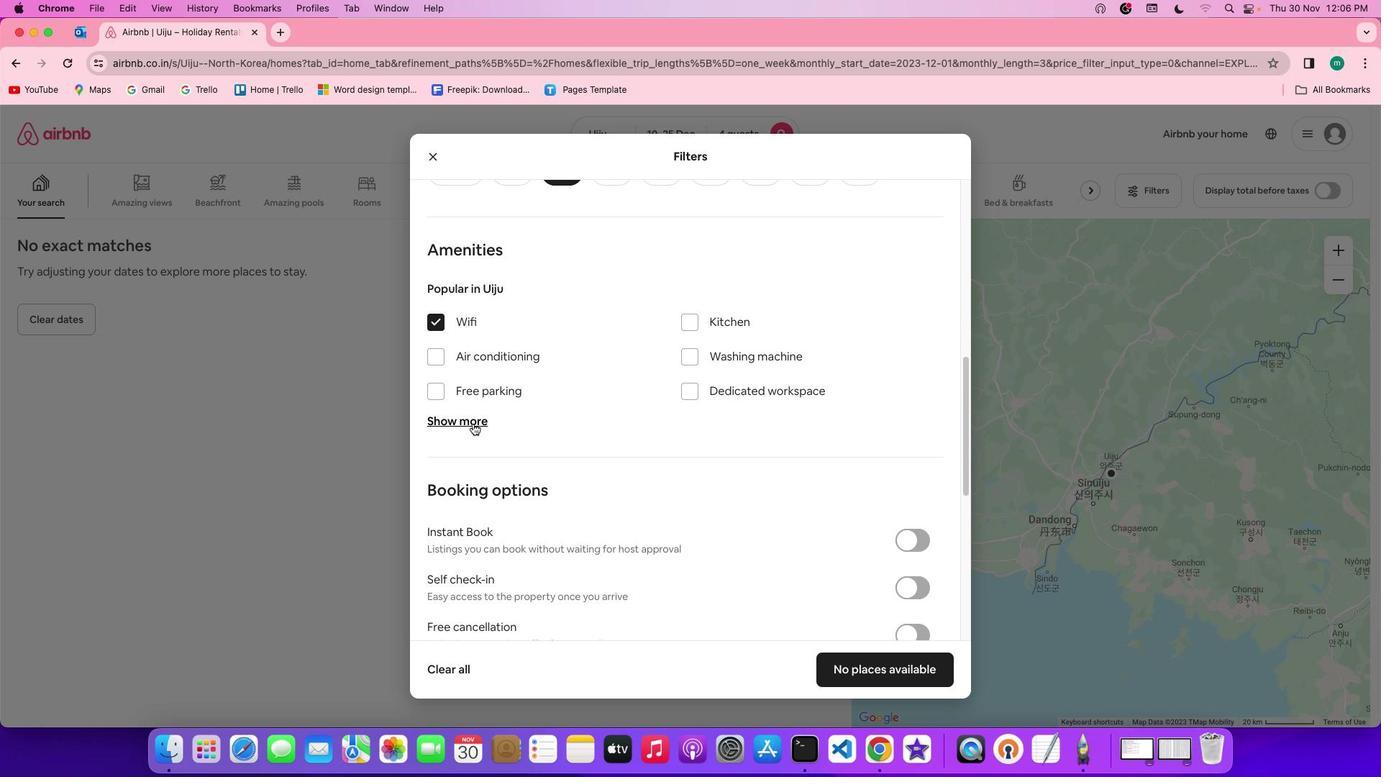 
Action: Mouse pressed left at (473, 423)
Screenshot: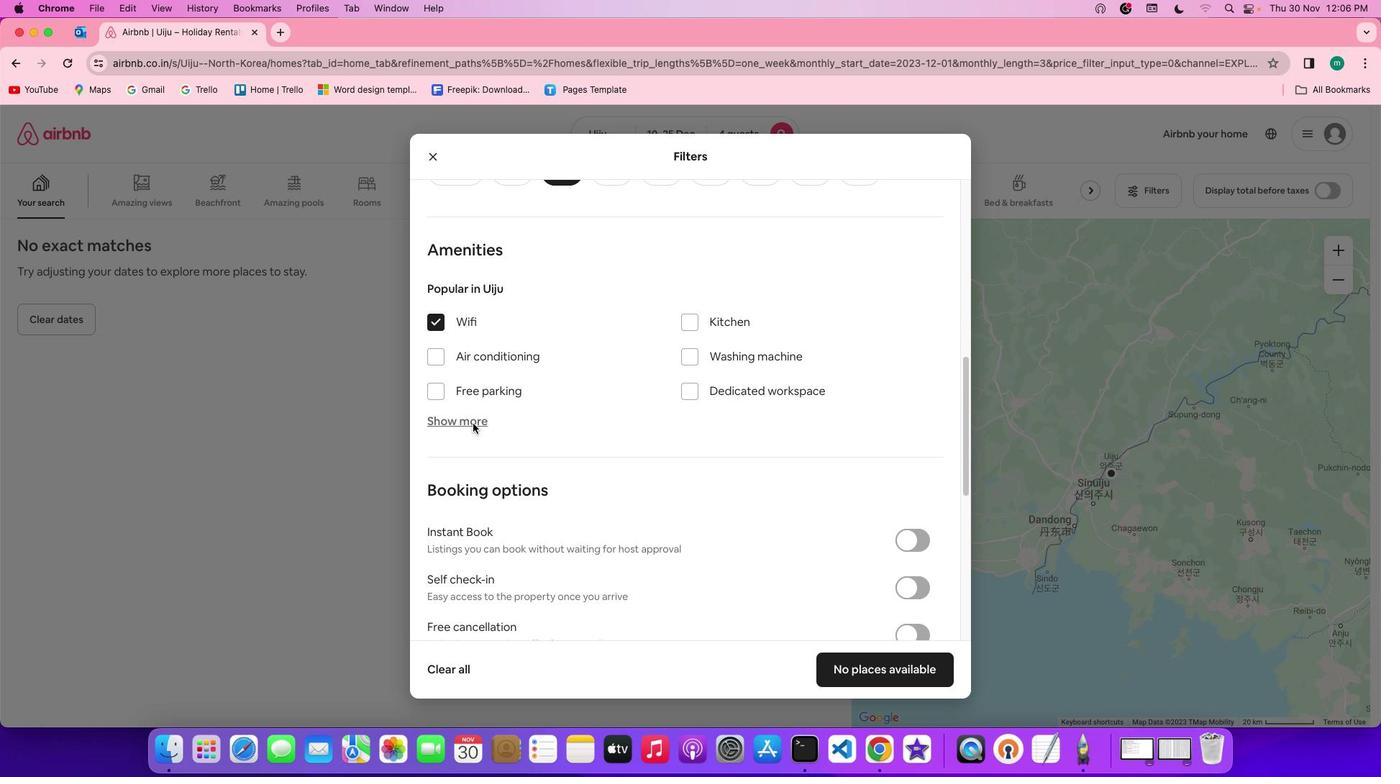 
Action: Mouse moved to (445, 505)
Screenshot: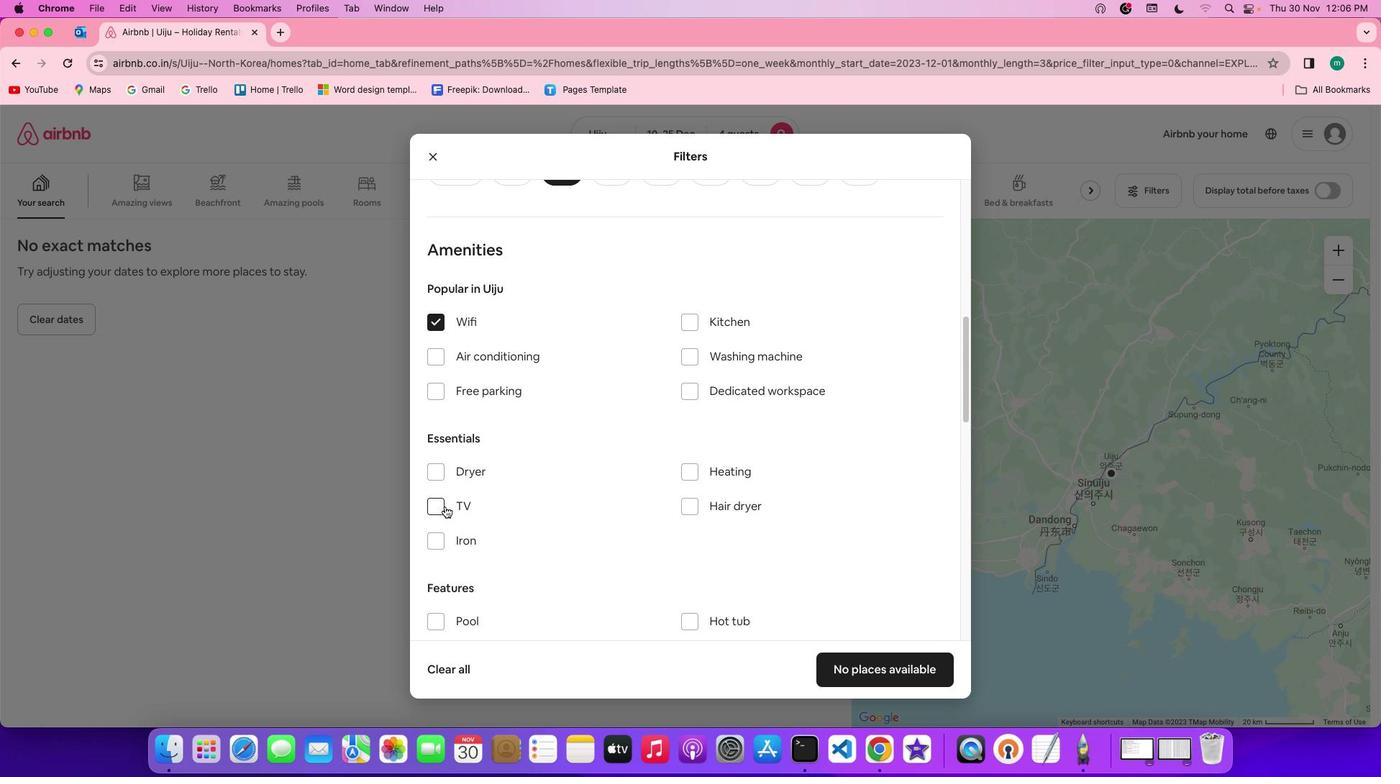 
Action: Mouse pressed left at (445, 505)
Screenshot: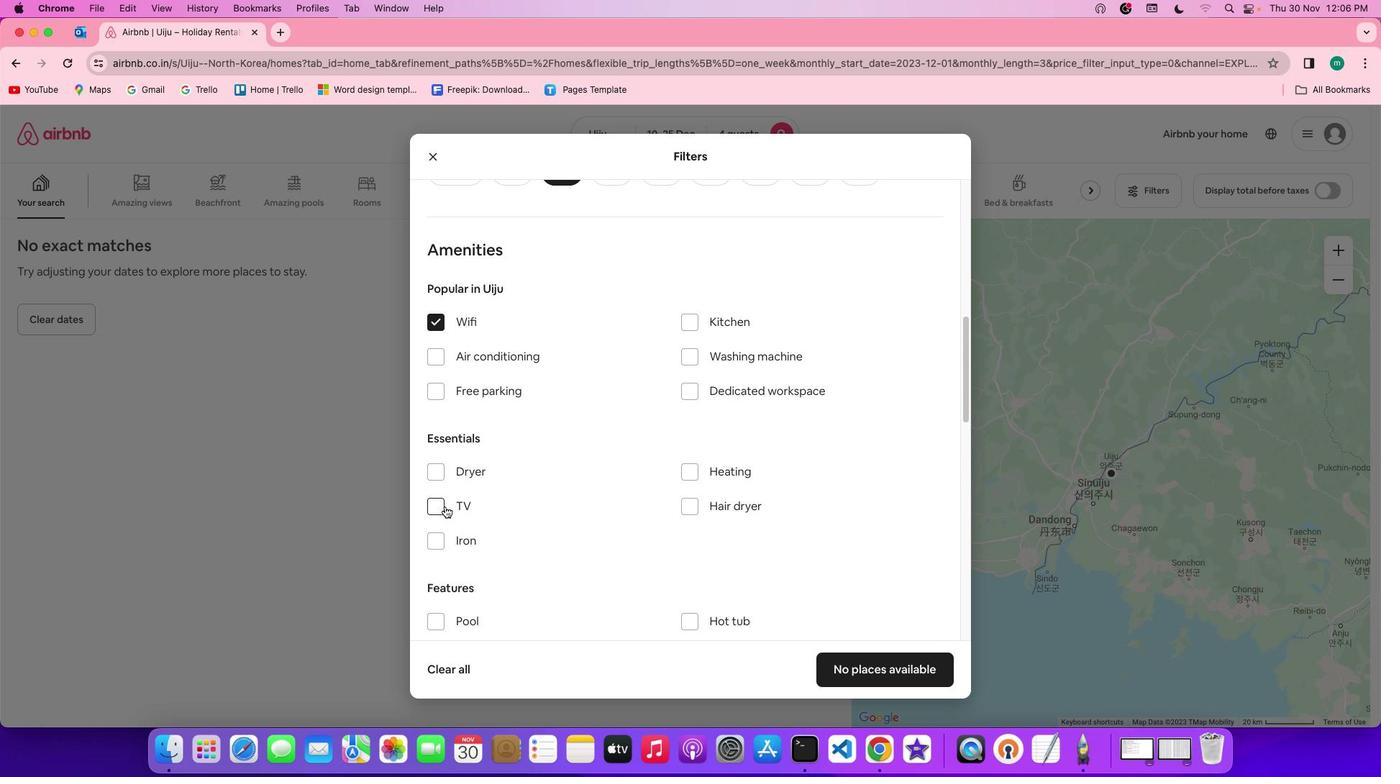 
Action: Mouse moved to (601, 490)
Screenshot: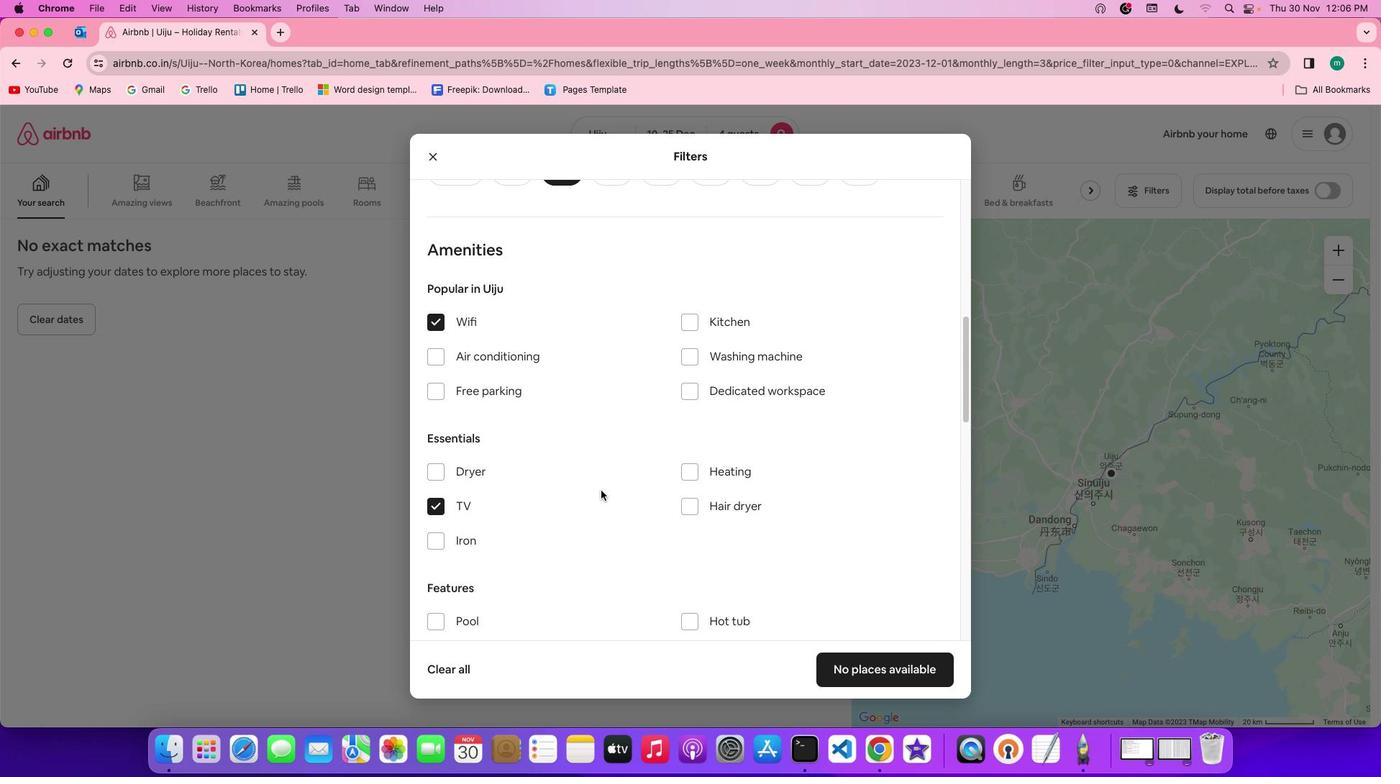 
Action: Mouse scrolled (601, 490) with delta (0, 0)
Screenshot: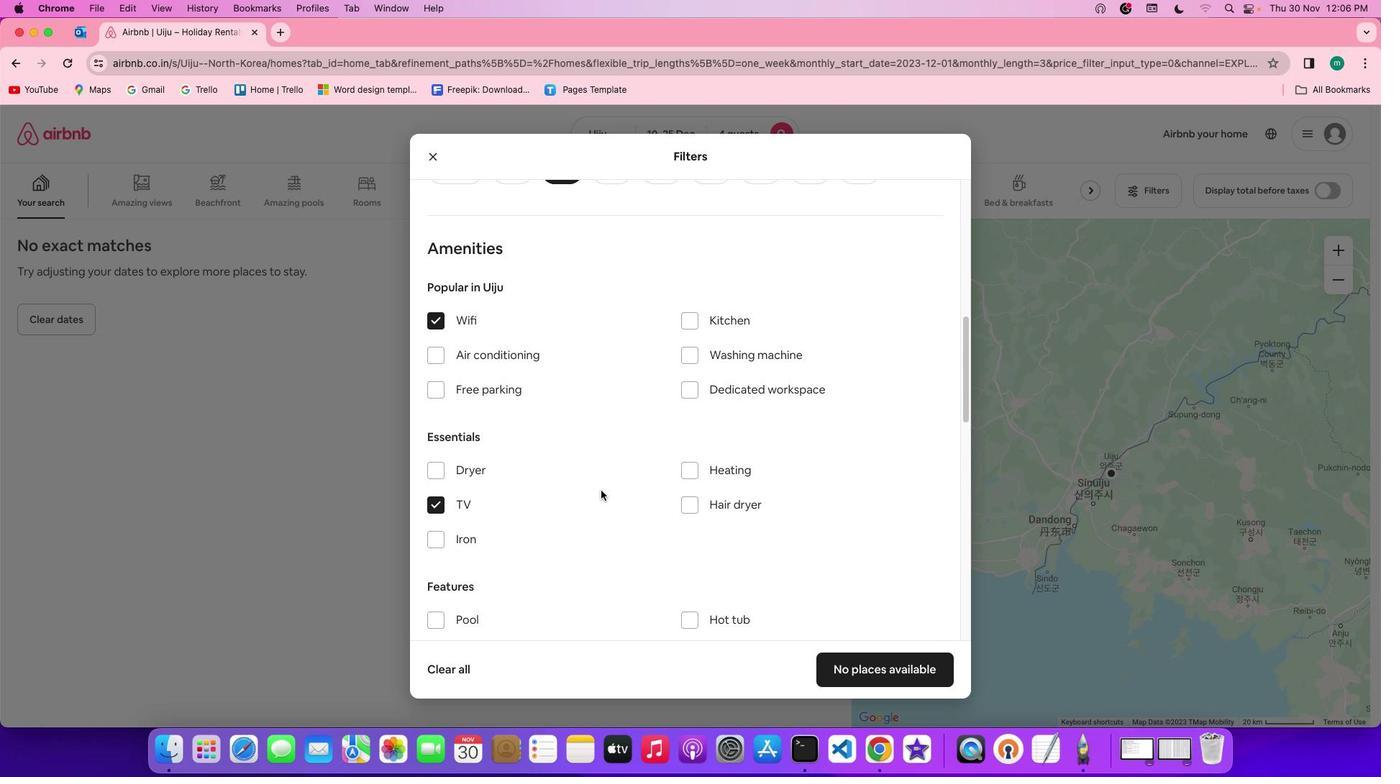 
Action: Mouse scrolled (601, 490) with delta (0, 0)
Screenshot: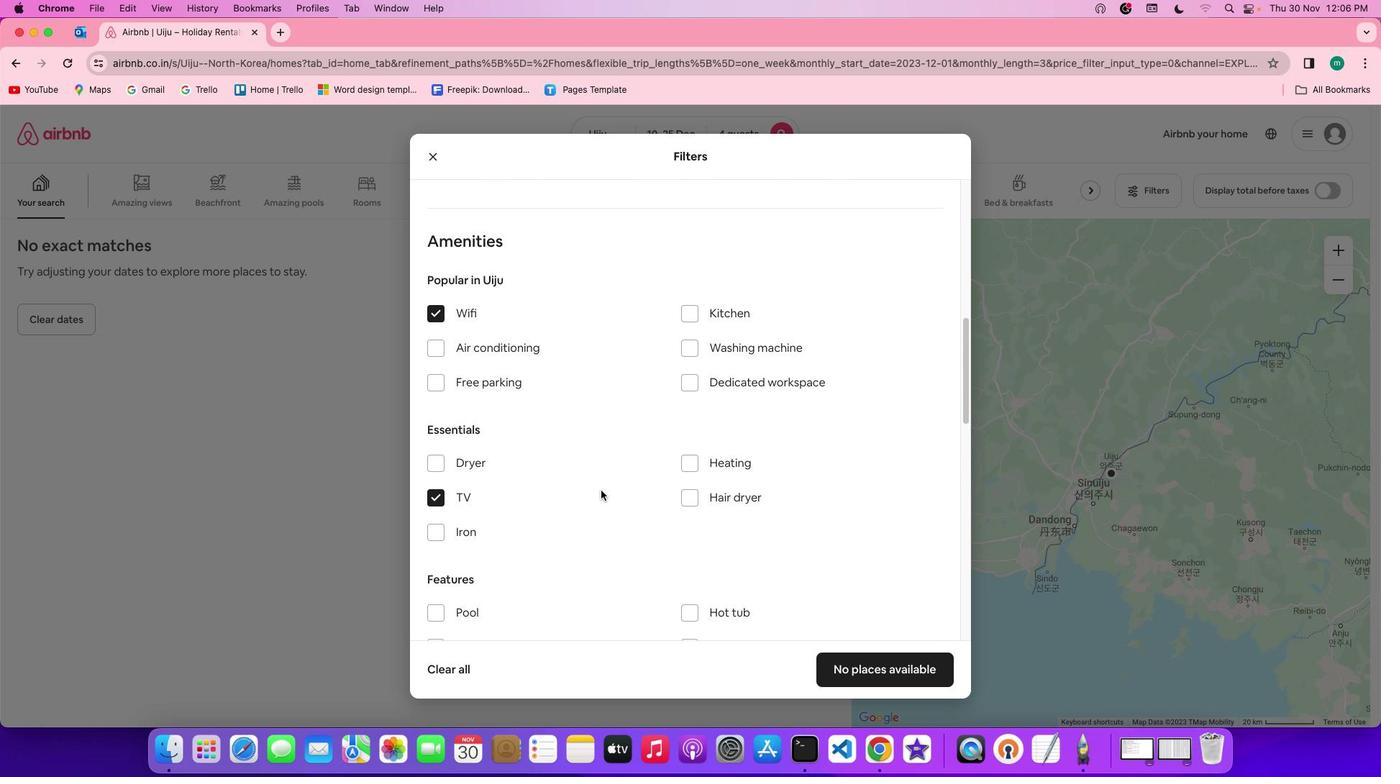 
Action: Mouse scrolled (601, 490) with delta (0, 0)
Screenshot: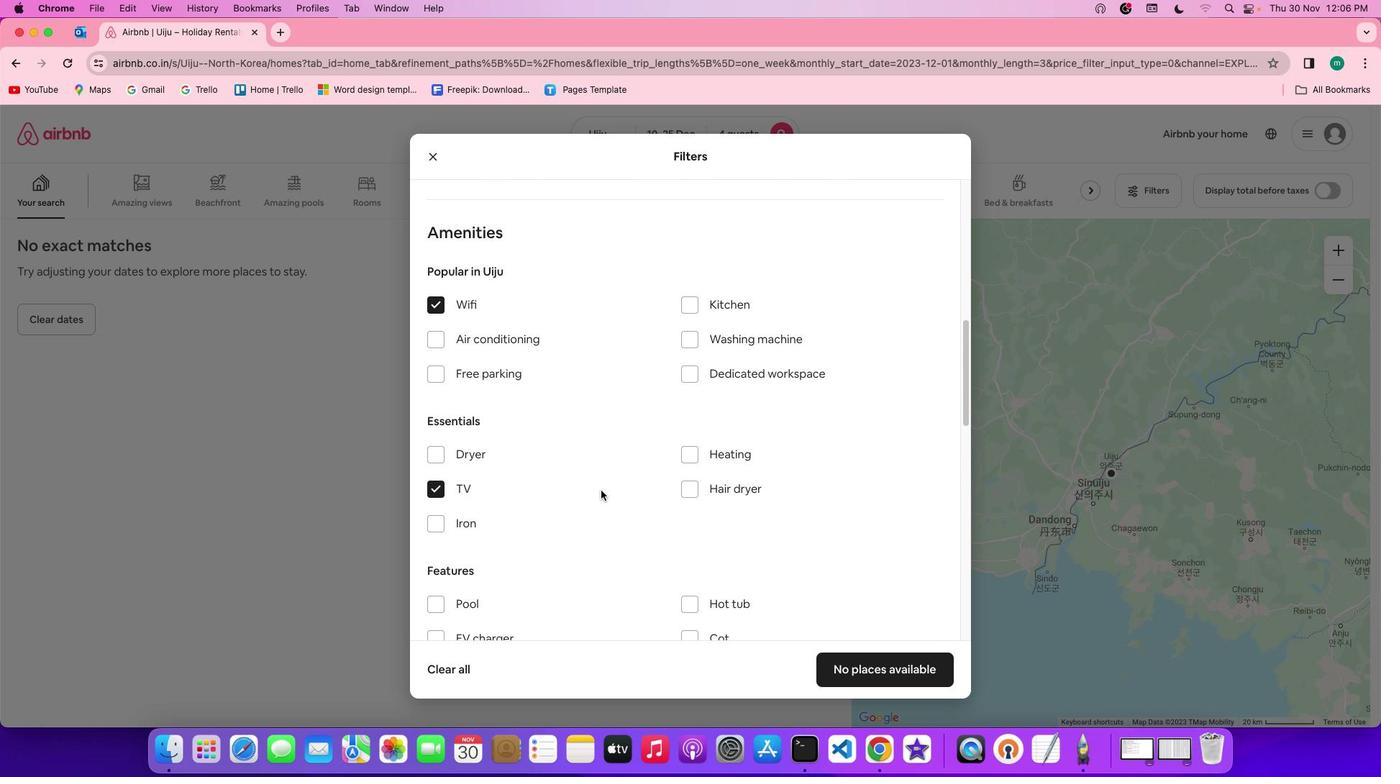 
Action: Mouse moved to (510, 328)
Screenshot: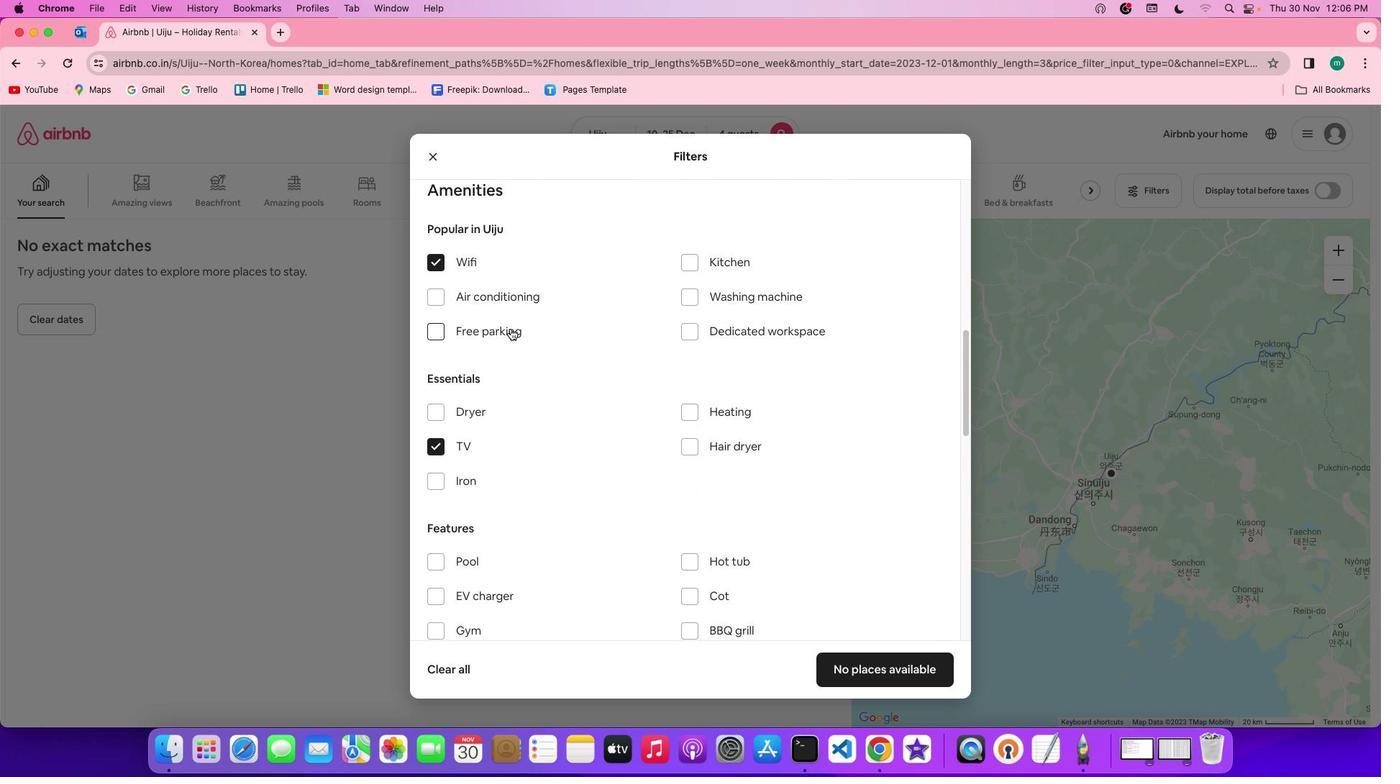 
Action: Mouse pressed left at (510, 328)
Screenshot: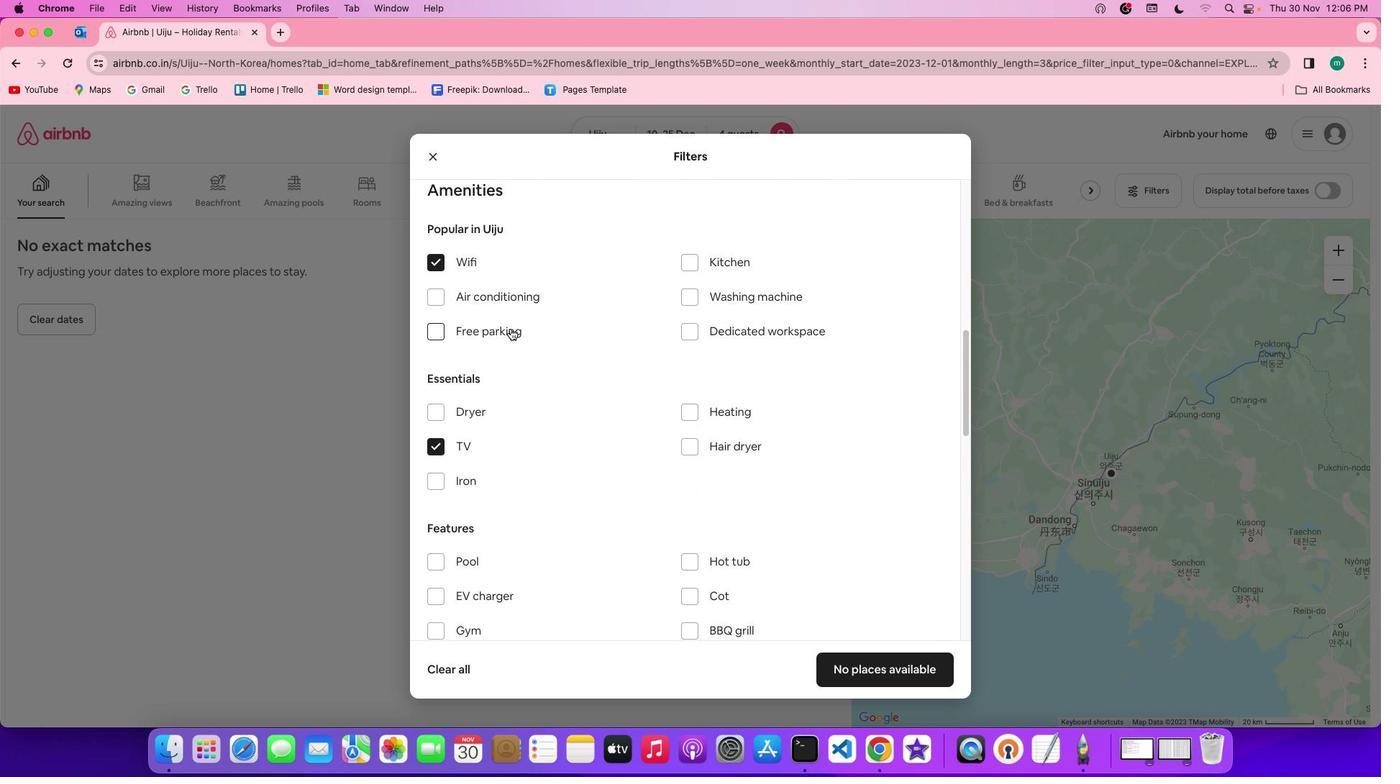 
Action: Mouse moved to (578, 451)
Screenshot: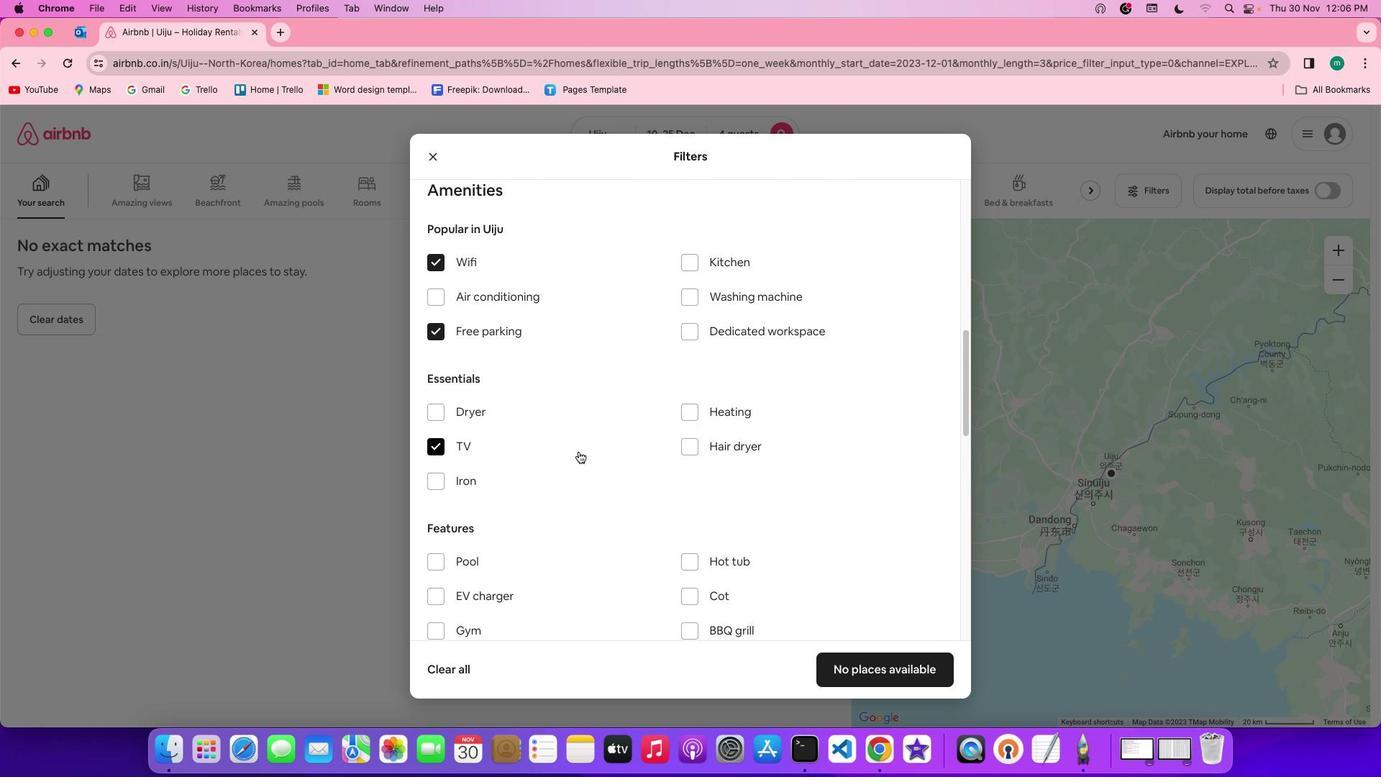 
Action: Mouse scrolled (578, 451) with delta (0, 0)
Screenshot: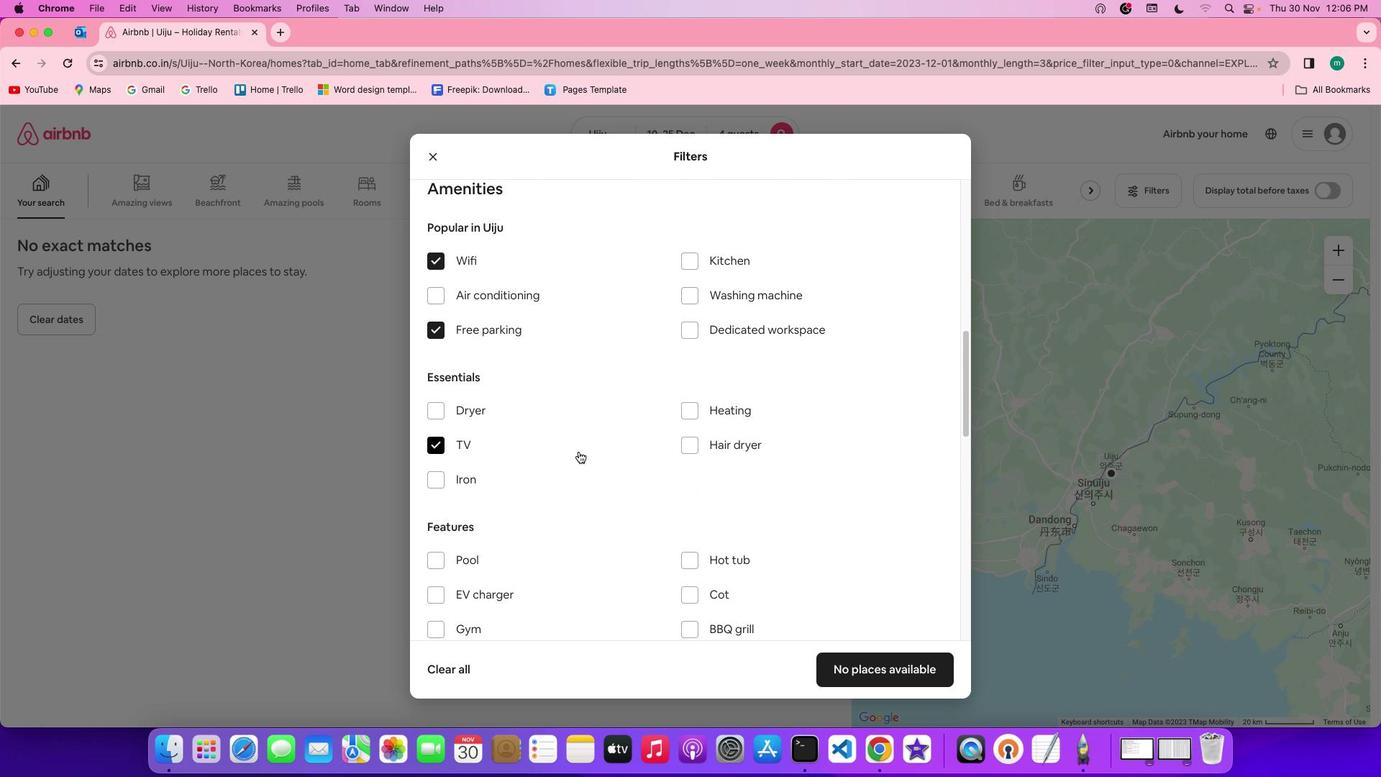 
Action: Mouse scrolled (578, 451) with delta (0, 0)
Screenshot: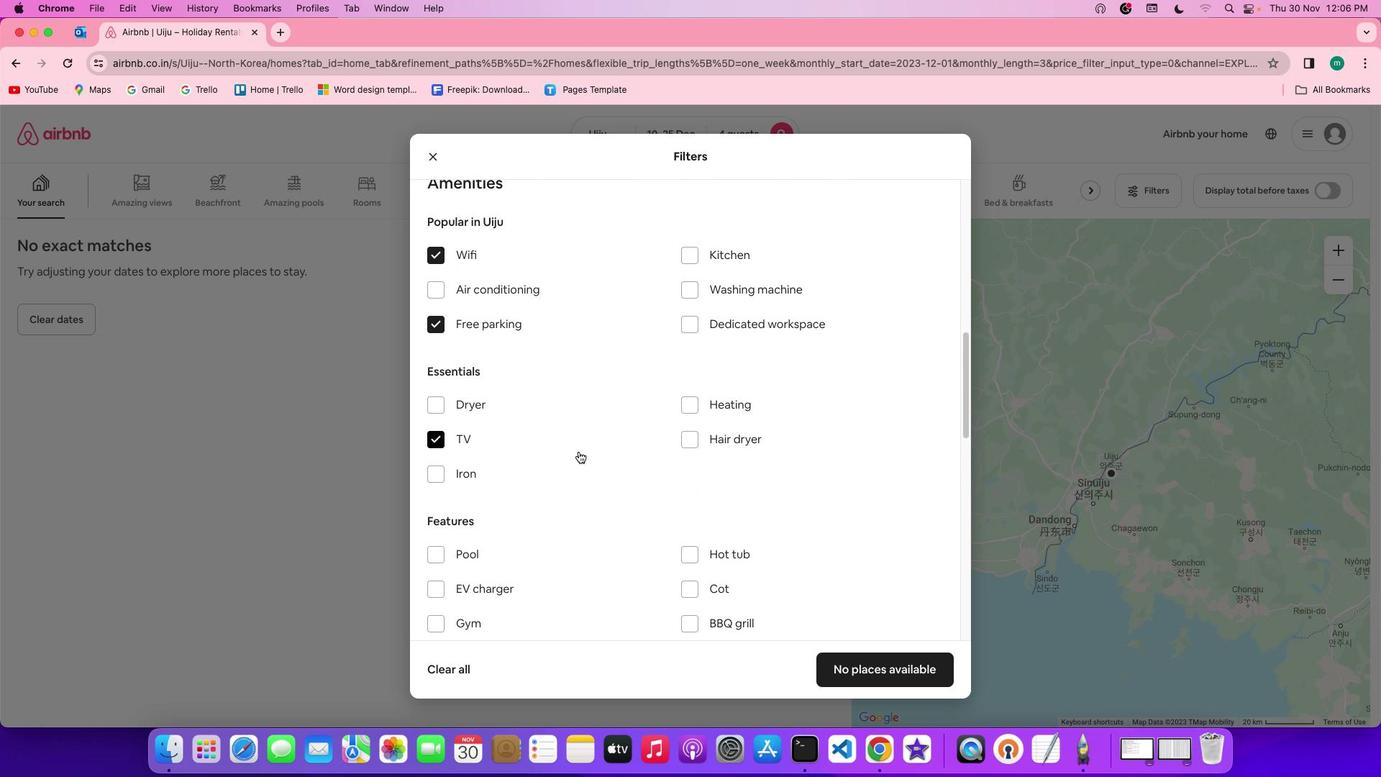 
Action: Mouse scrolled (578, 451) with delta (0, 0)
Screenshot: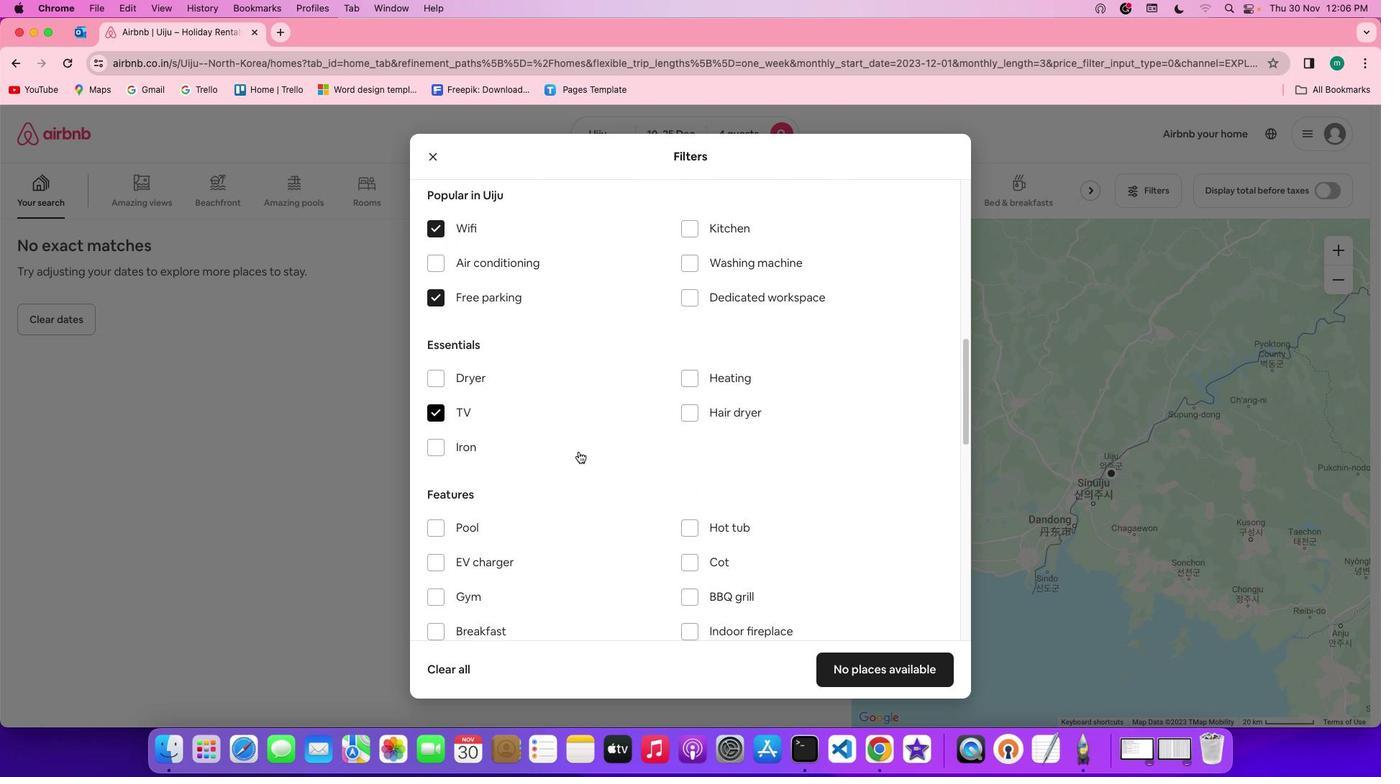 
Action: Mouse scrolled (578, 451) with delta (0, 0)
Screenshot: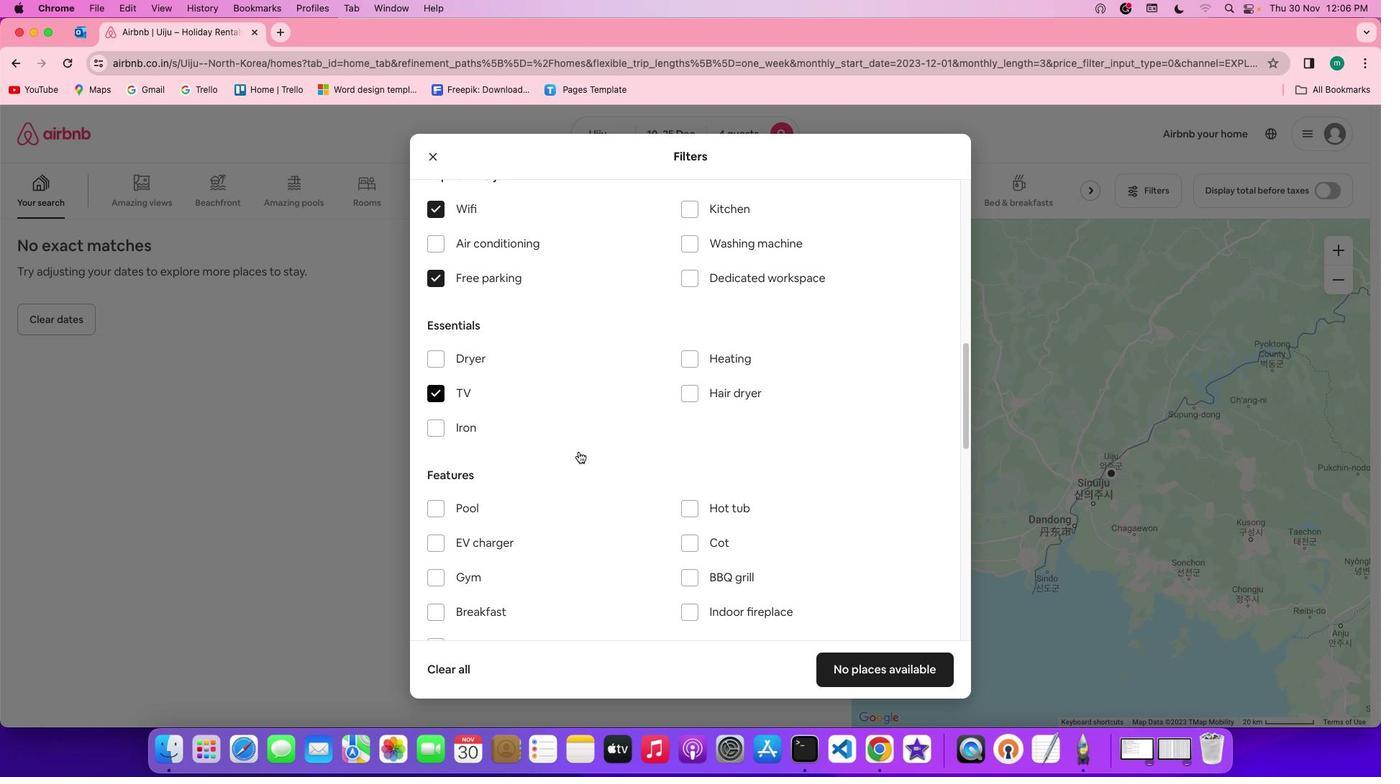 
Action: Mouse scrolled (578, 451) with delta (0, 0)
Screenshot: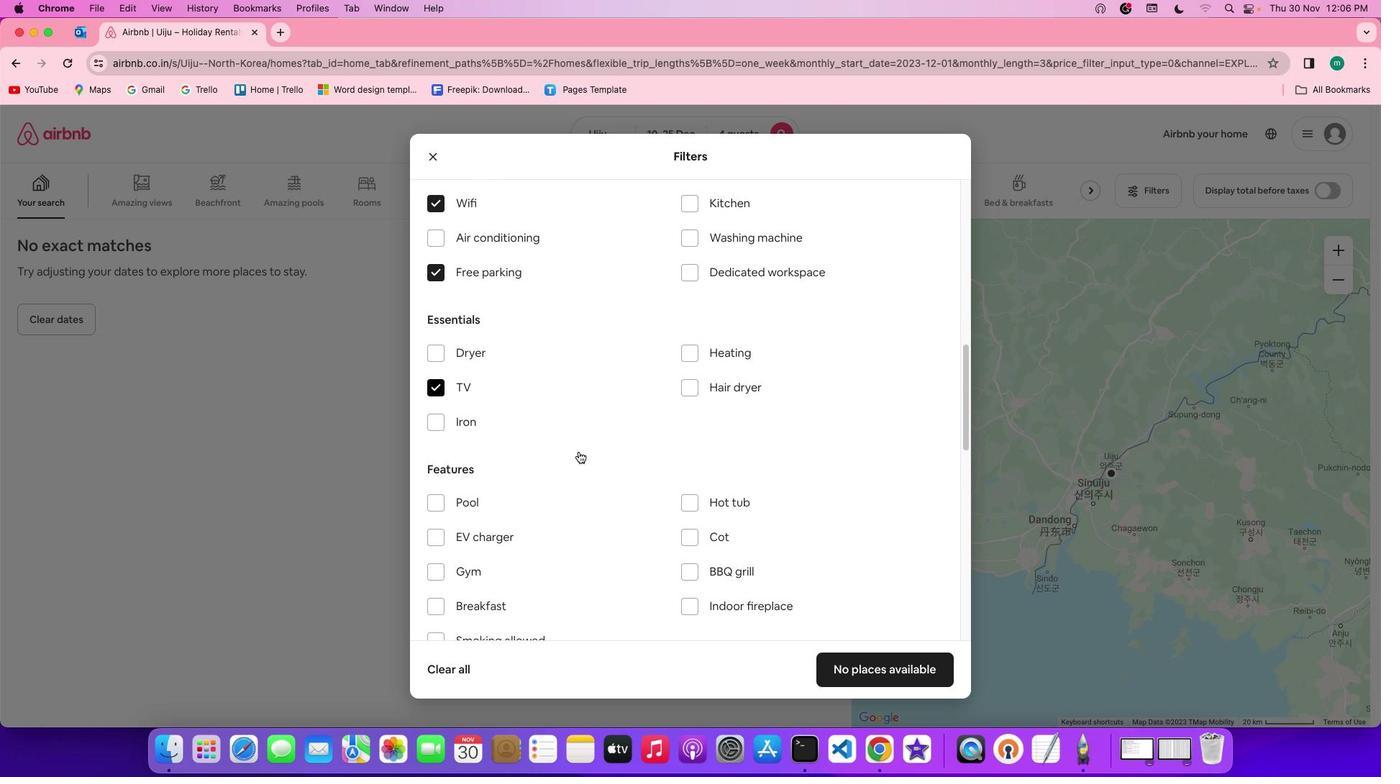 
Action: Mouse scrolled (578, 451) with delta (0, 0)
Screenshot: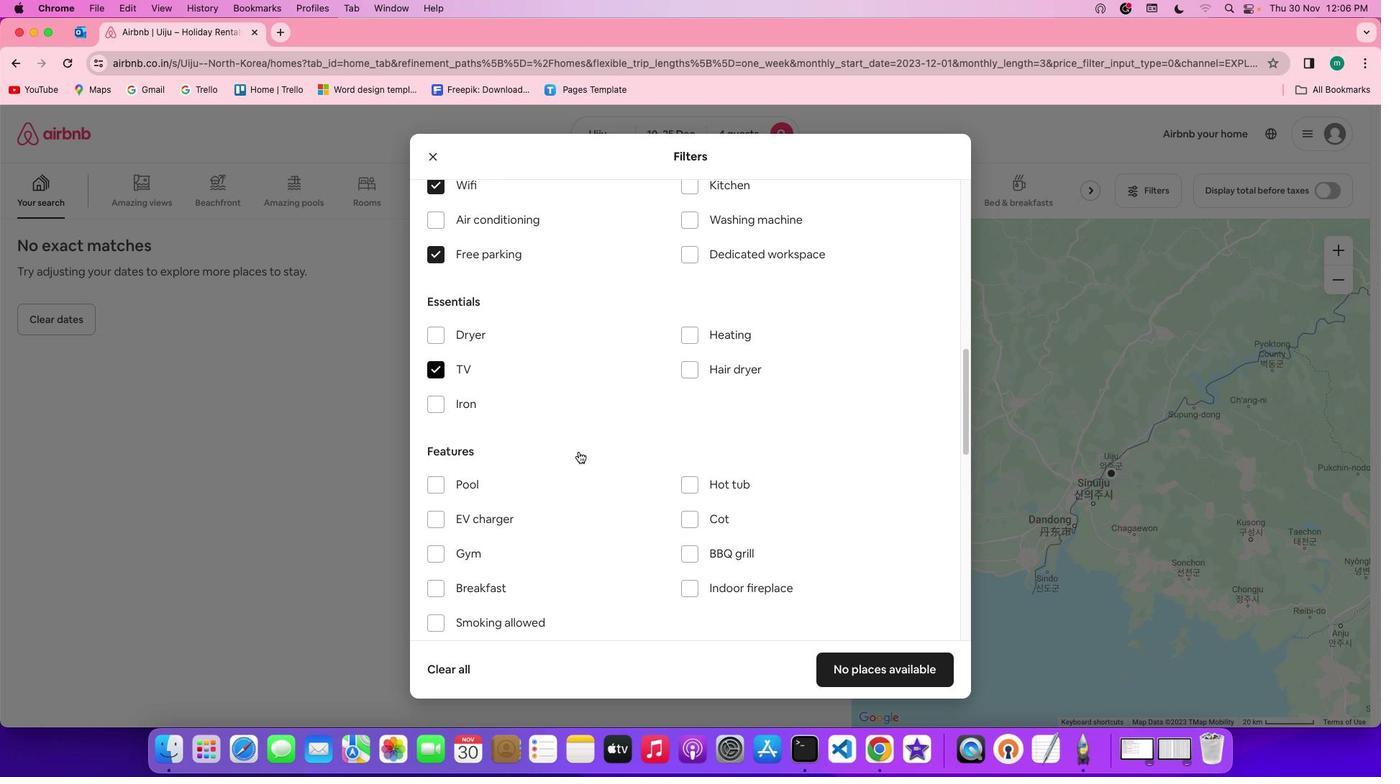 
Action: Mouse scrolled (578, 451) with delta (0, 0)
Screenshot: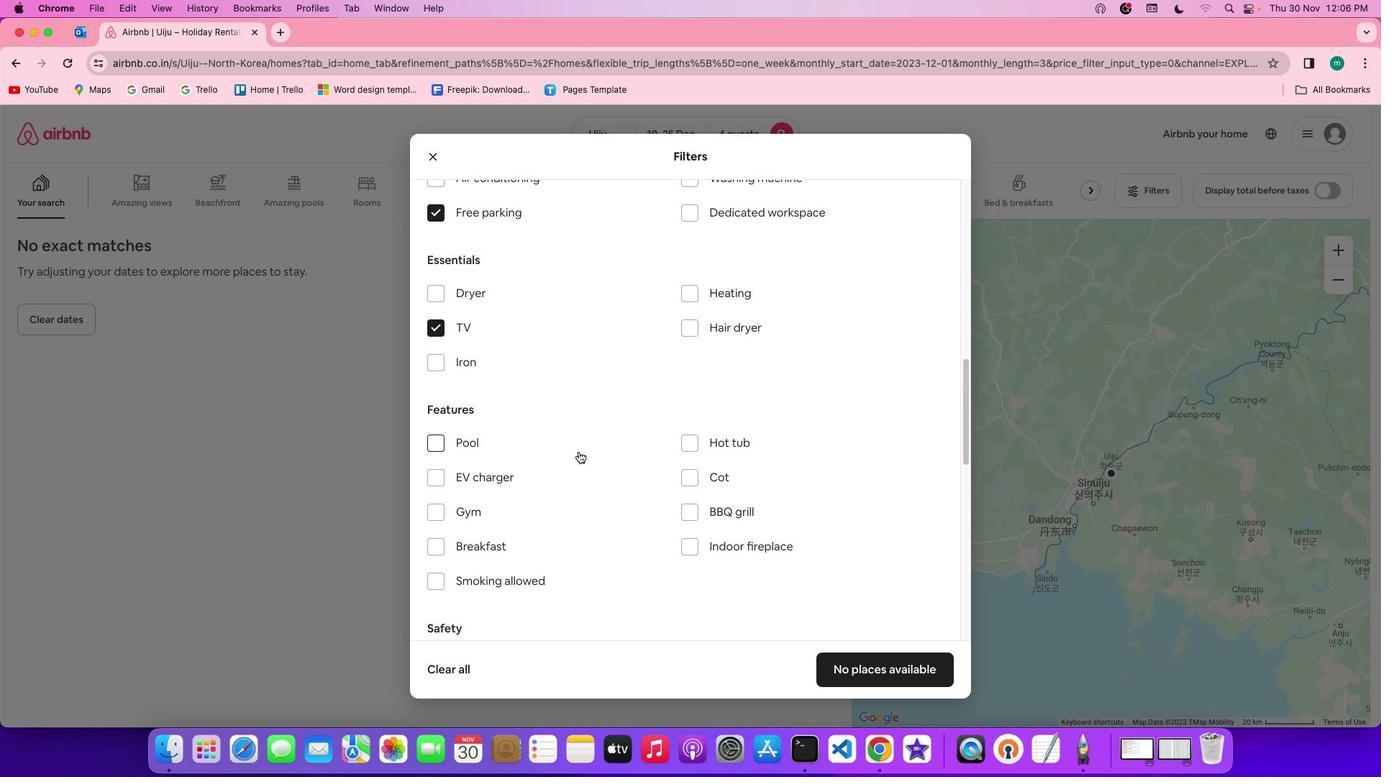 
Action: Mouse scrolled (578, 451) with delta (0, 0)
Screenshot: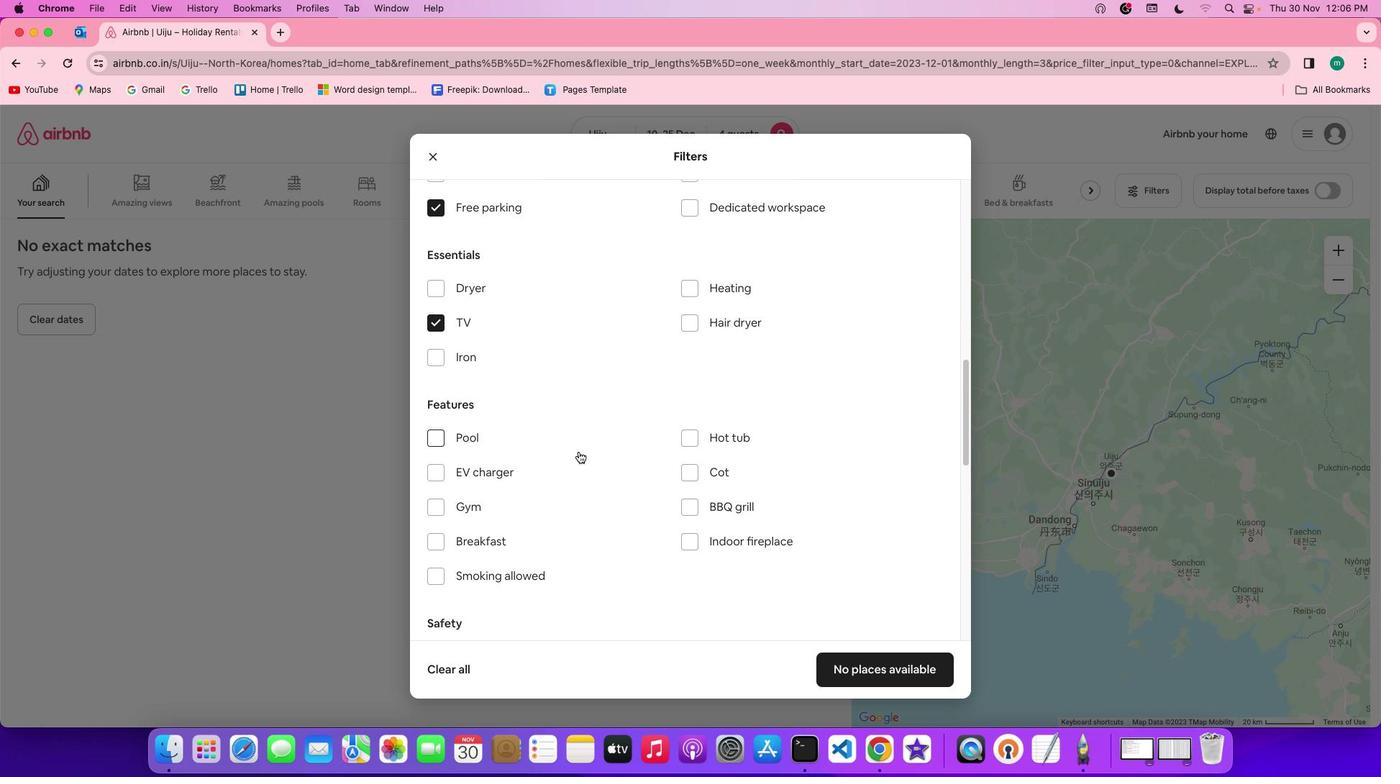
Action: Mouse scrolled (578, 451) with delta (0, 0)
Screenshot: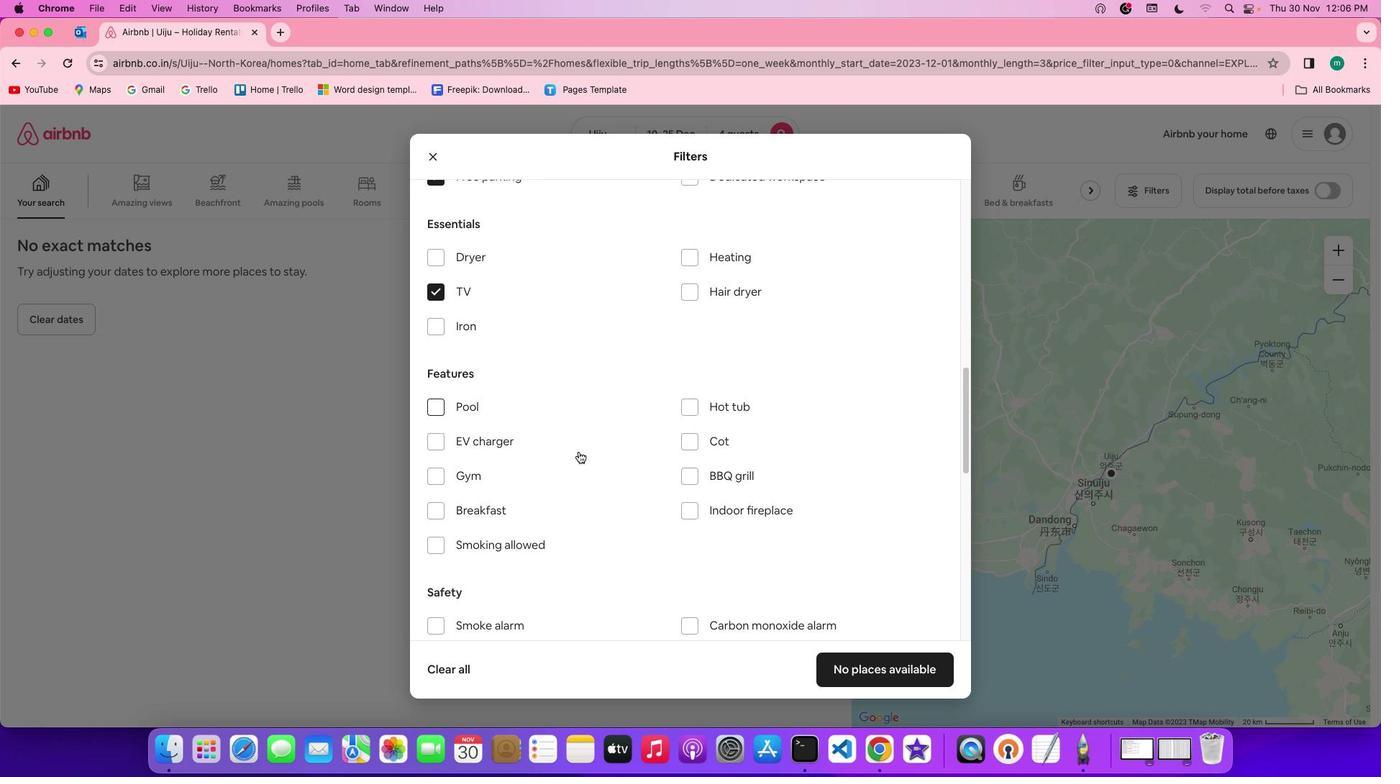 
Action: Mouse scrolled (578, 451) with delta (0, 0)
Screenshot: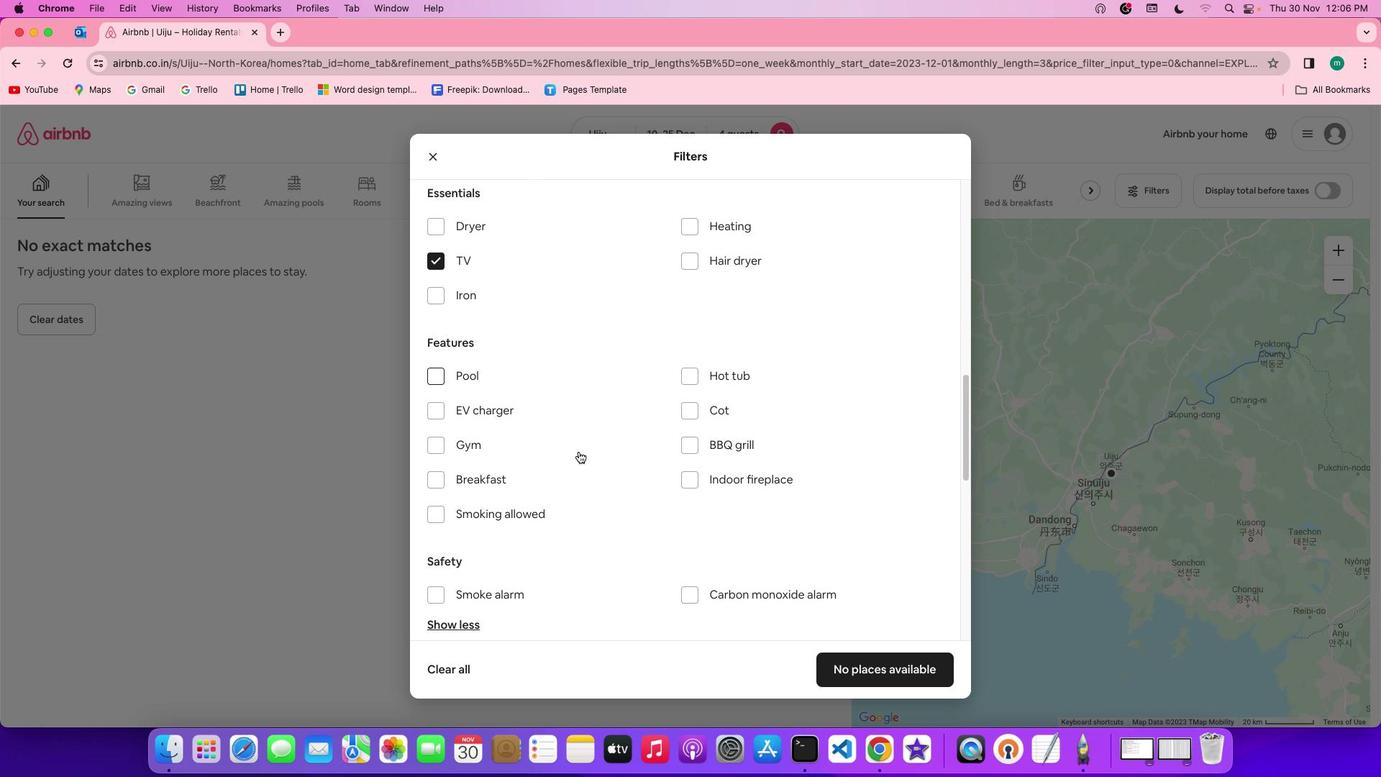 
Action: Mouse scrolled (578, 451) with delta (0, 0)
Screenshot: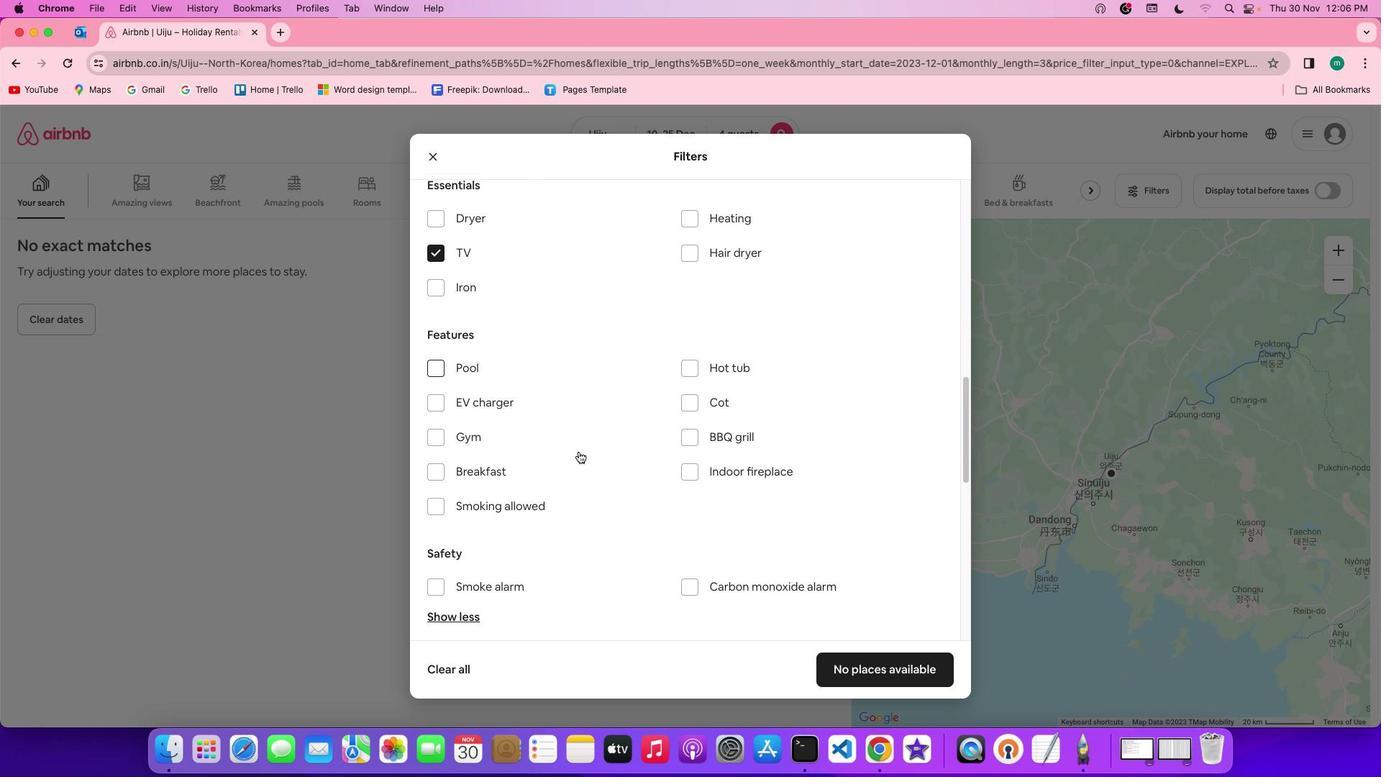 
Action: Mouse moved to (446, 422)
Screenshot: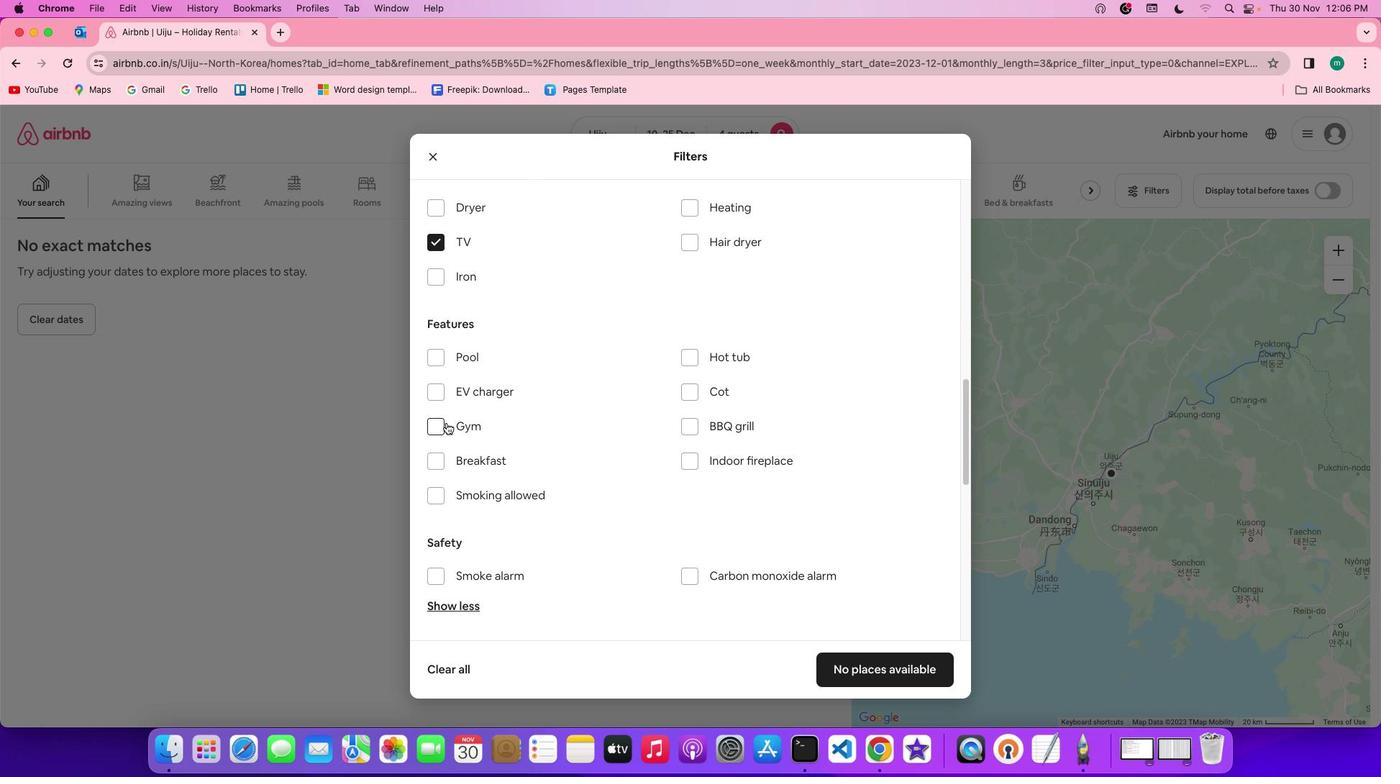 
Action: Mouse pressed left at (446, 422)
Screenshot: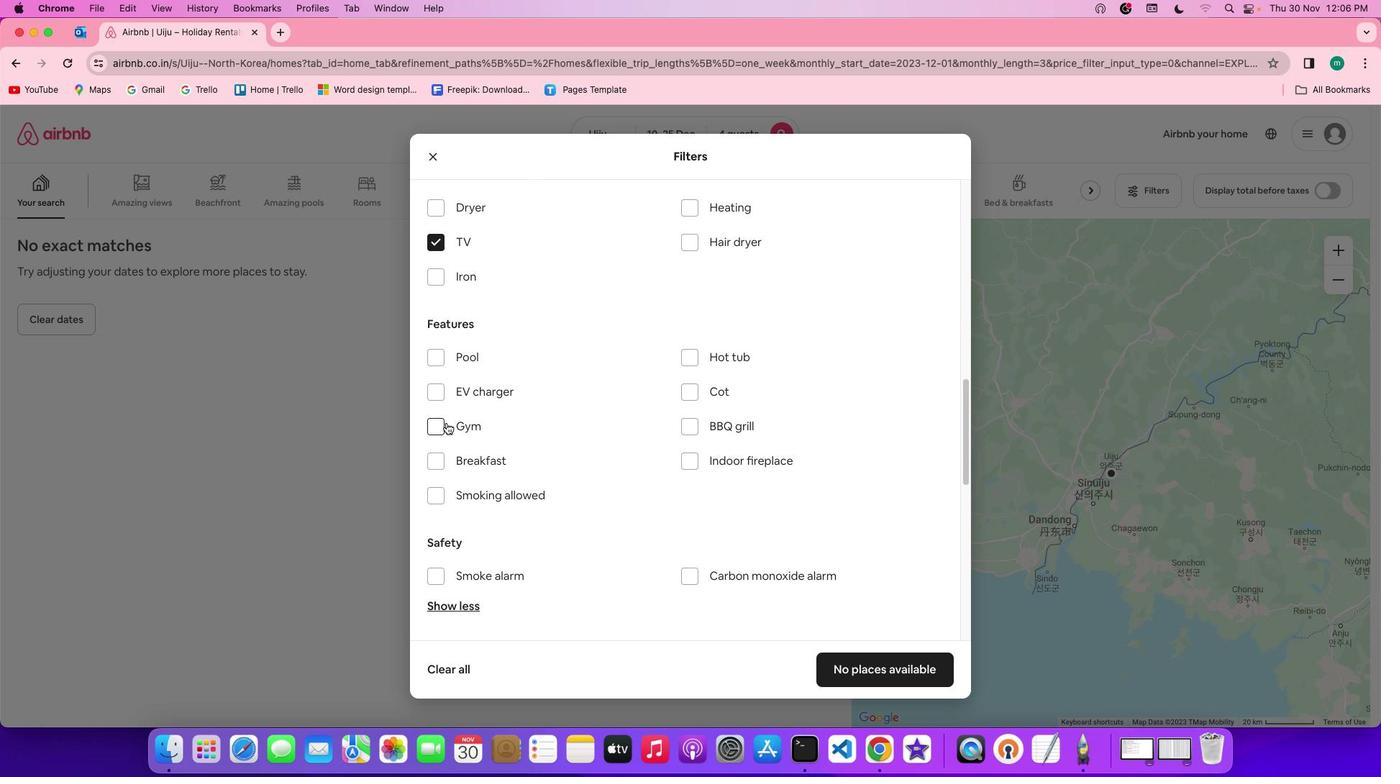 
Action: Mouse moved to (496, 459)
Screenshot: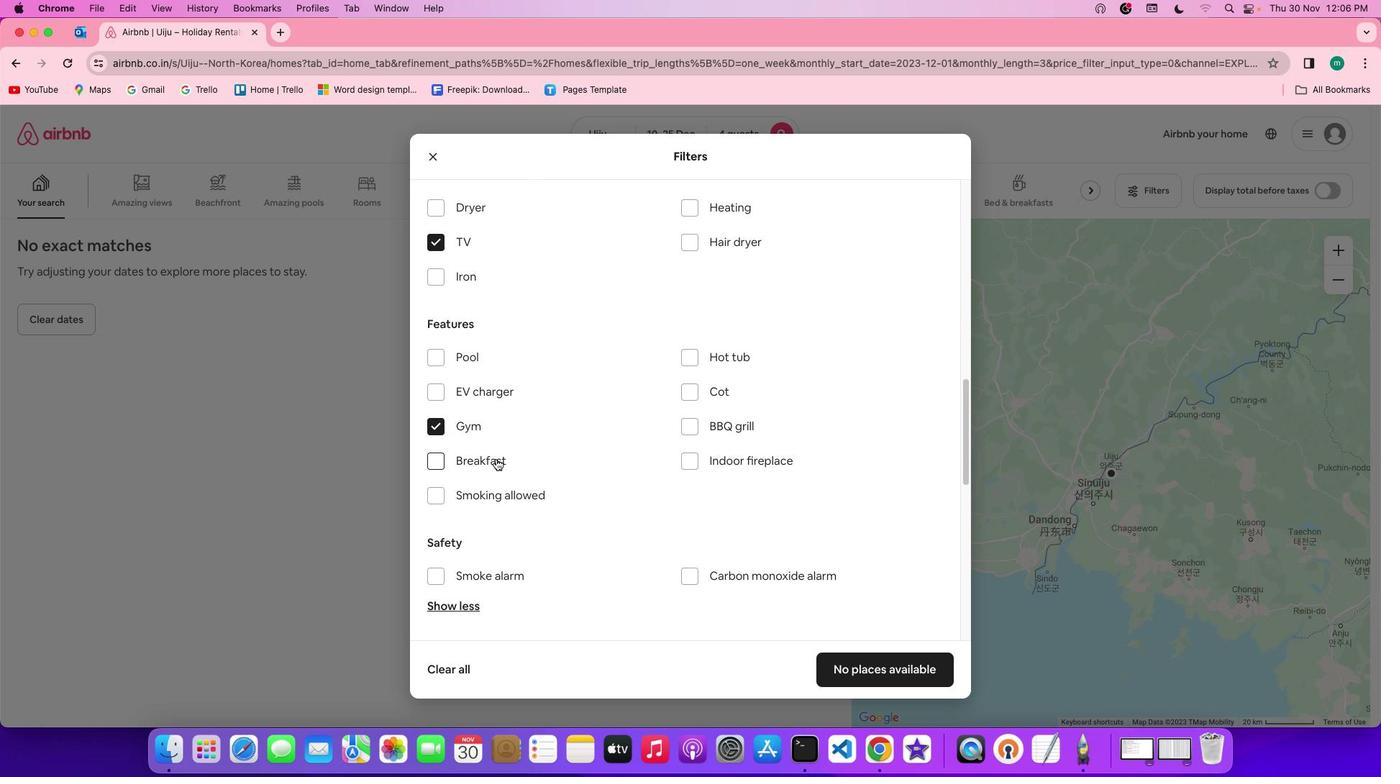
Action: Mouse pressed left at (496, 459)
Screenshot: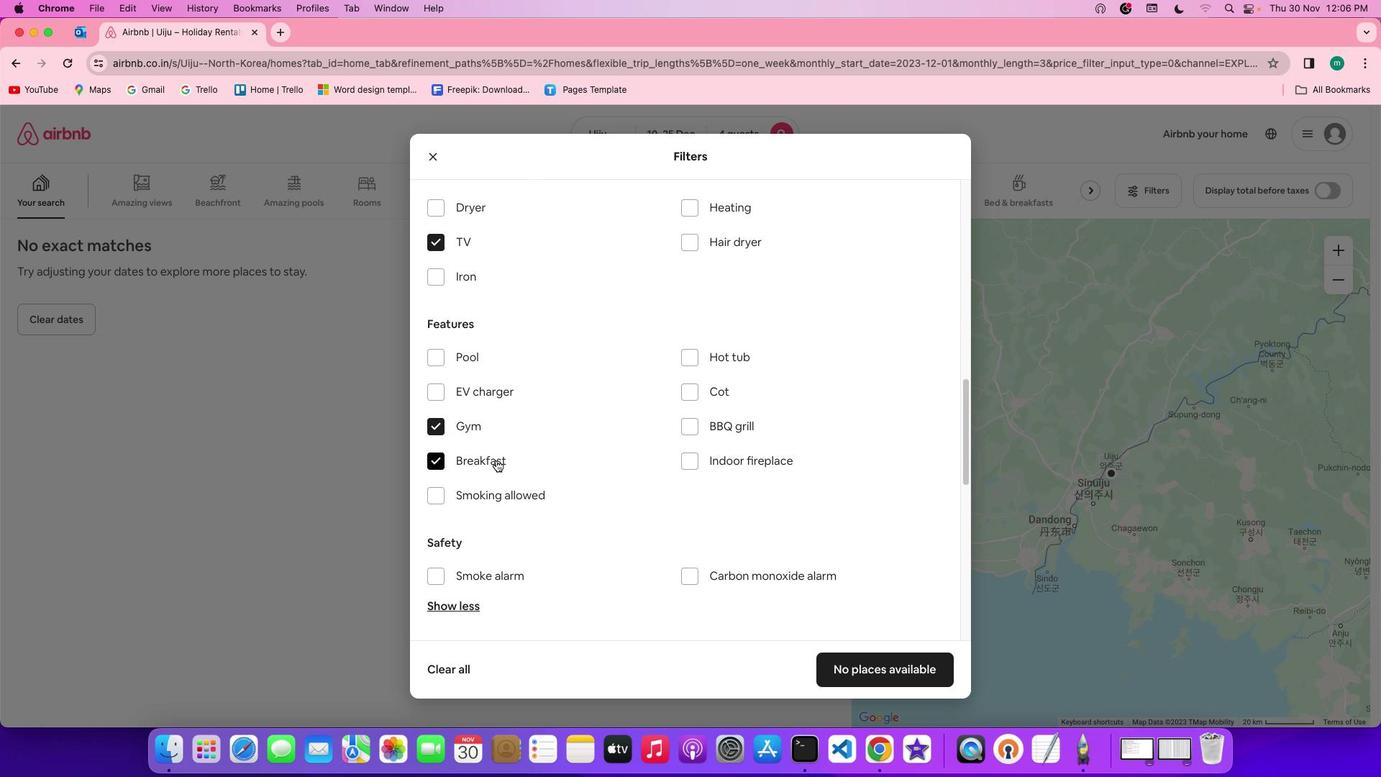 
Action: Mouse moved to (643, 494)
Screenshot: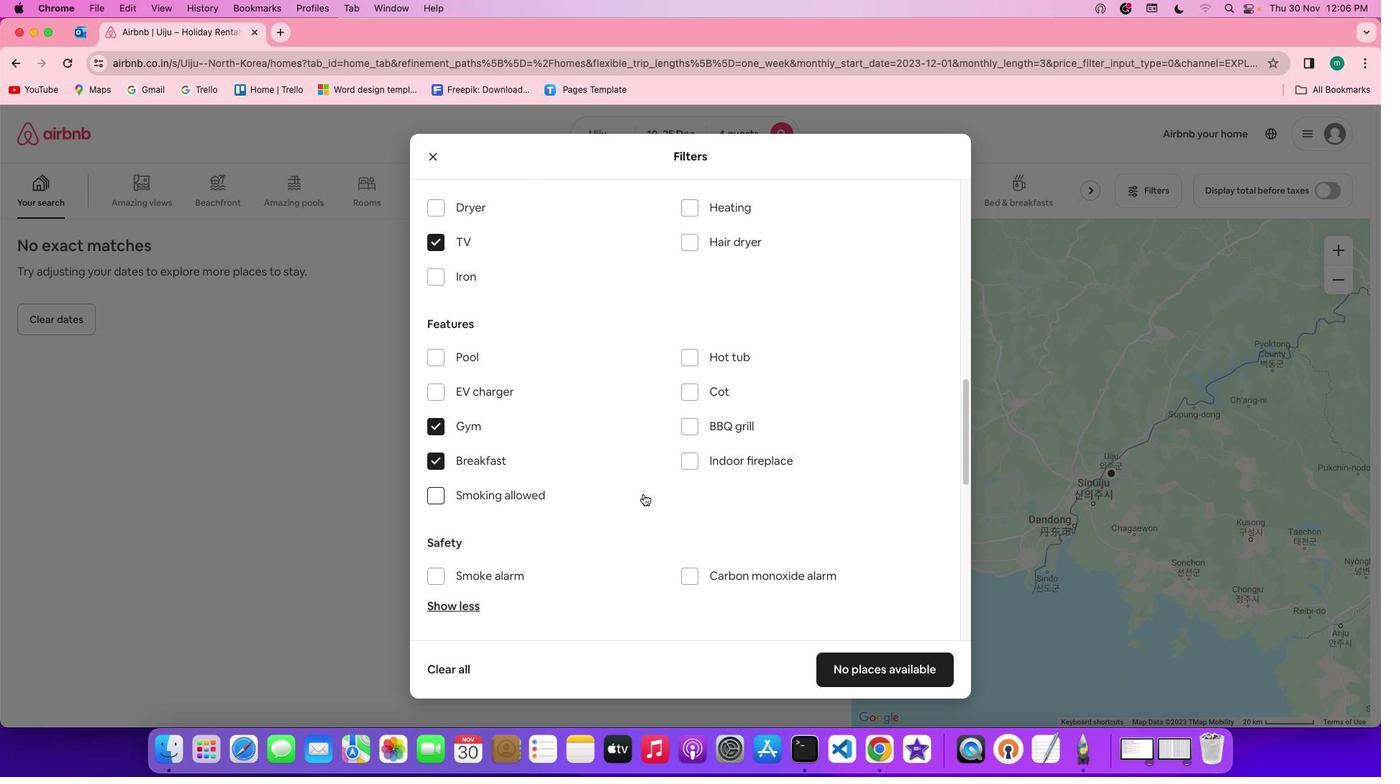 
Action: Mouse scrolled (643, 494) with delta (0, 0)
Screenshot: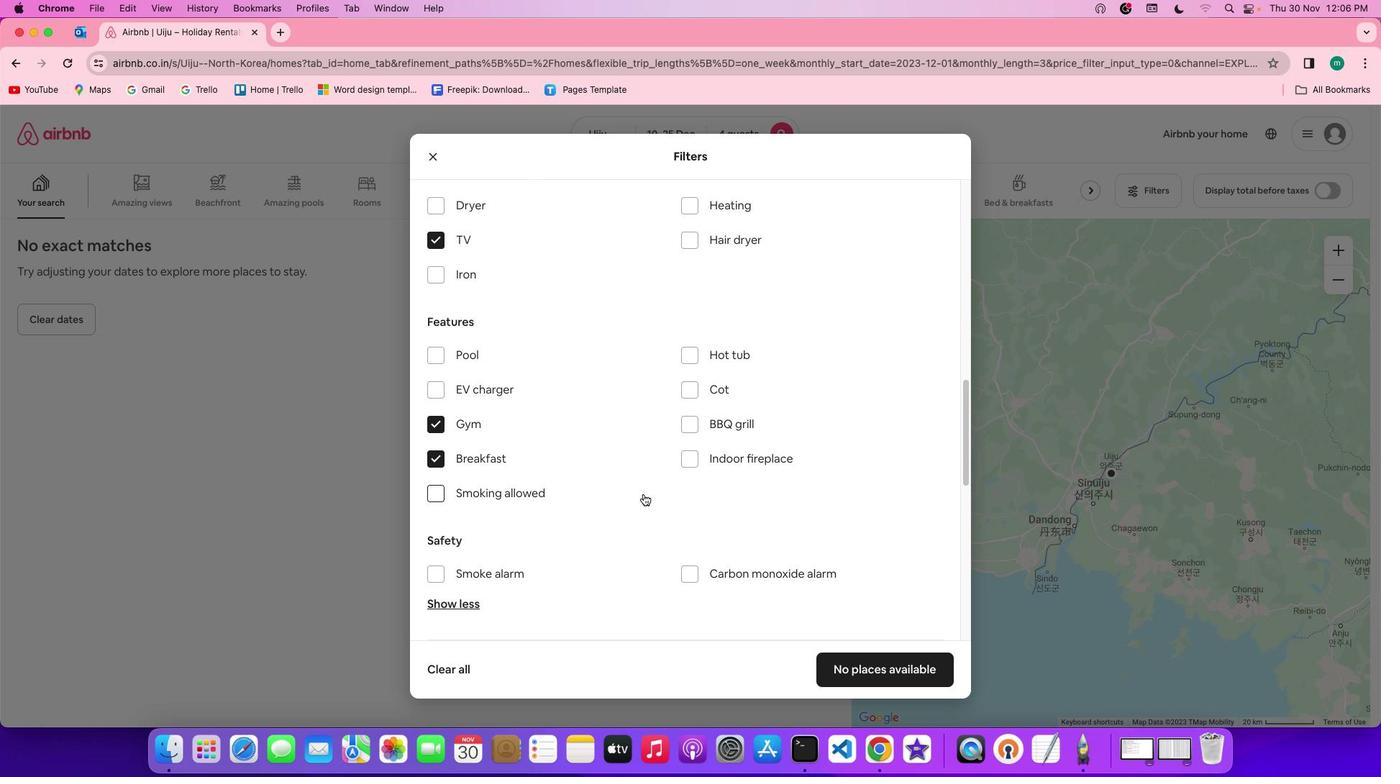 
Action: Mouse scrolled (643, 494) with delta (0, 0)
Screenshot: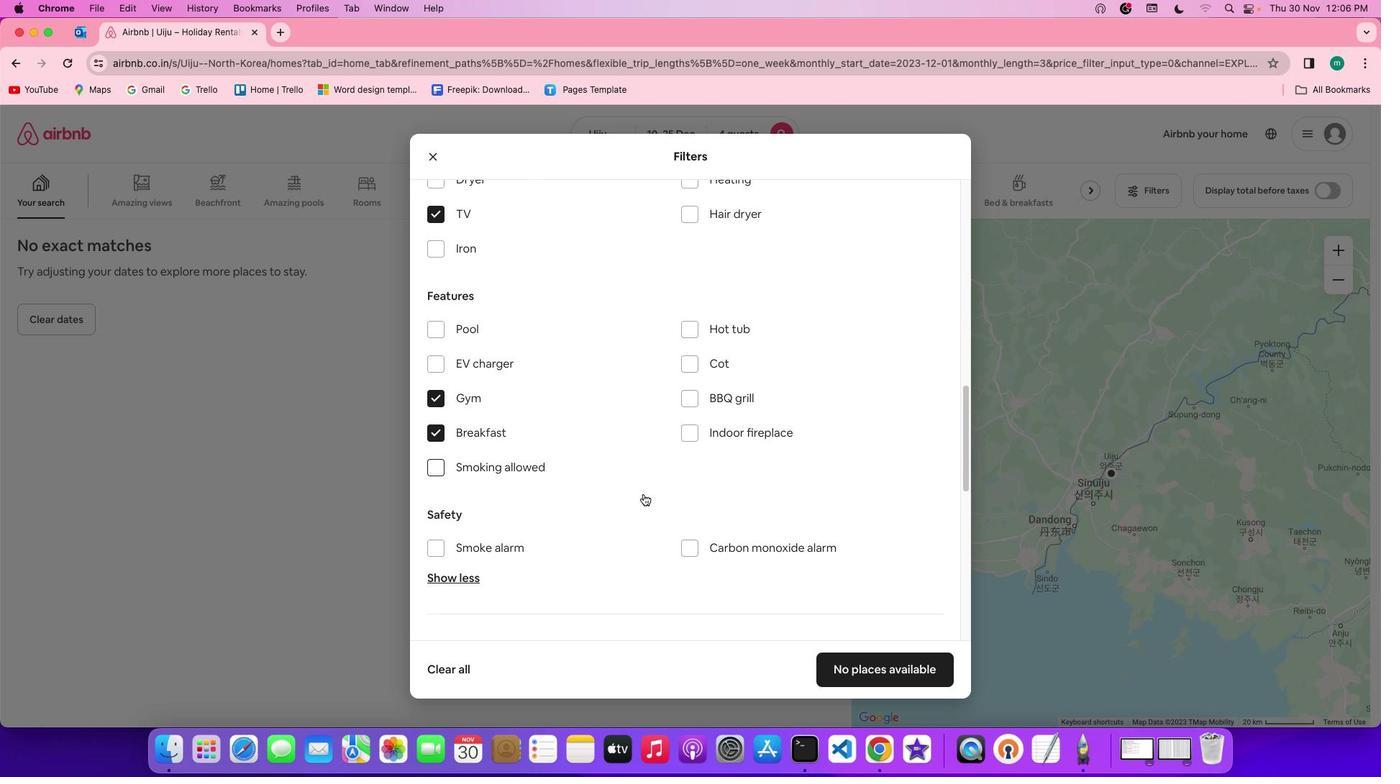 
Action: Mouse scrolled (643, 494) with delta (0, -1)
Screenshot: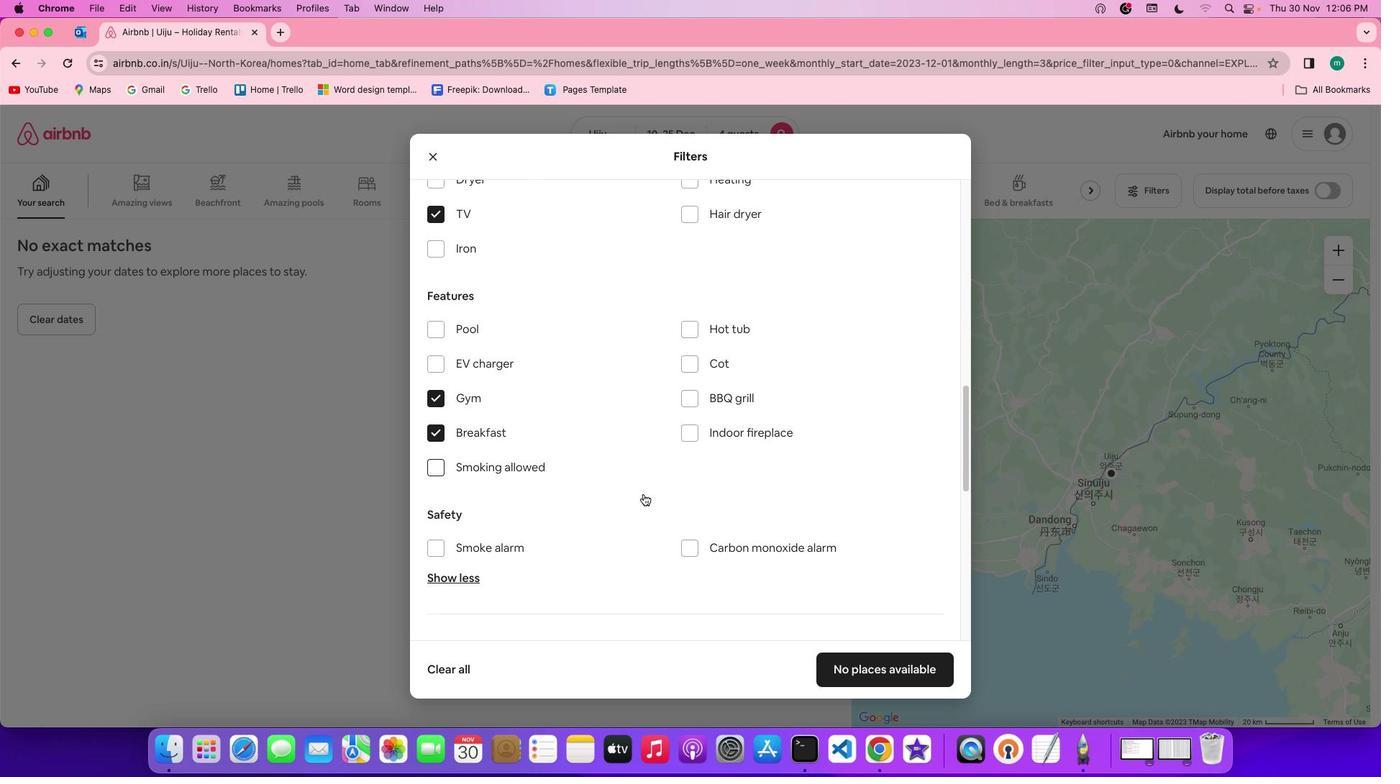 
Action: Mouse scrolled (643, 494) with delta (0, 0)
Screenshot: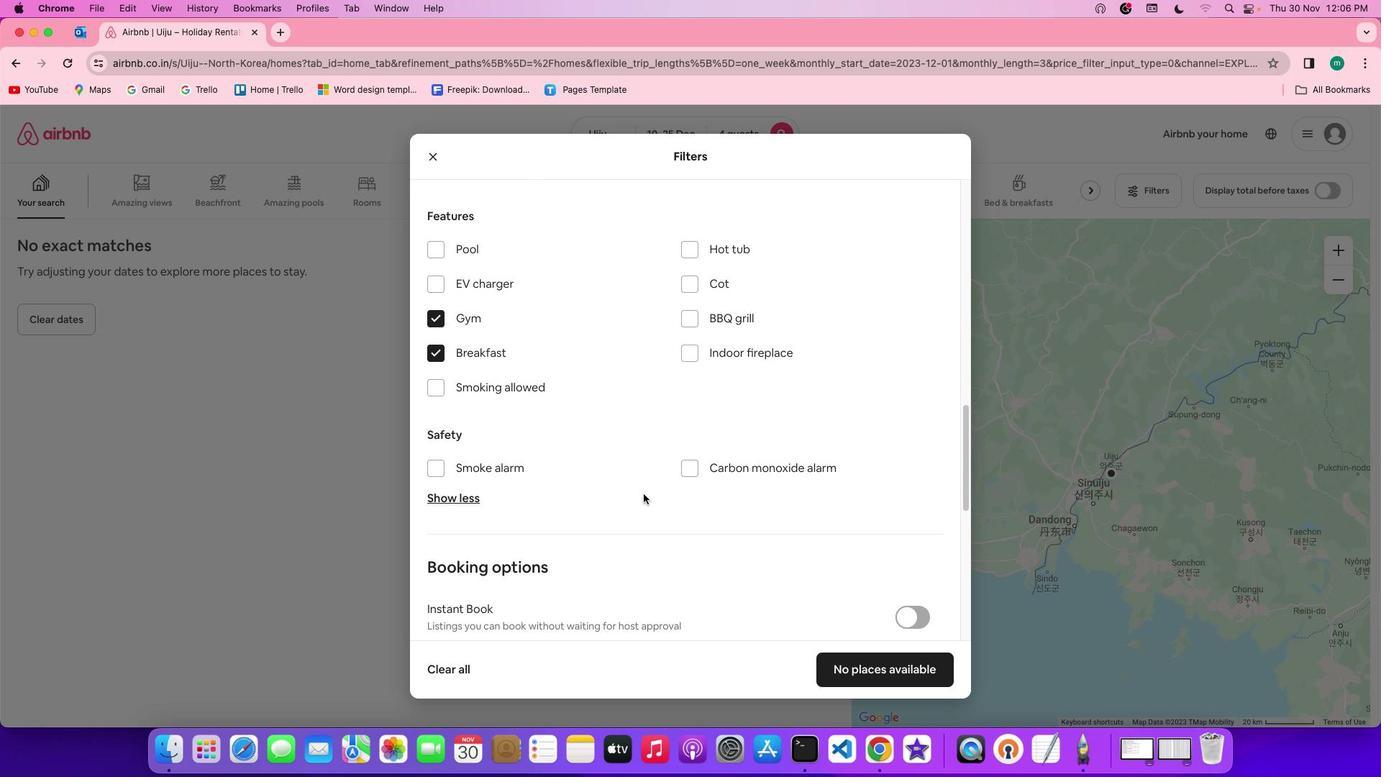 
Action: Mouse scrolled (643, 494) with delta (0, 0)
Screenshot: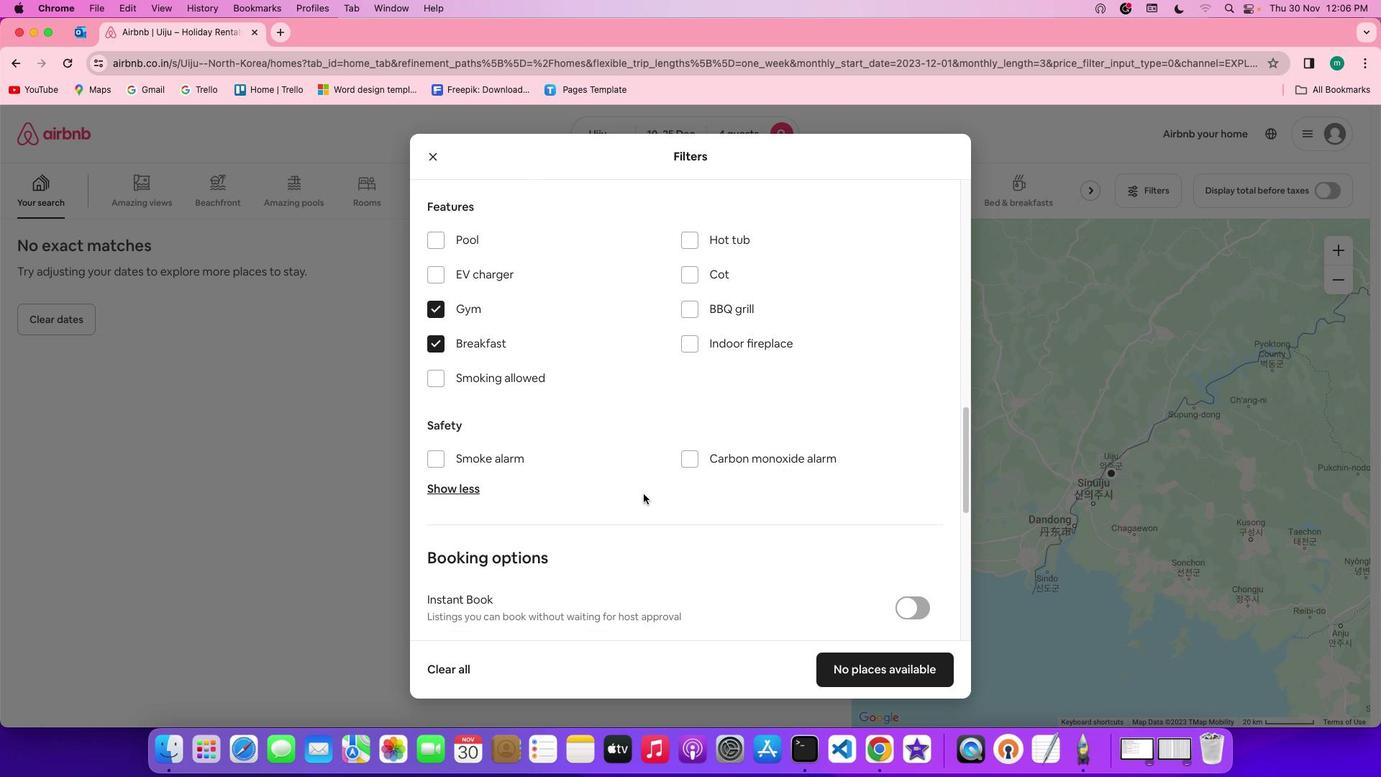 
Action: Mouse scrolled (643, 494) with delta (0, -1)
Screenshot: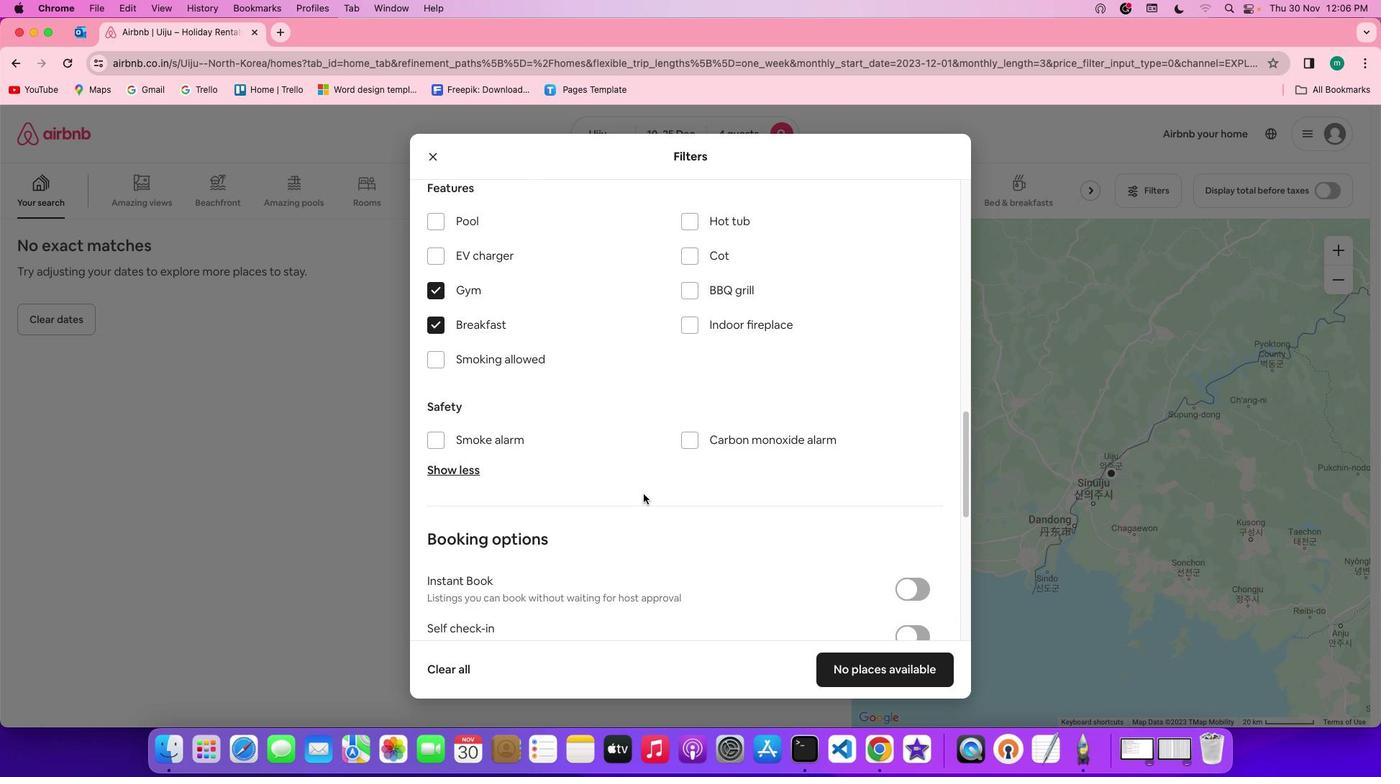 
Action: Mouse moved to (716, 505)
Screenshot: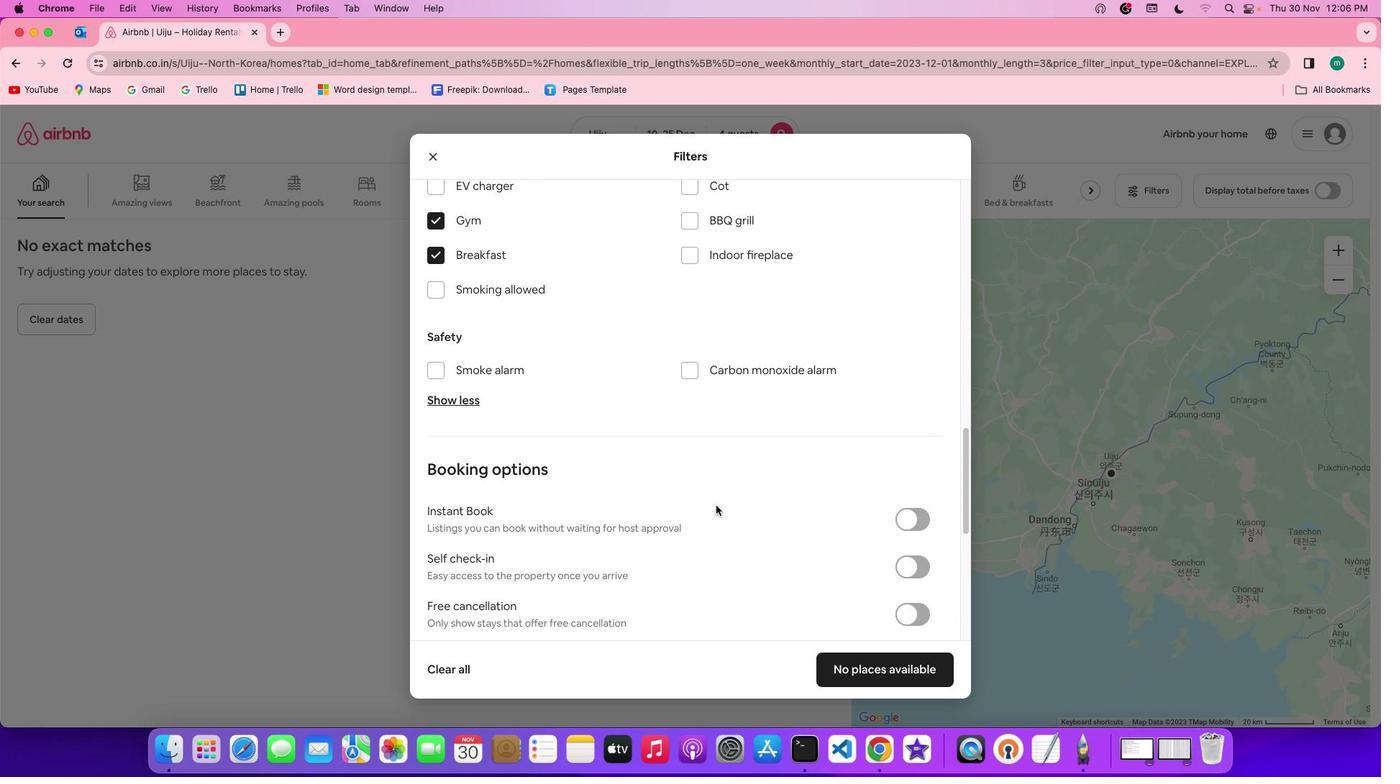 
Action: Mouse scrolled (716, 505) with delta (0, 0)
Screenshot: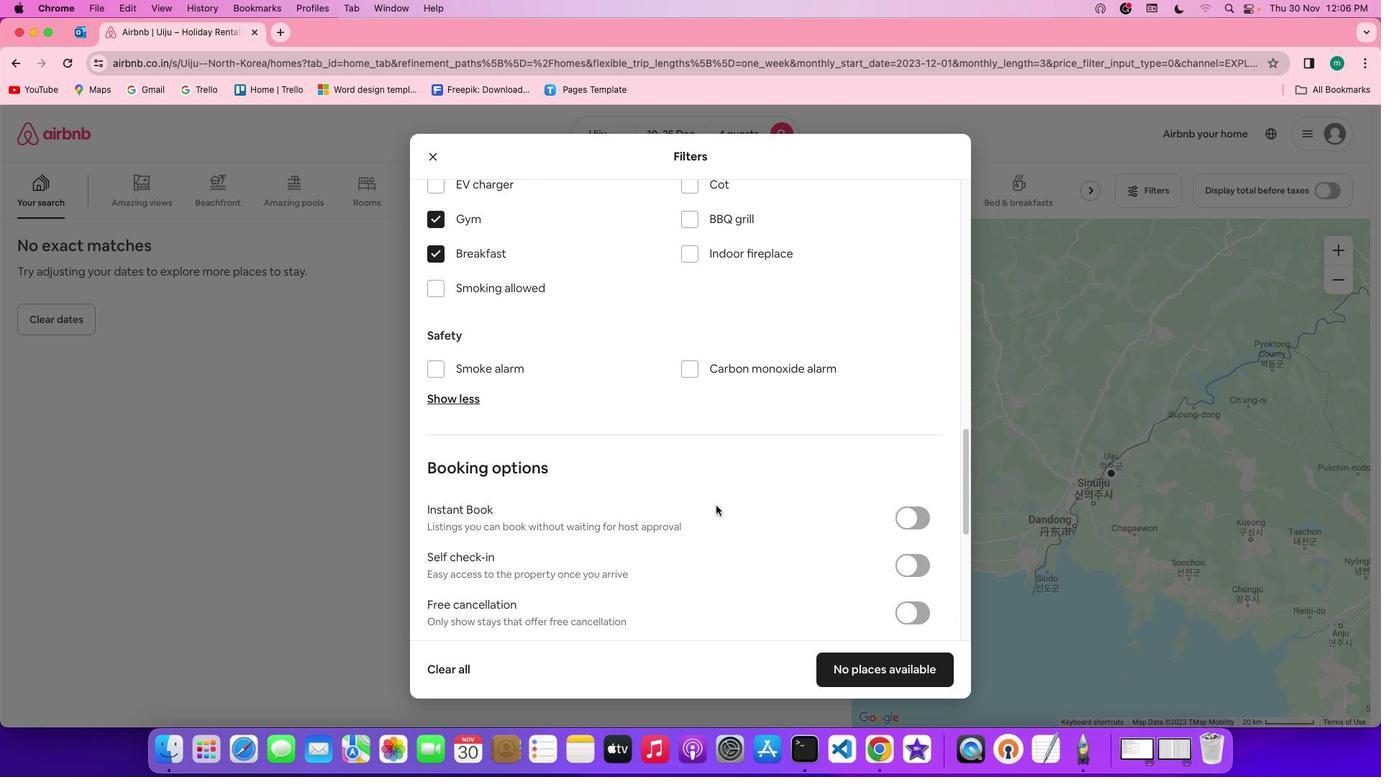
Action: Mouse scrolled (716, 505) with delta (0, 0)
Screenshot: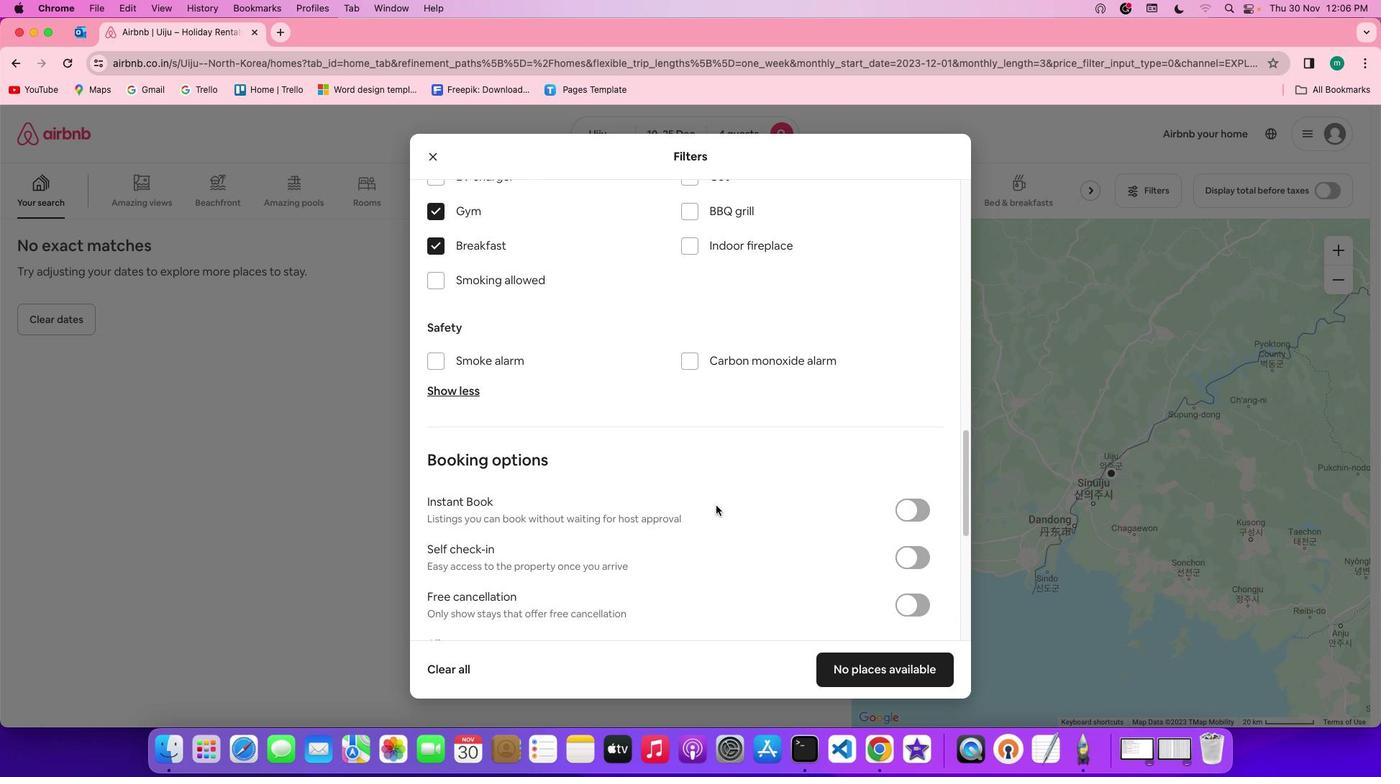 
Action: Mouse scrolled (716, 505) with delta (0, 0)
Screenshot: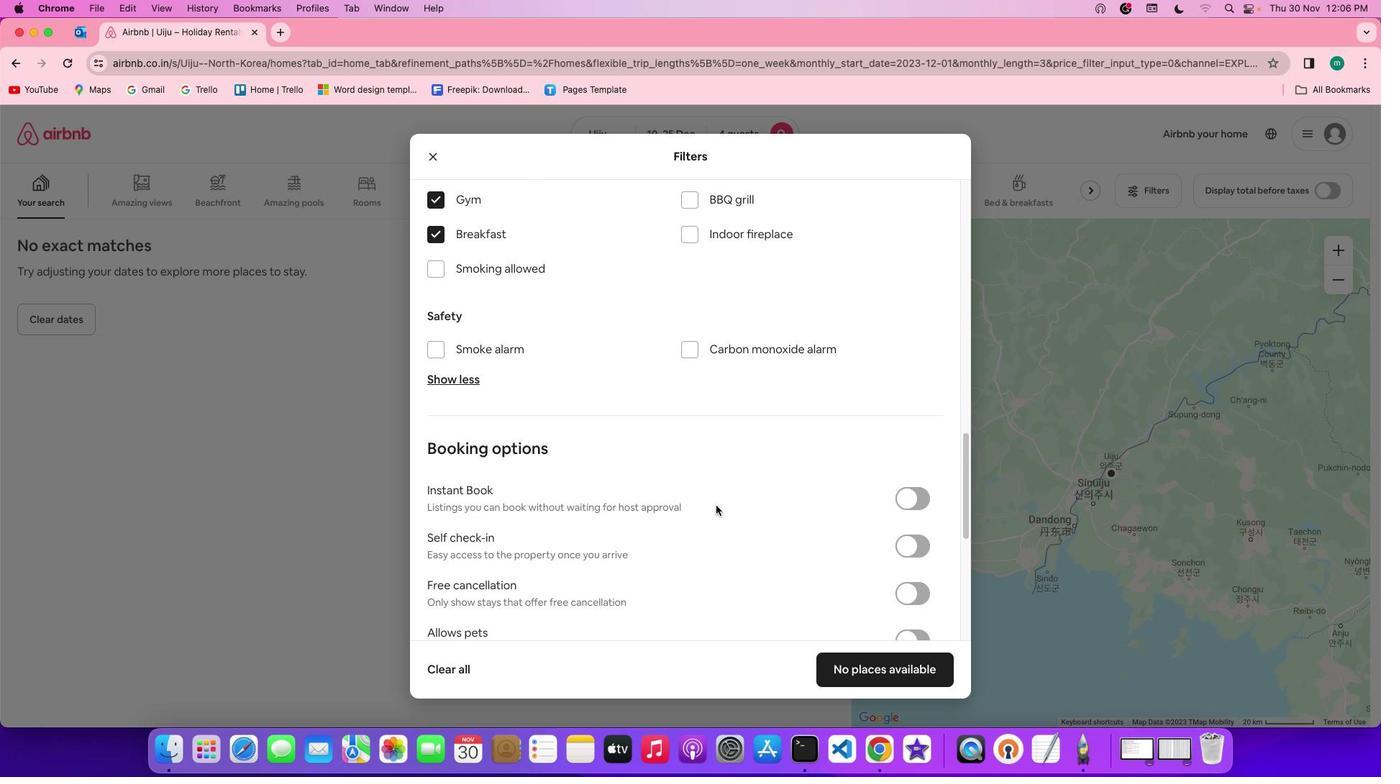 
Action: Mouse moved to (767, 548)
Screenshot: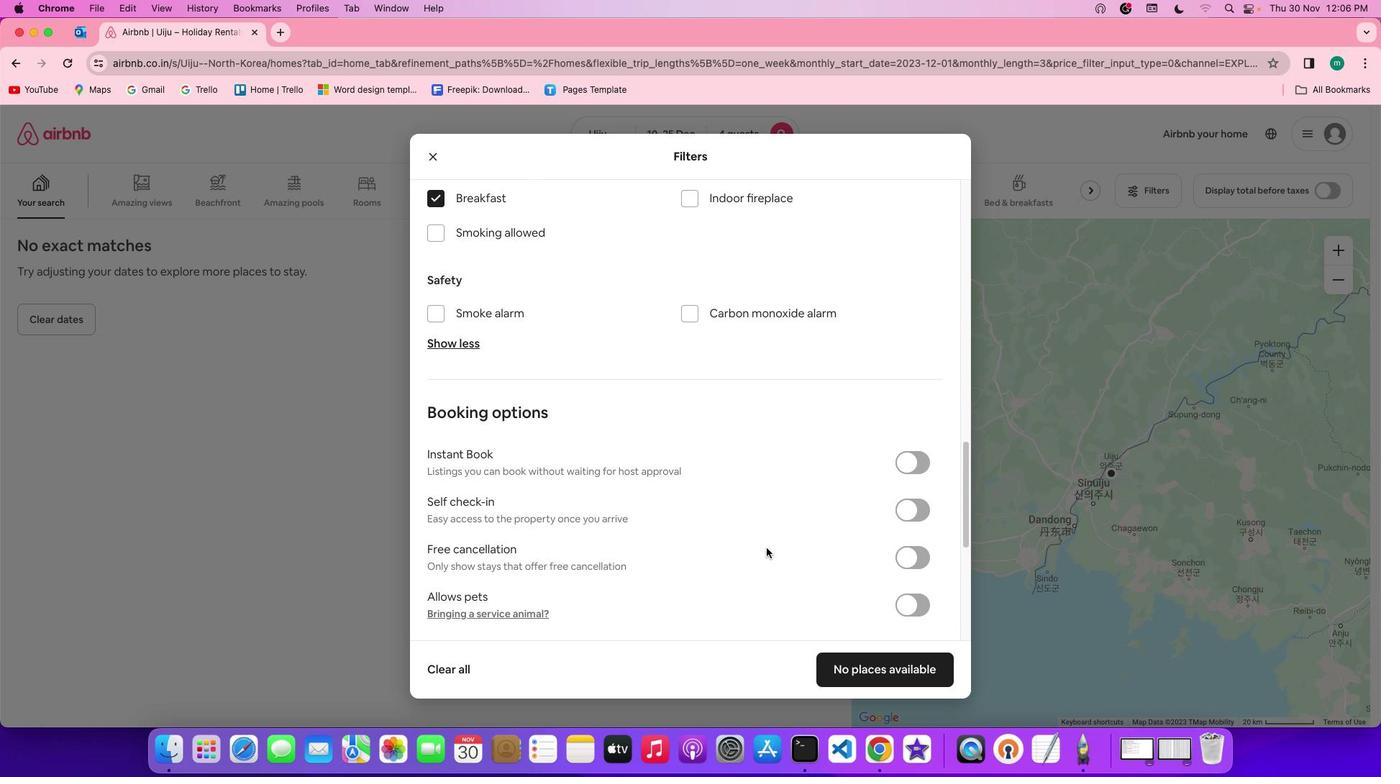 
Action: Mouse scrolled (767, 548) with delta (0, 0)
Screenshot: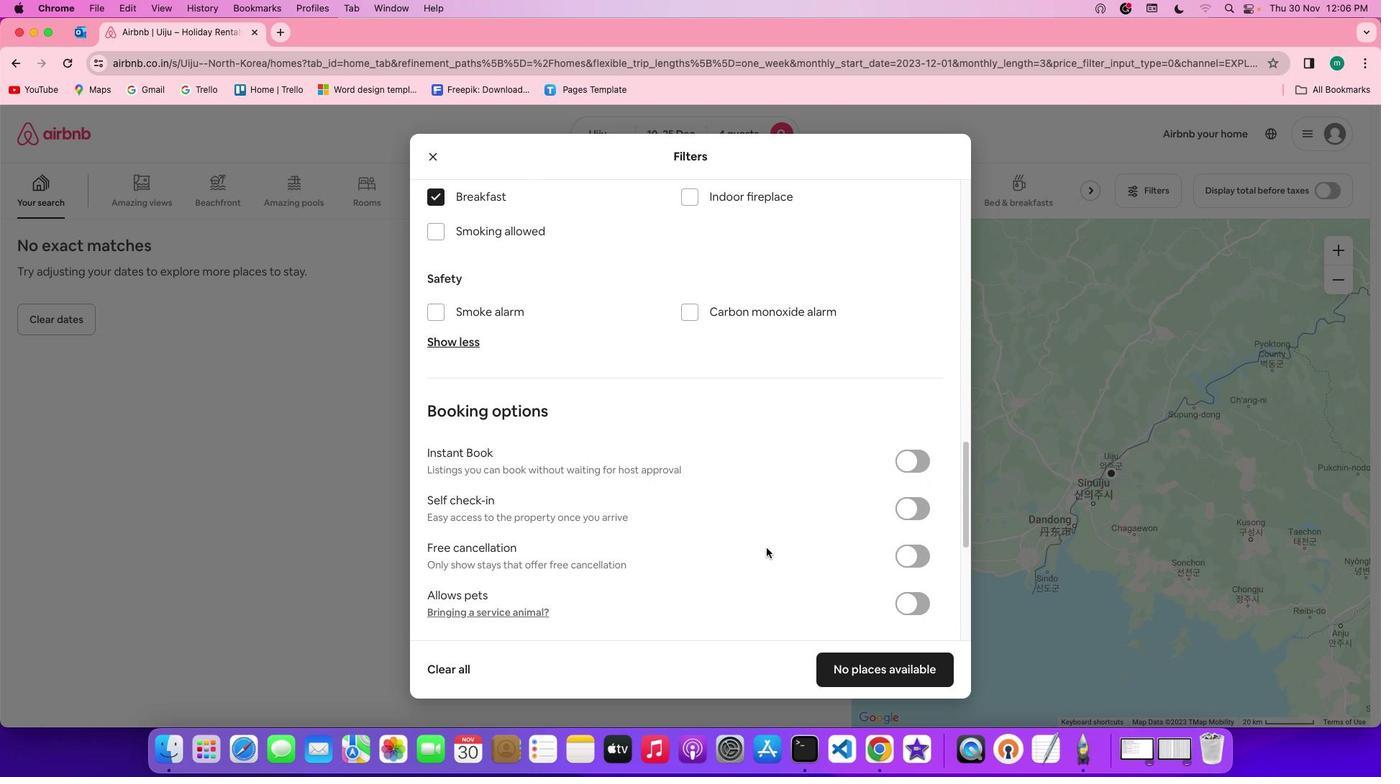 
Action: Mouse scrolled (767, 548) with delta (0, 0)
Screenshot: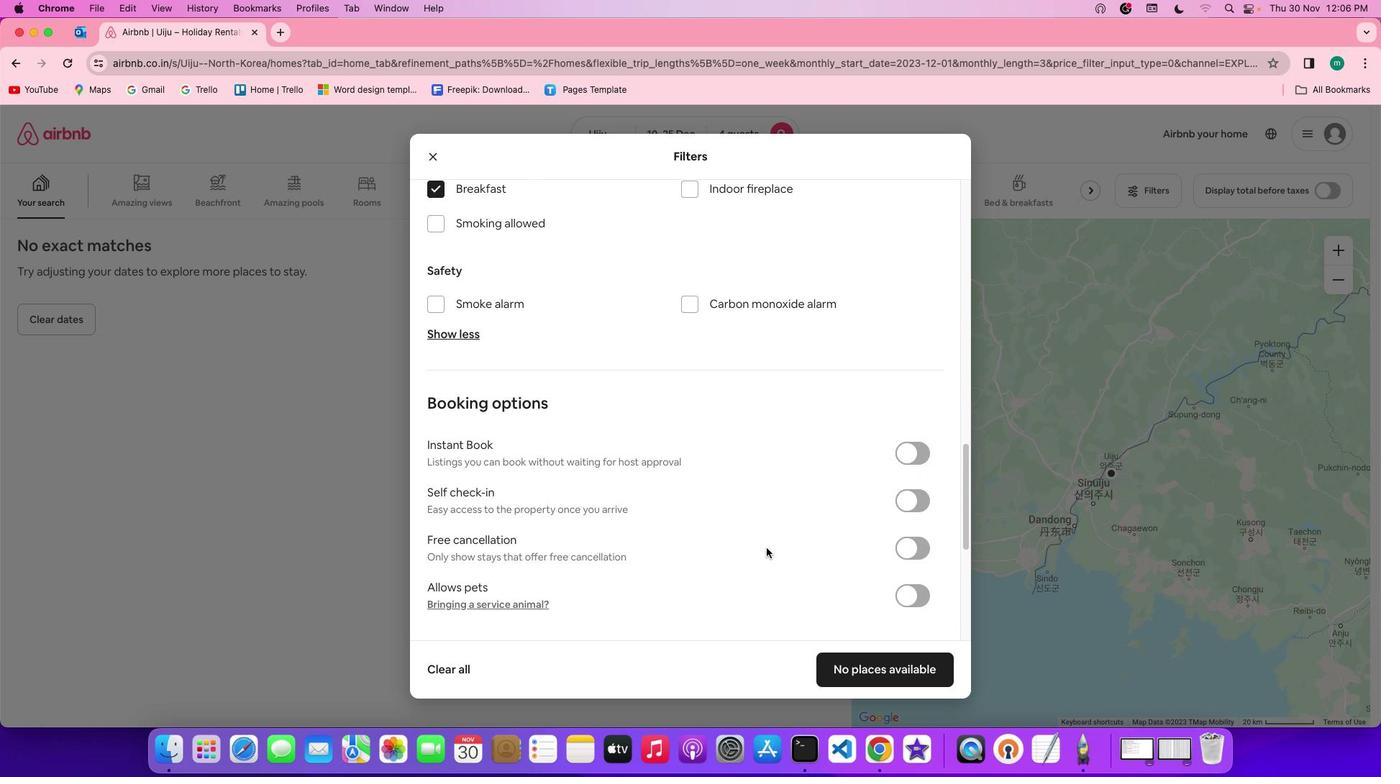 
Action: Mouse scrolled (767, 548) with delta (0, -1)
Screenshot: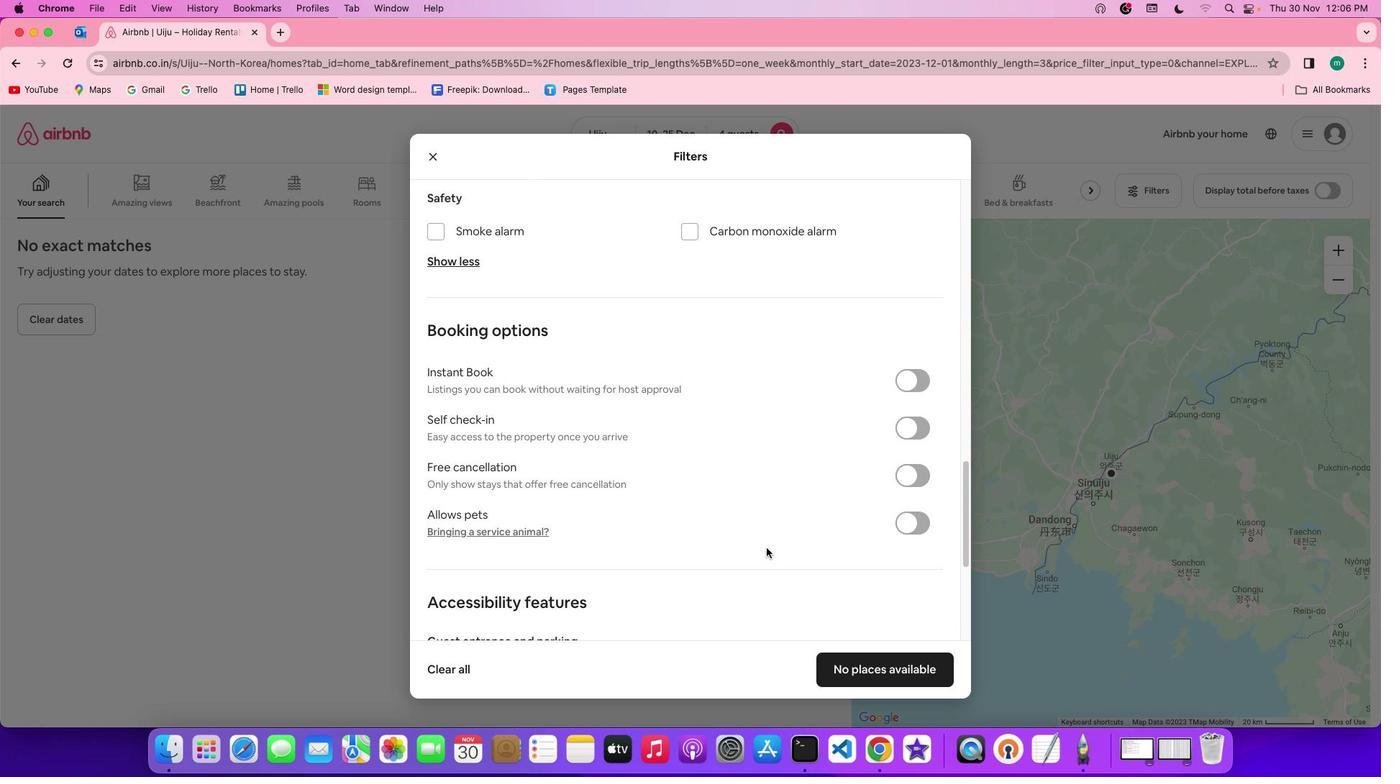 
Action: Mouse scrolled (767, 548) with delta (0, -2)
Screenshot: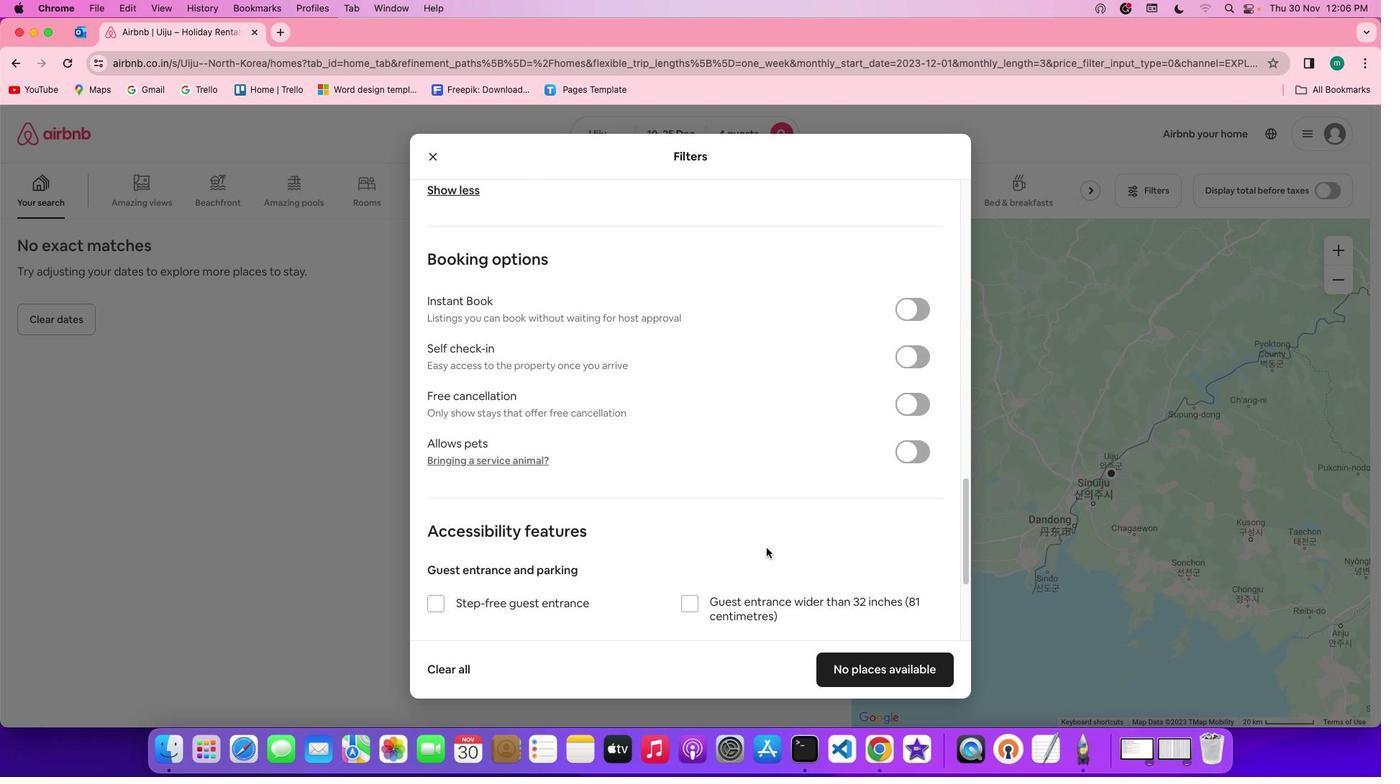 
Action: Mouse moved to (816, 574)
Screenshot: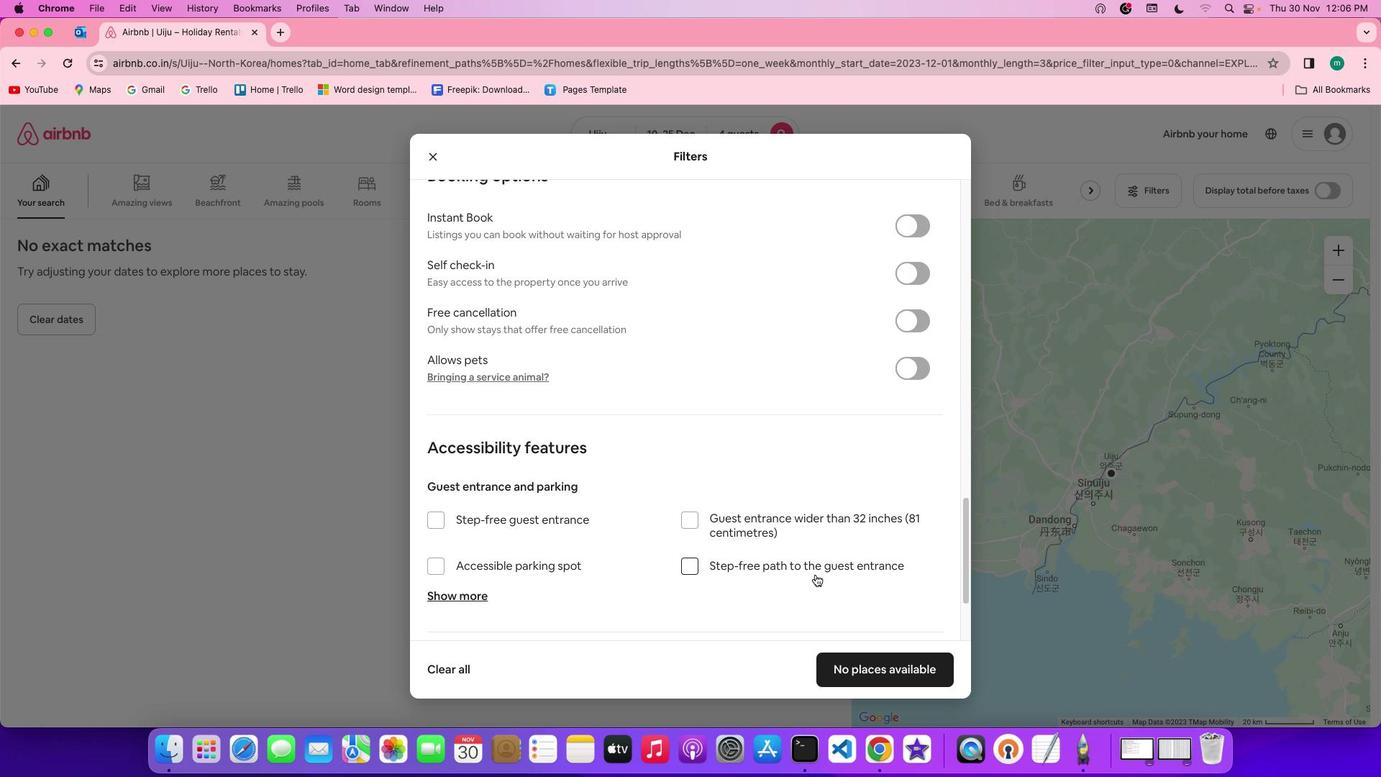 
Action: Mouse scrolled (816, 574) with delta (0, 0)
Screenshot: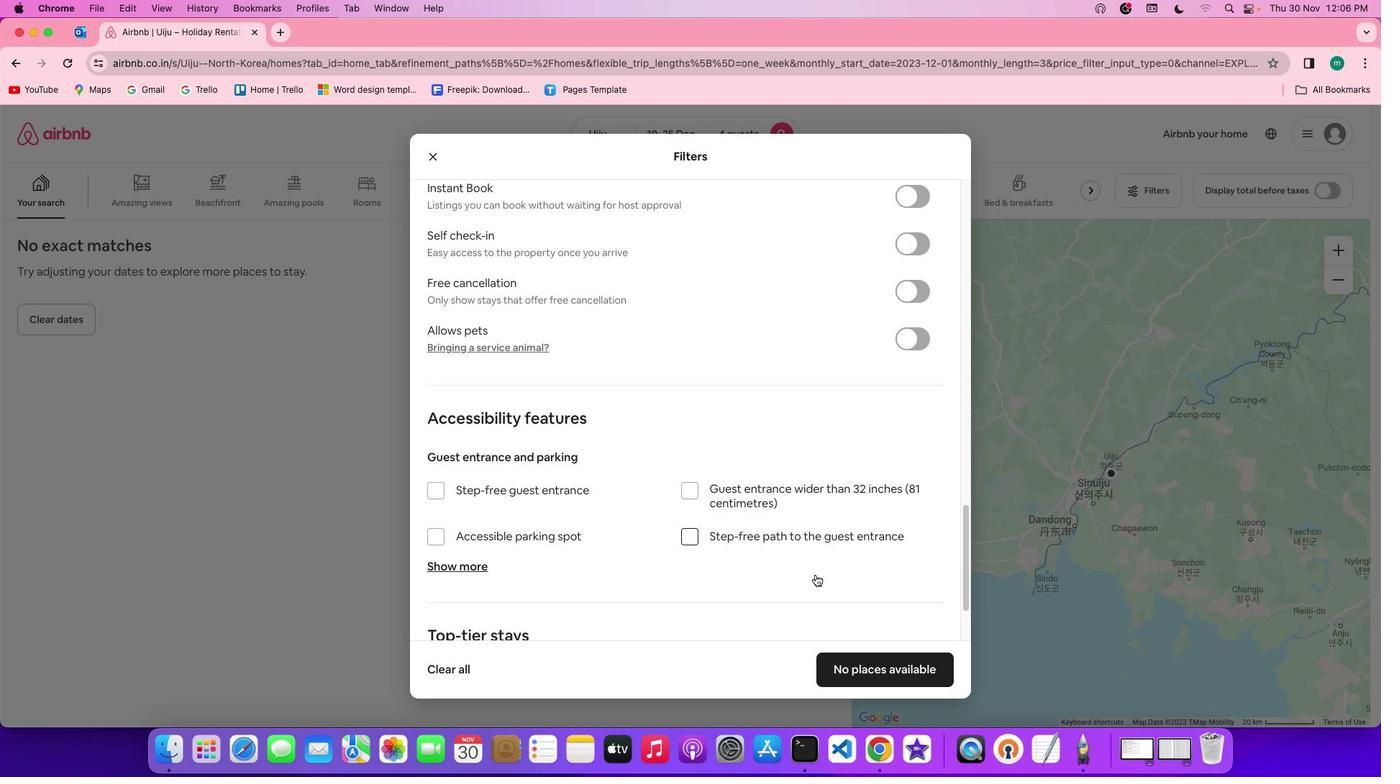 
Action: Mouse scrolled (816, 574) with delta (0, 0)
Screenshot: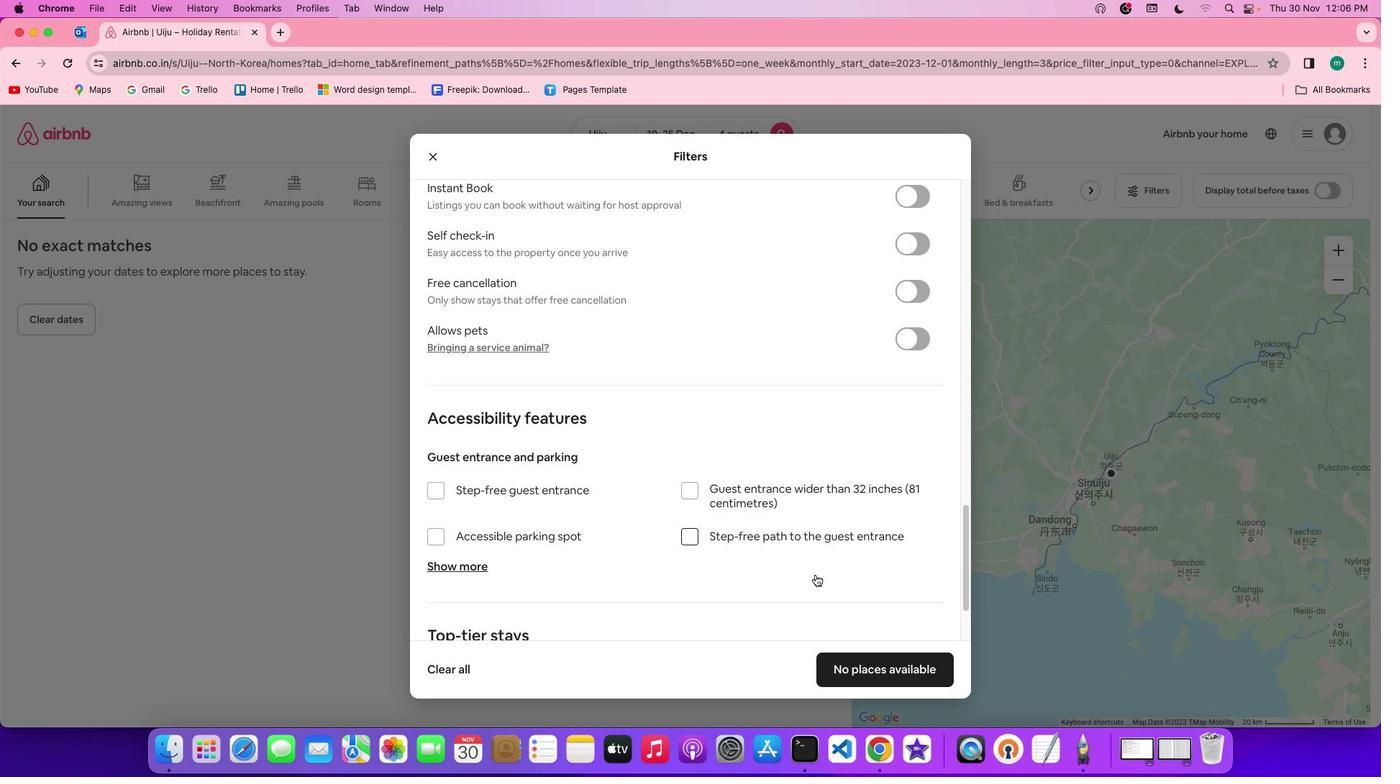 
Action: Mouse scrolled (816, 574) with delta (0, -2)
Screenshot: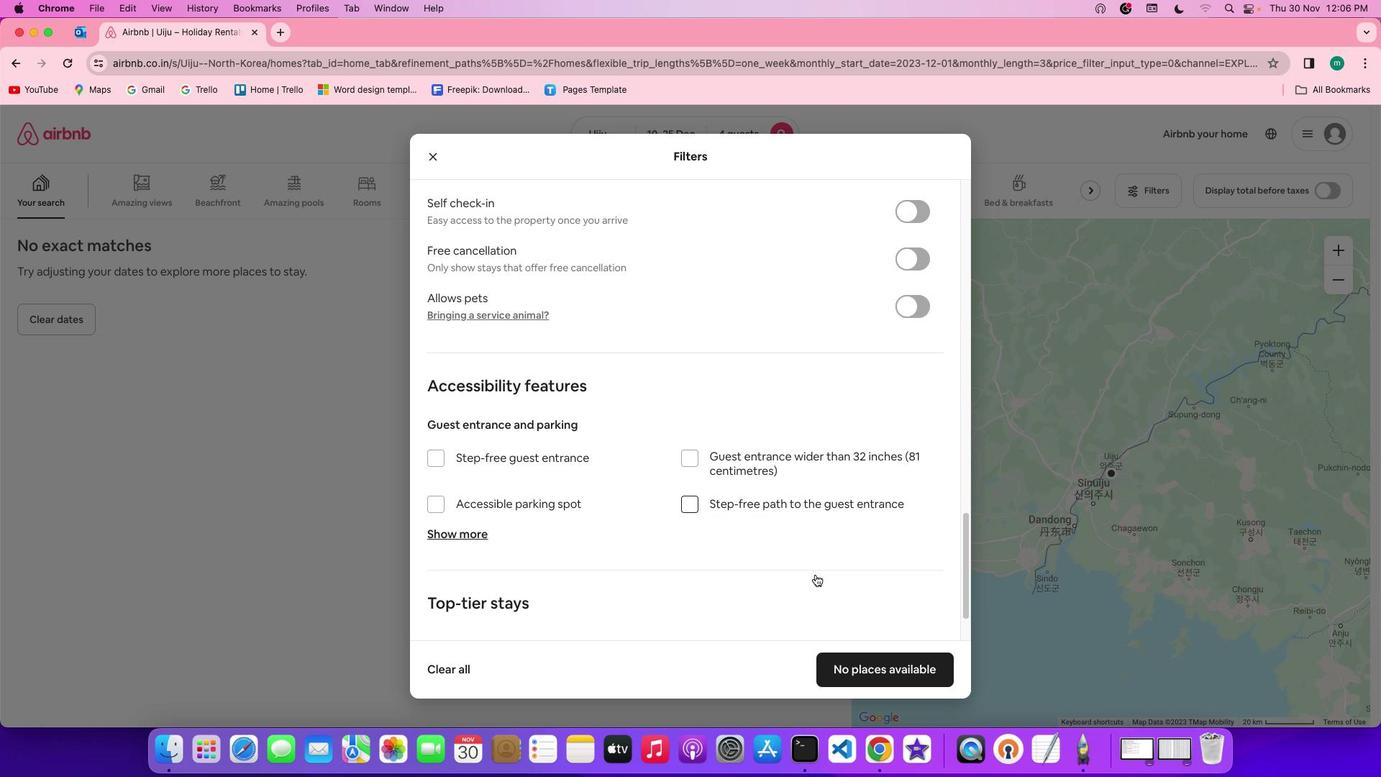
Action: Mouse scrolled (816, 574) with delta (0, -3)
Screenshot: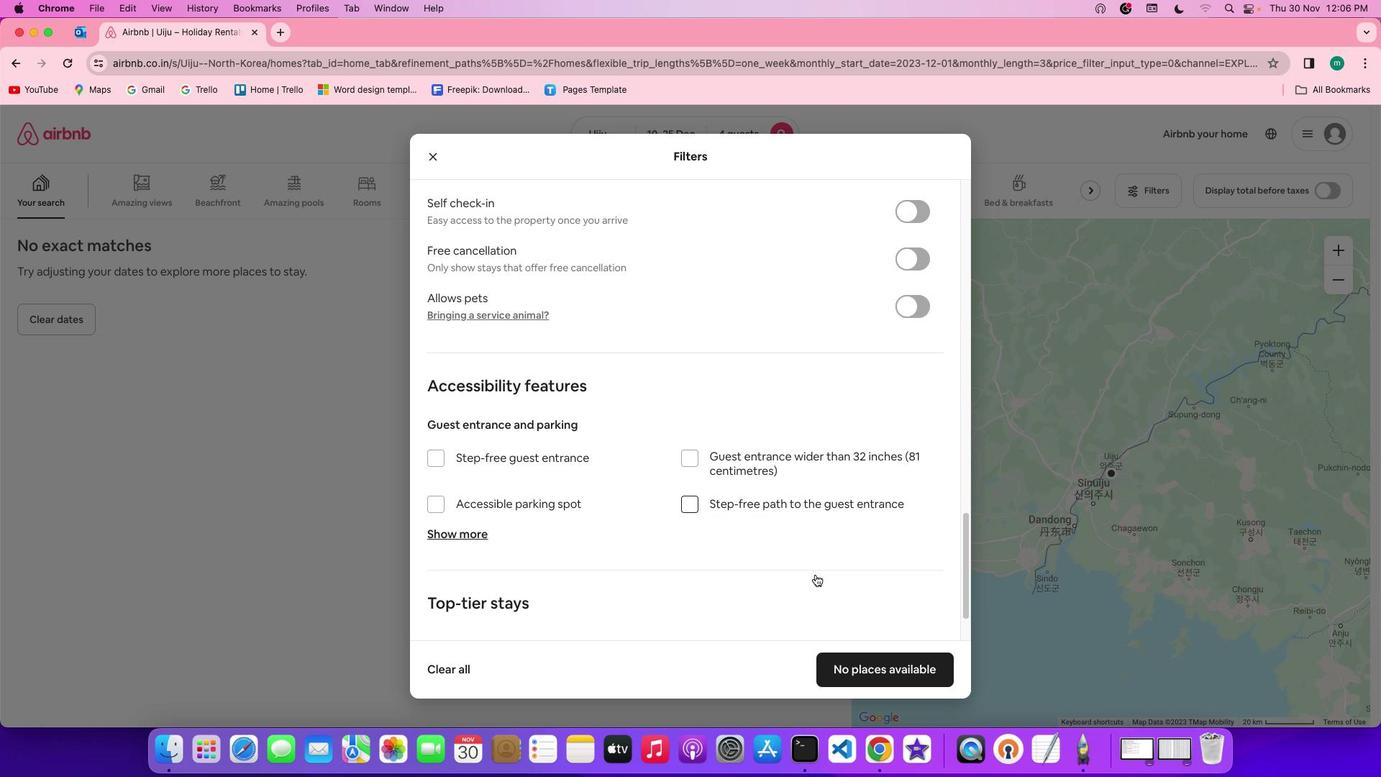 
Action: Mouse scrolled (816, 574) with delta (0, -4)
Screenshot: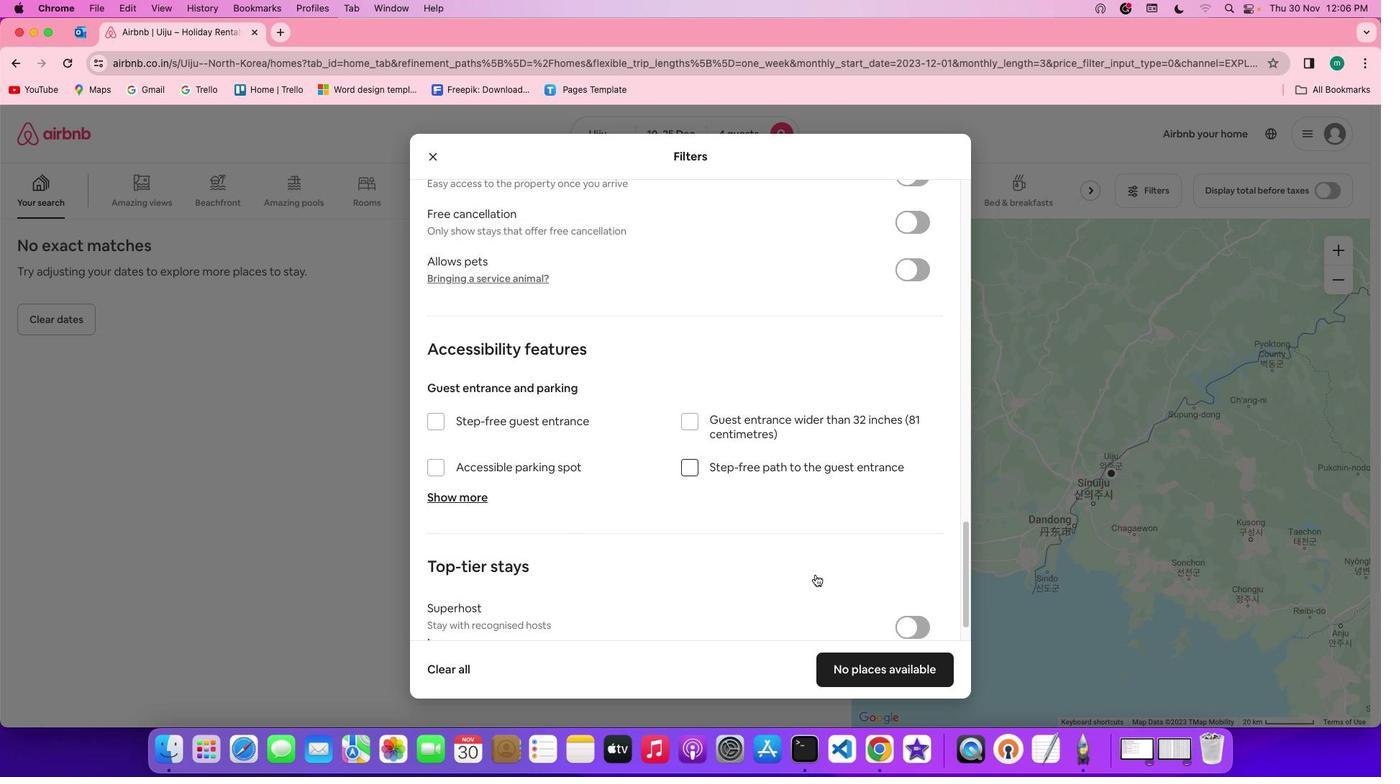 
Action: Mouse scrolled (816, 574) with delta (0, -4)
Screenshot: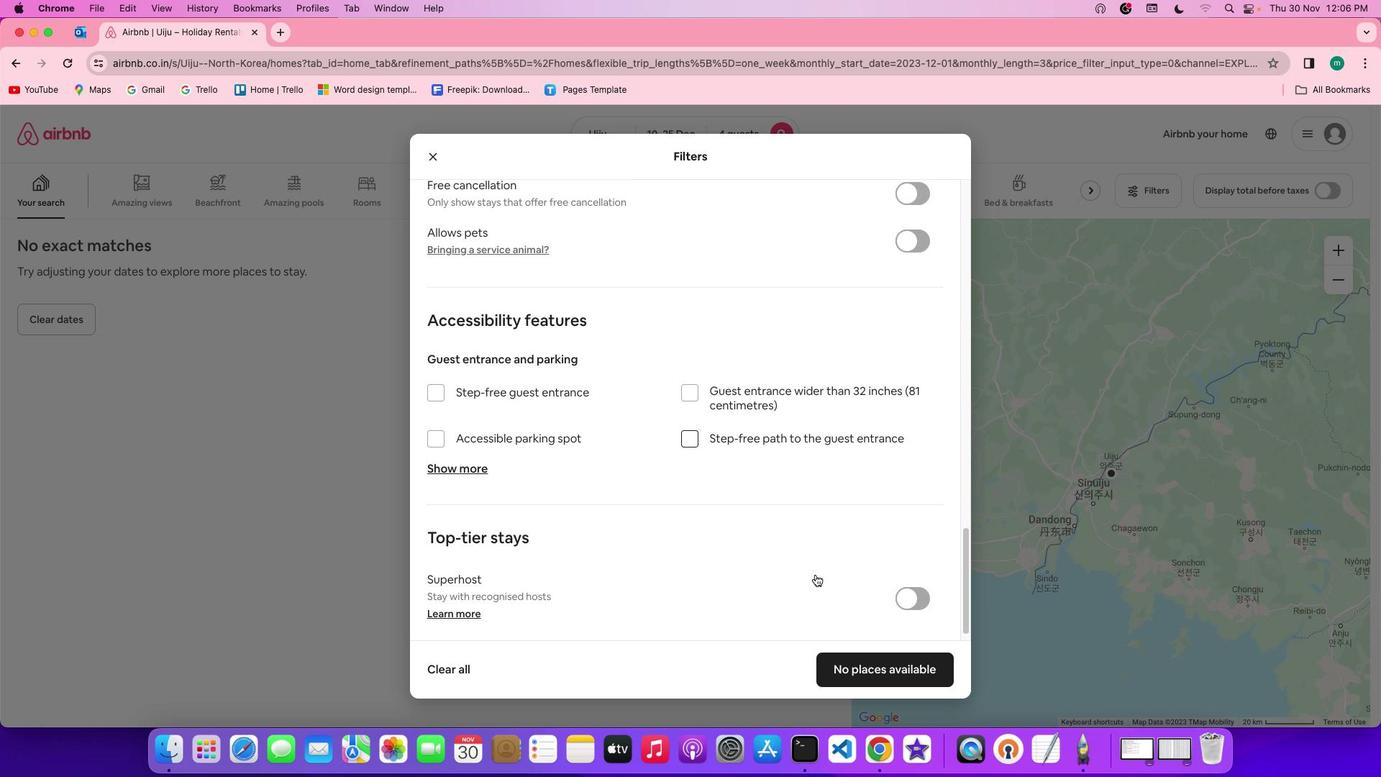 
Action: Mouse moved to (816, 574)
Screenshot: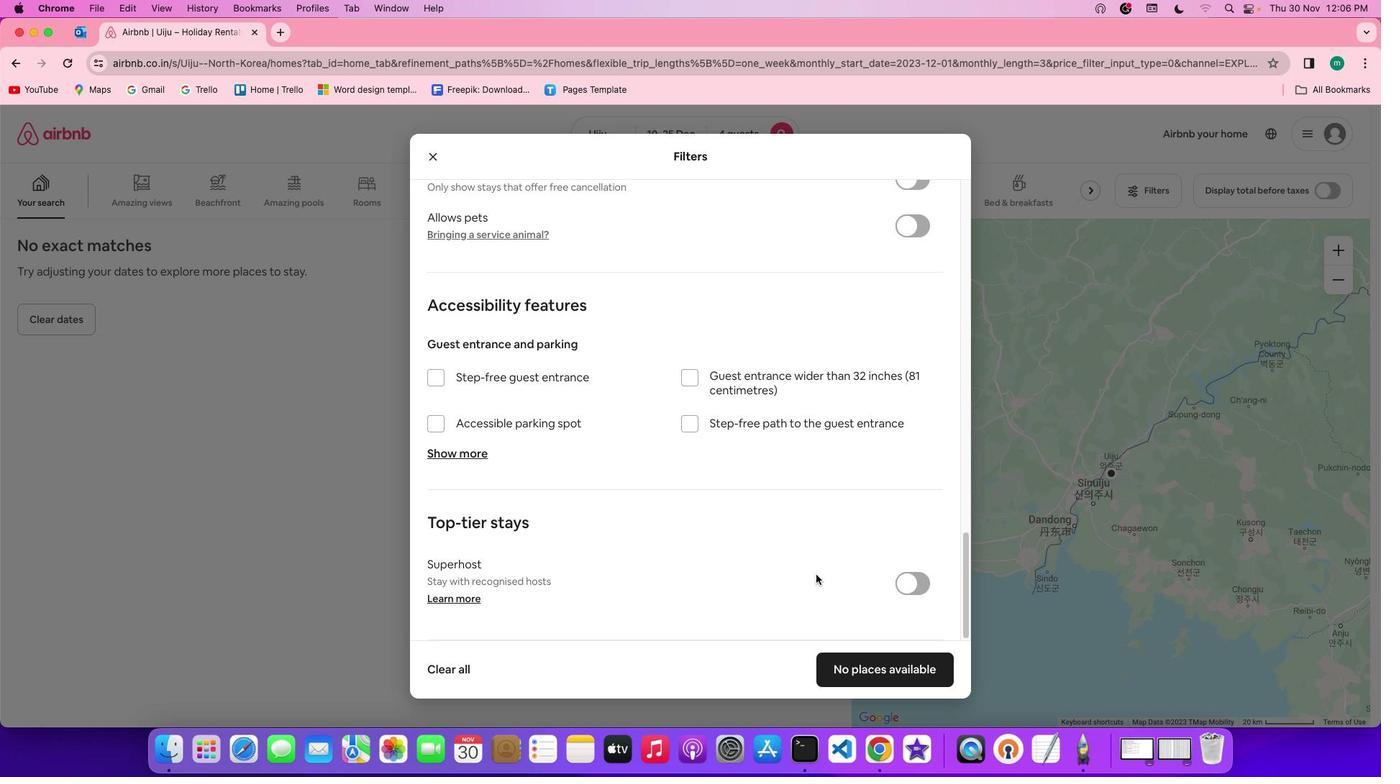
Action: Mouse scrolled (816, 574) with delta (0, 0)
Screenshot: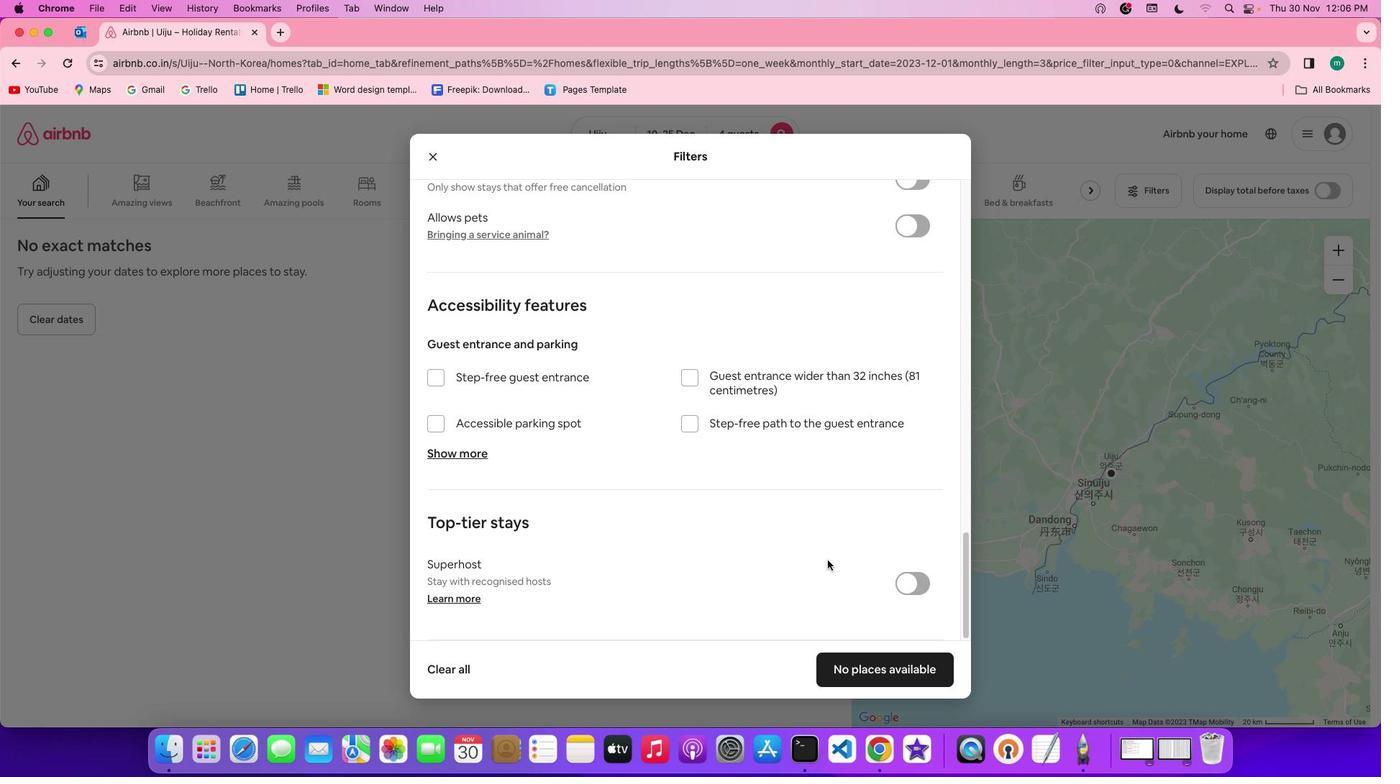 
Action: Mouse scrolled (816, 574) with delta (0, 0)
Screenshot: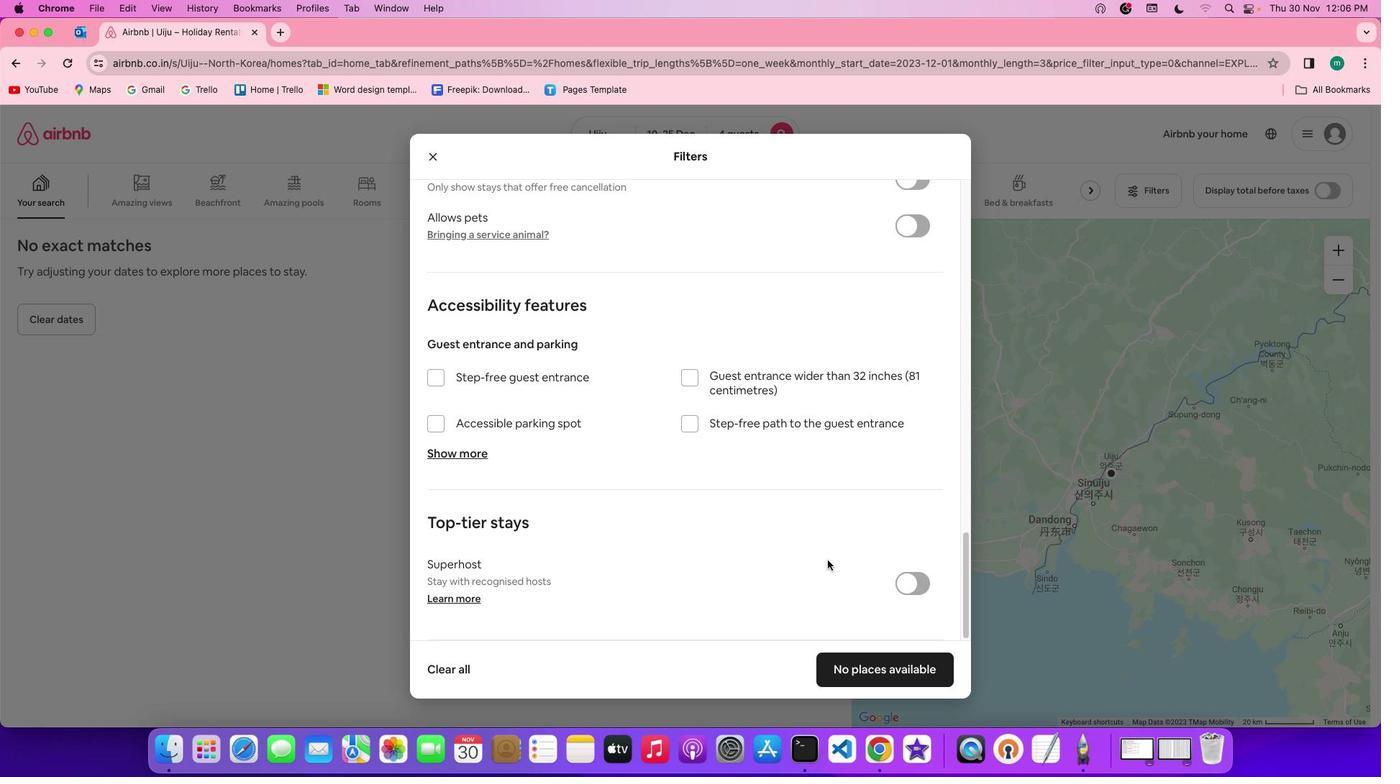 
Action: Mouse scrolled (816, 574) with delta (0, -2)
Screenshot: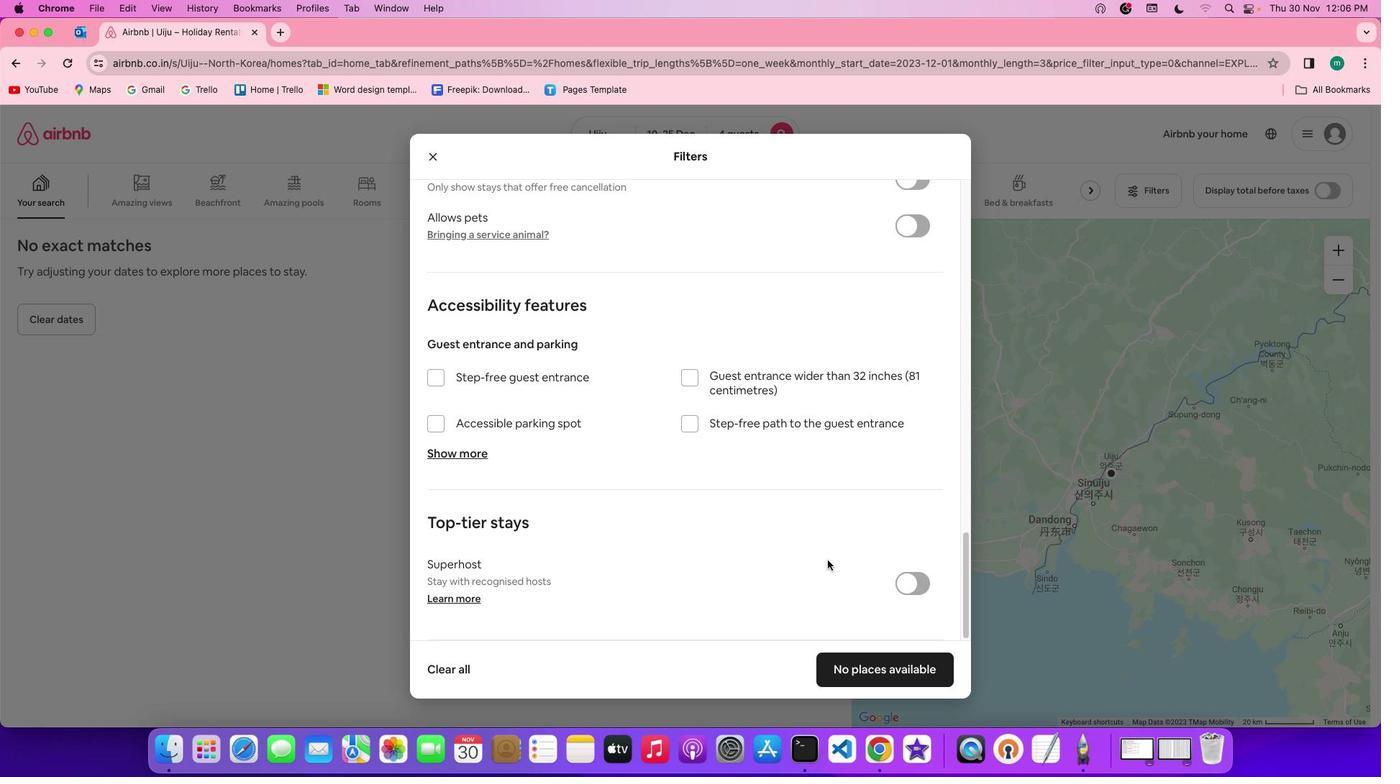 
Action: Mouse moved to (816, 574)
Screenshot: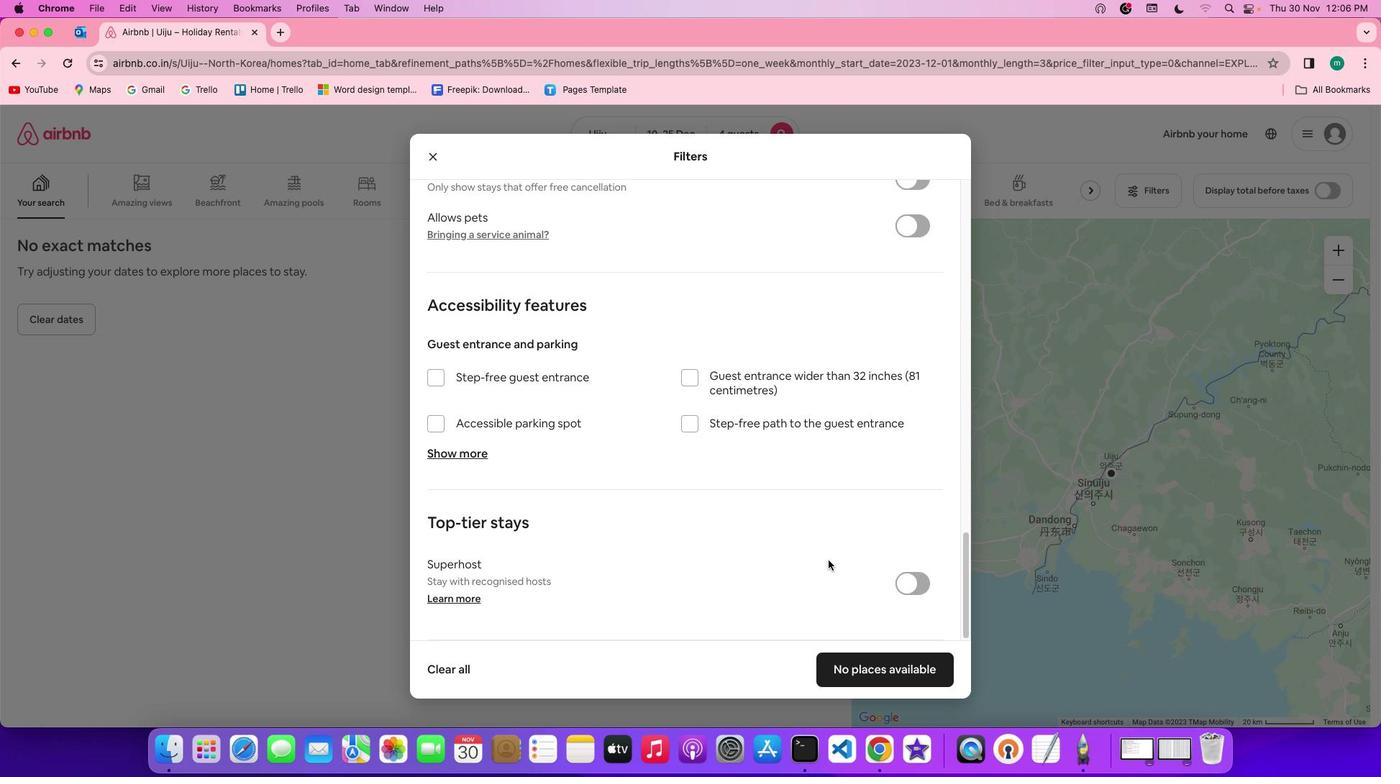 
Action: Mouse scrolled (816, 574) with delta (0, -3)
Screenshot: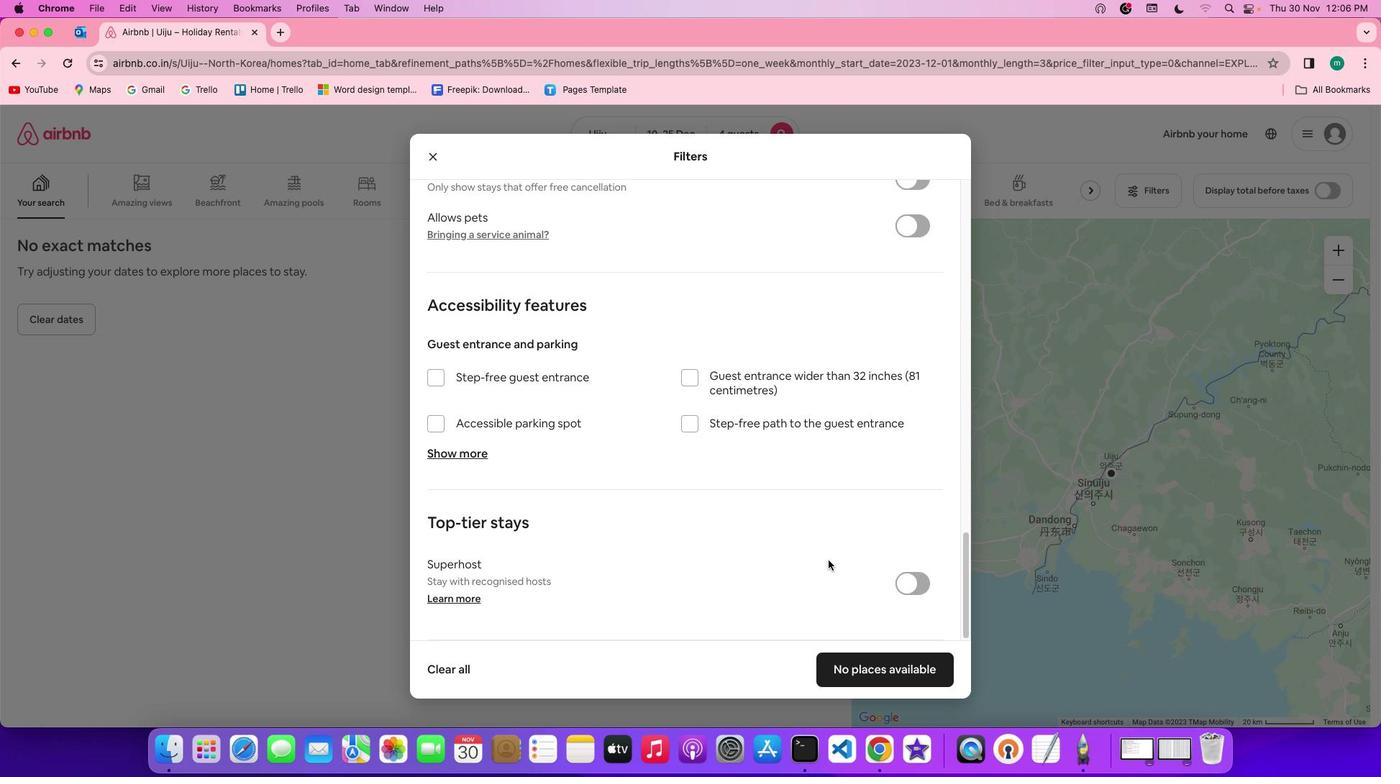 
Action: Mouse moved to (818, 572)
Screenshot: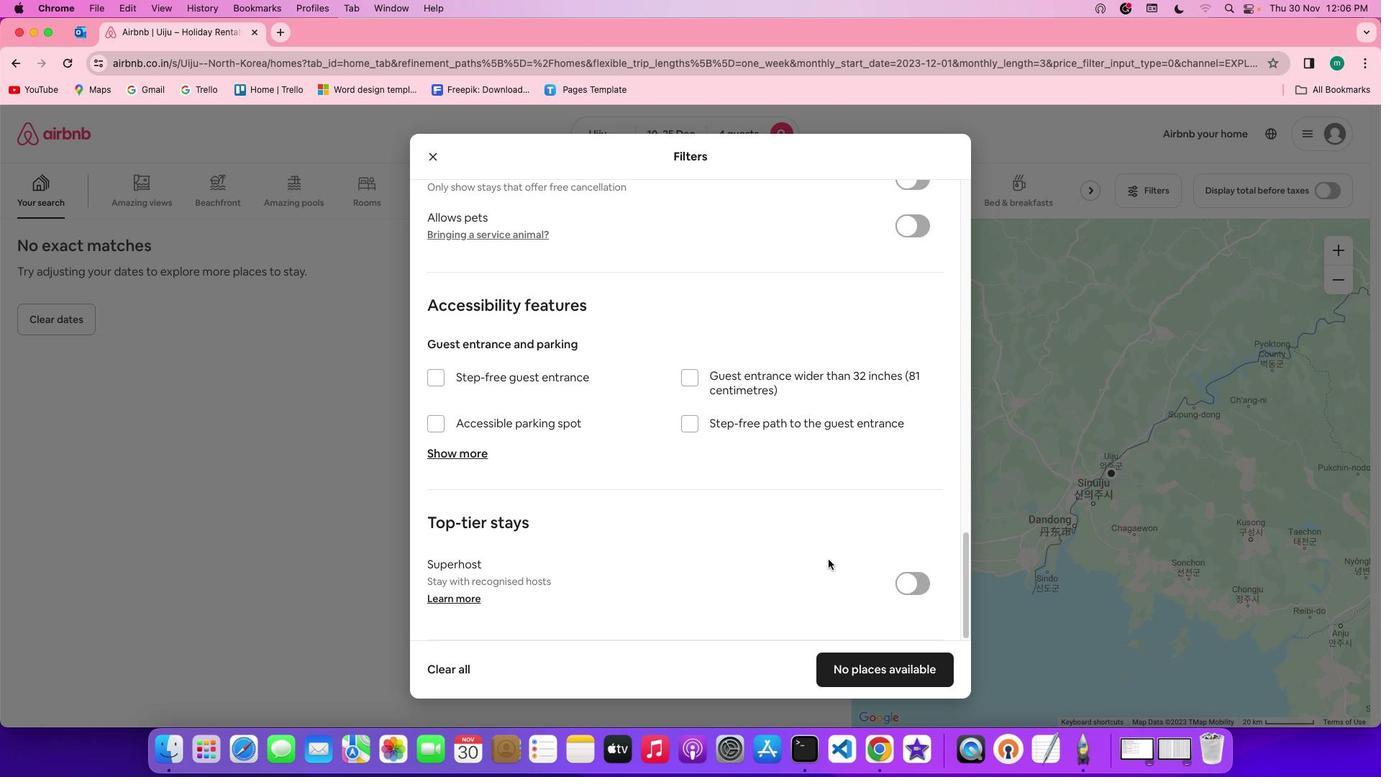 
Action: Mouse scrolled (818, 572) with delta (0, -4)
Screenshot: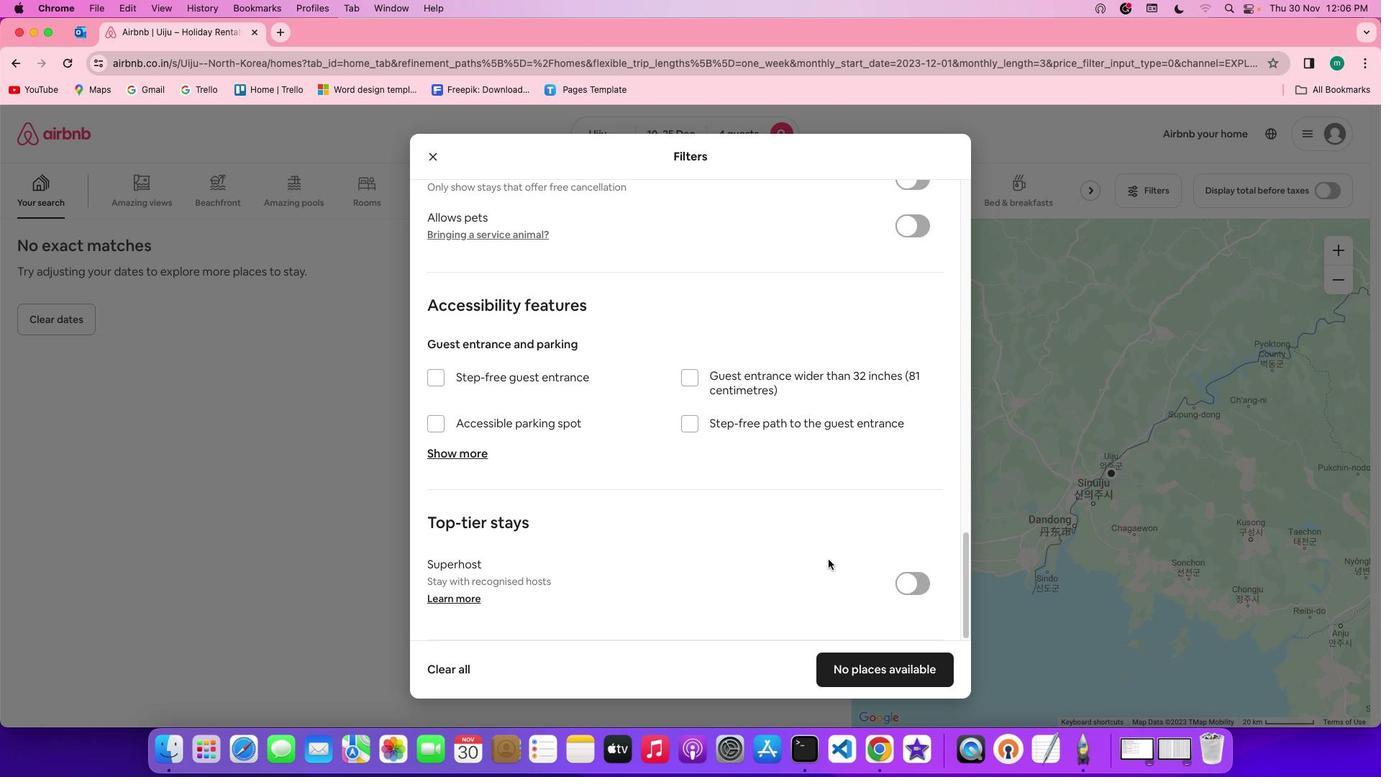 
Action: Mouse moved to (929, 676)
Screenshot: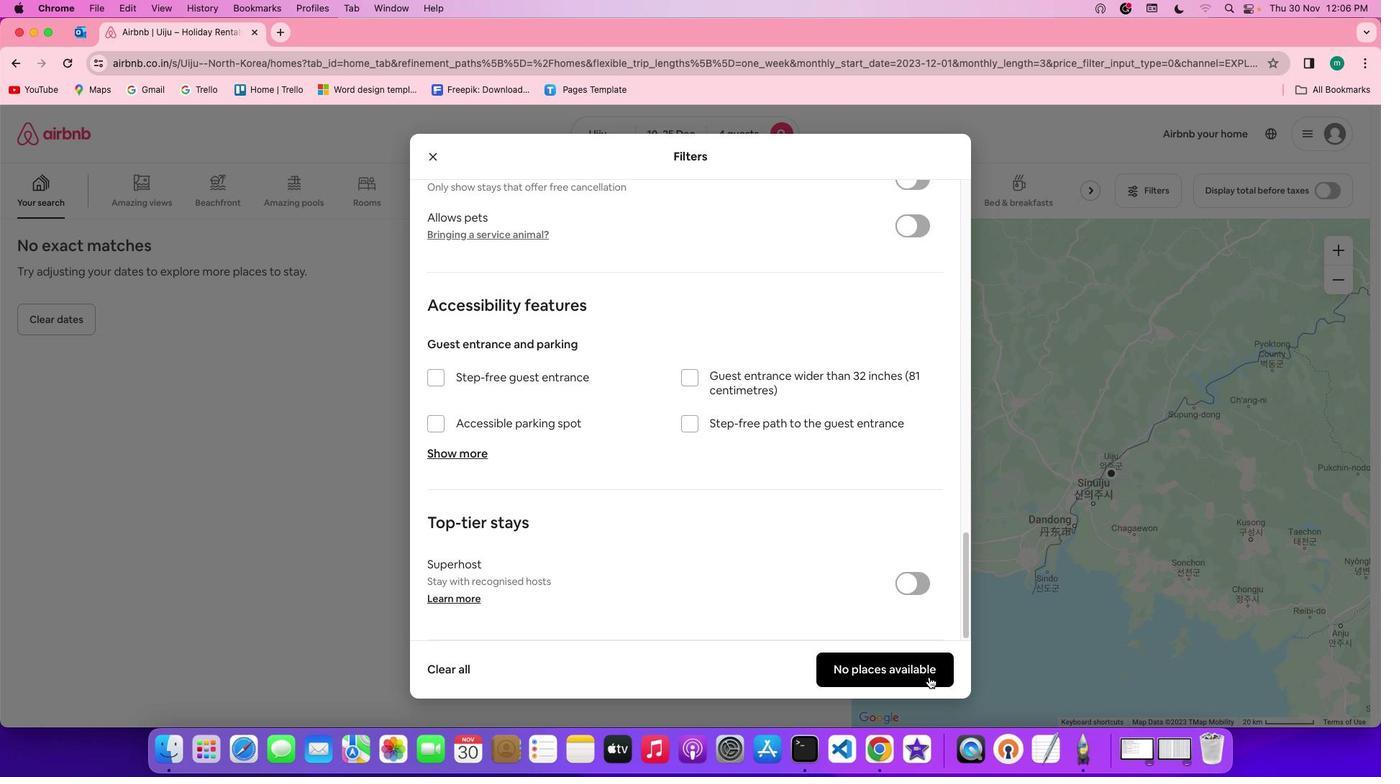 
Action: Mouse pressed left at (929, 676)
Screenshot: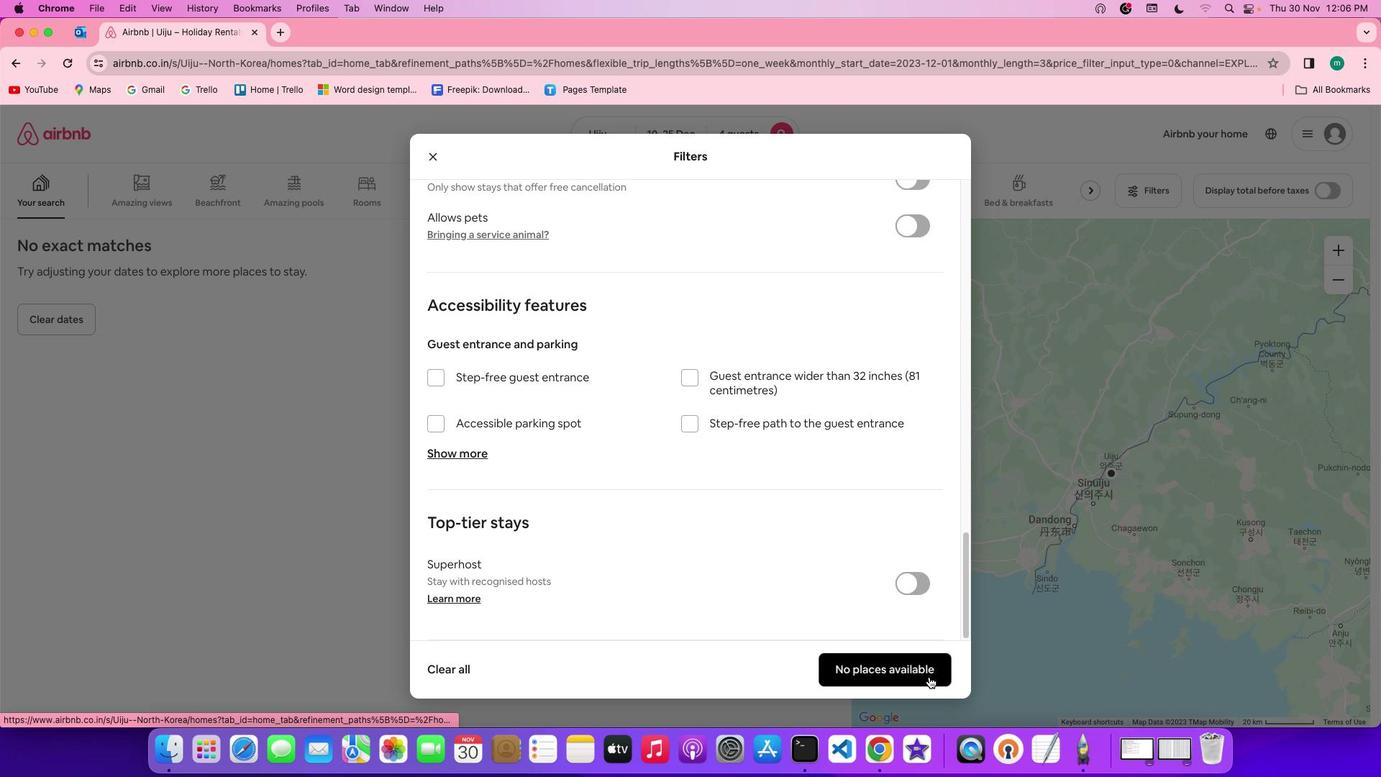 
Action: Mouse moved to (369, 397)
Screenshot: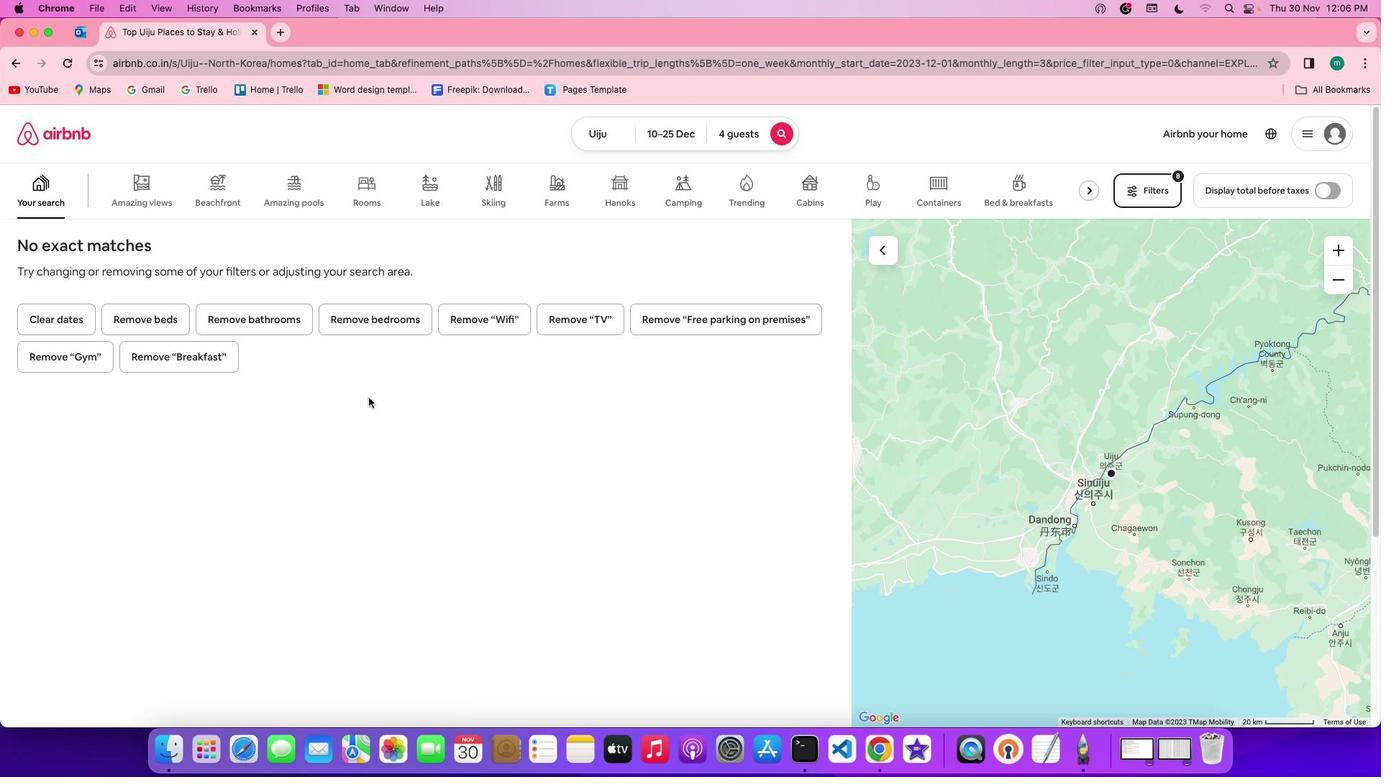 
